 Task: Add a signature Madison Evans containing Best wishes for a happy National Adoption Month, Madison Evans to email address softage.9@softage.net and add a label Letters of intent
Action: Mouse moved to (1126, 270)
Screenshot: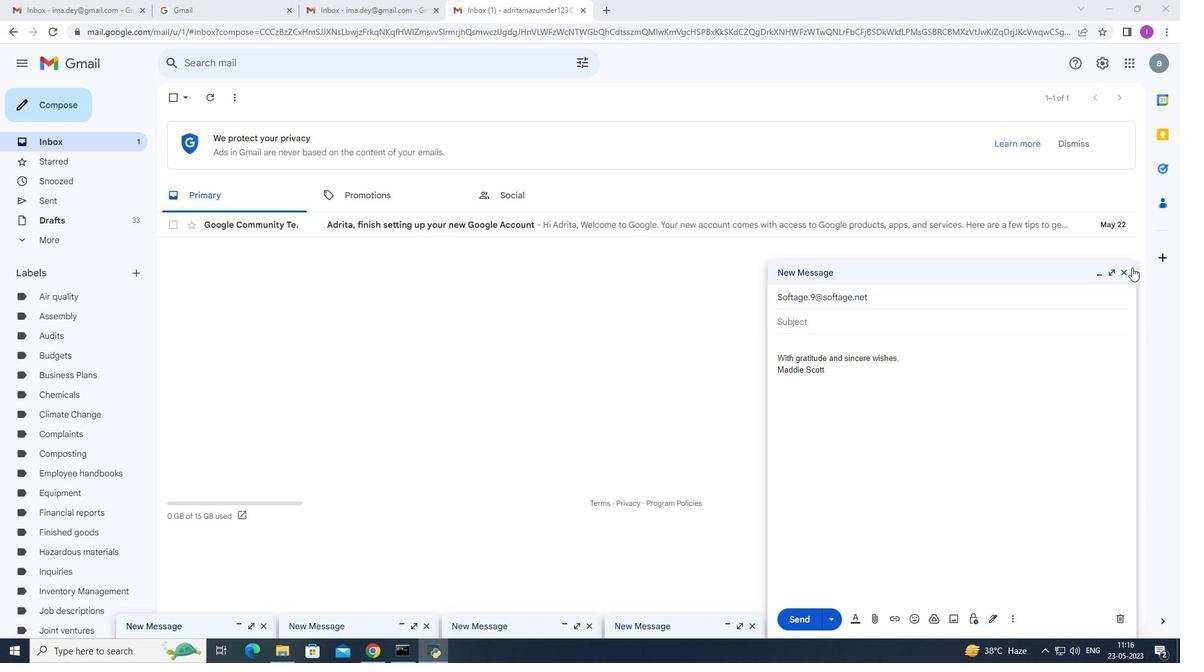 
Action: Mouse pressed left at (1126, 270)
Screenshot: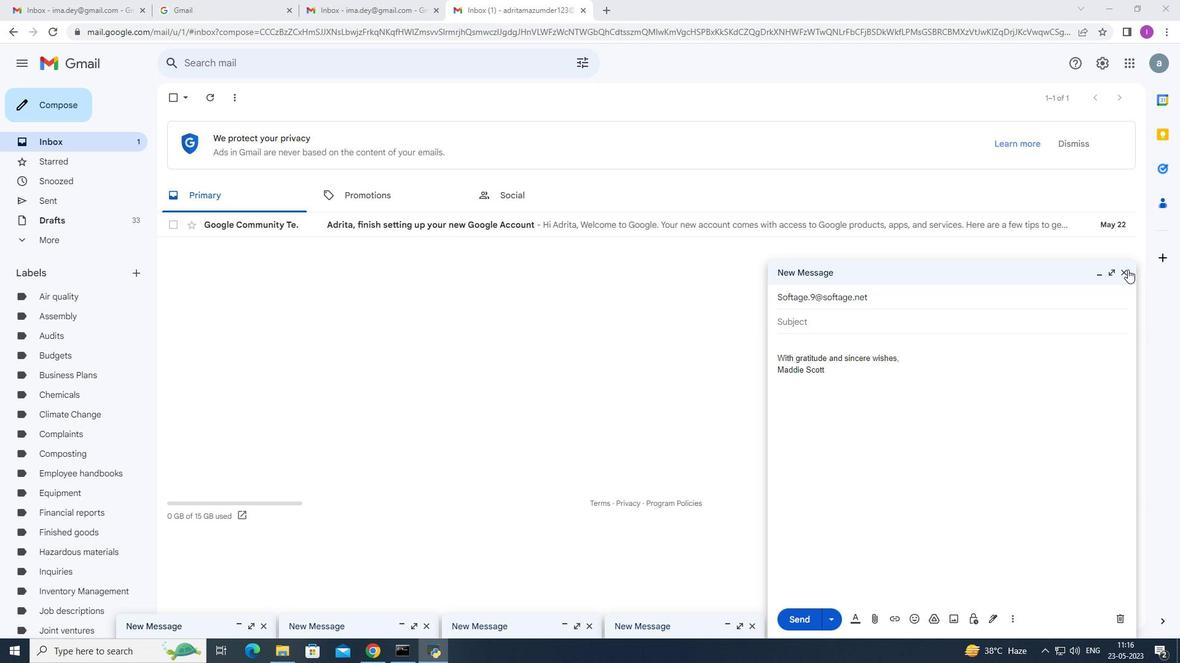 
Action: Mouse moved to (1107, 63)
Screenshot: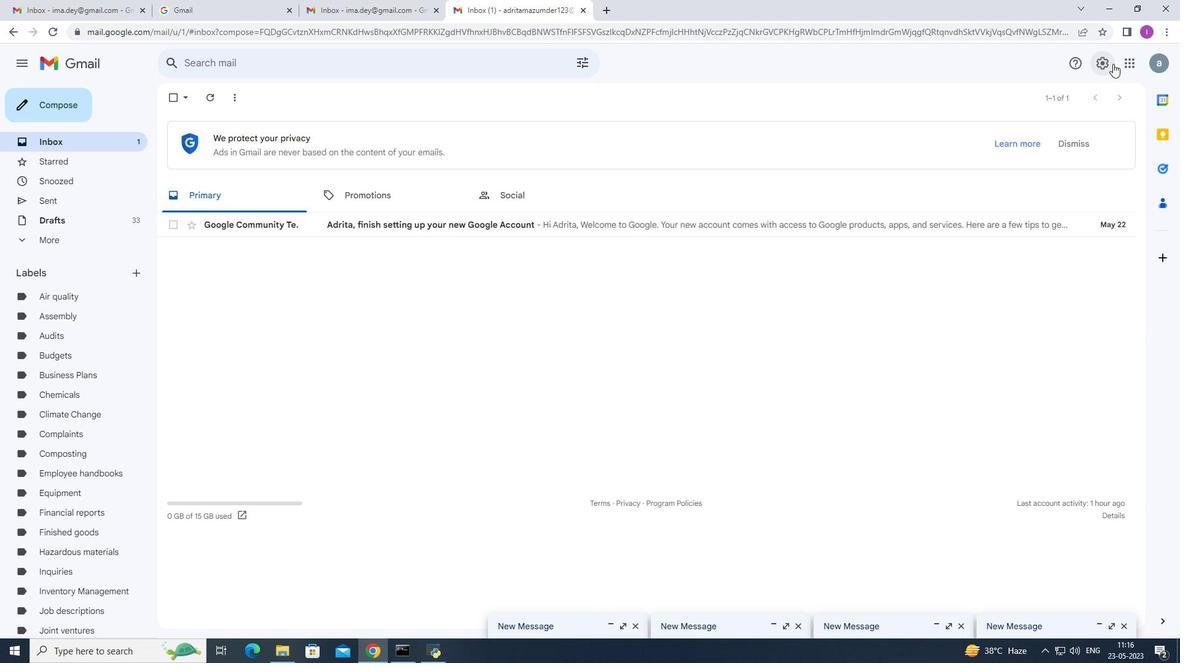 
Action: Mouse pressed left at (1107, 63)
Screenshot: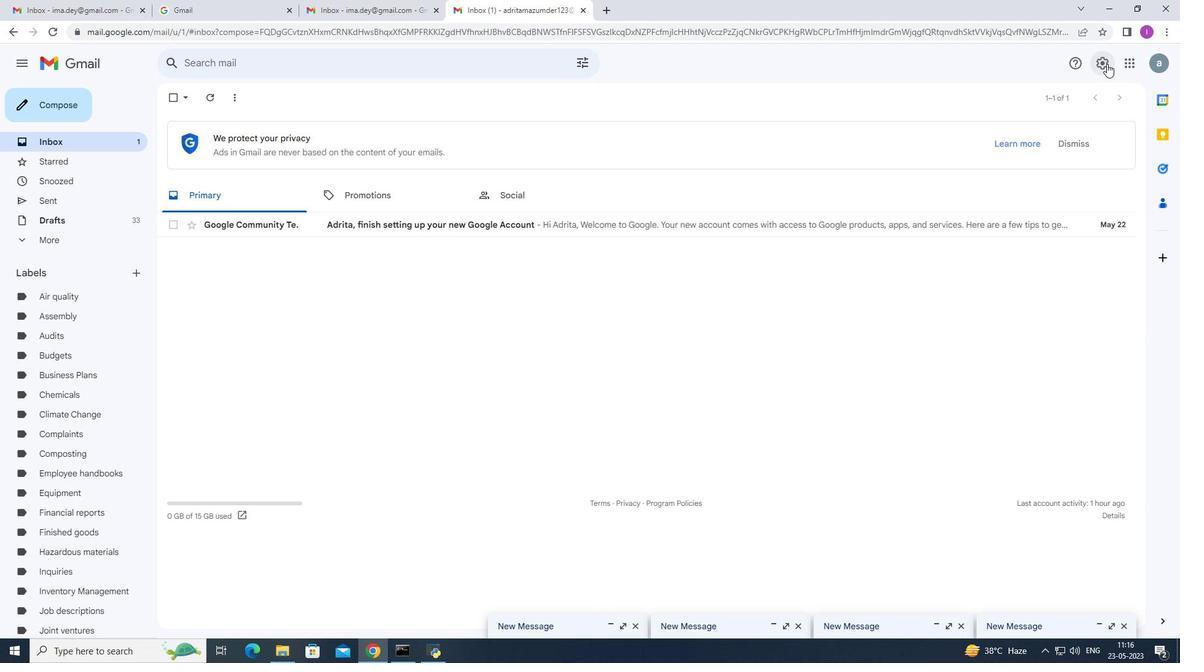 
Action: Mouse moved to (1045, 121)
Screenshot: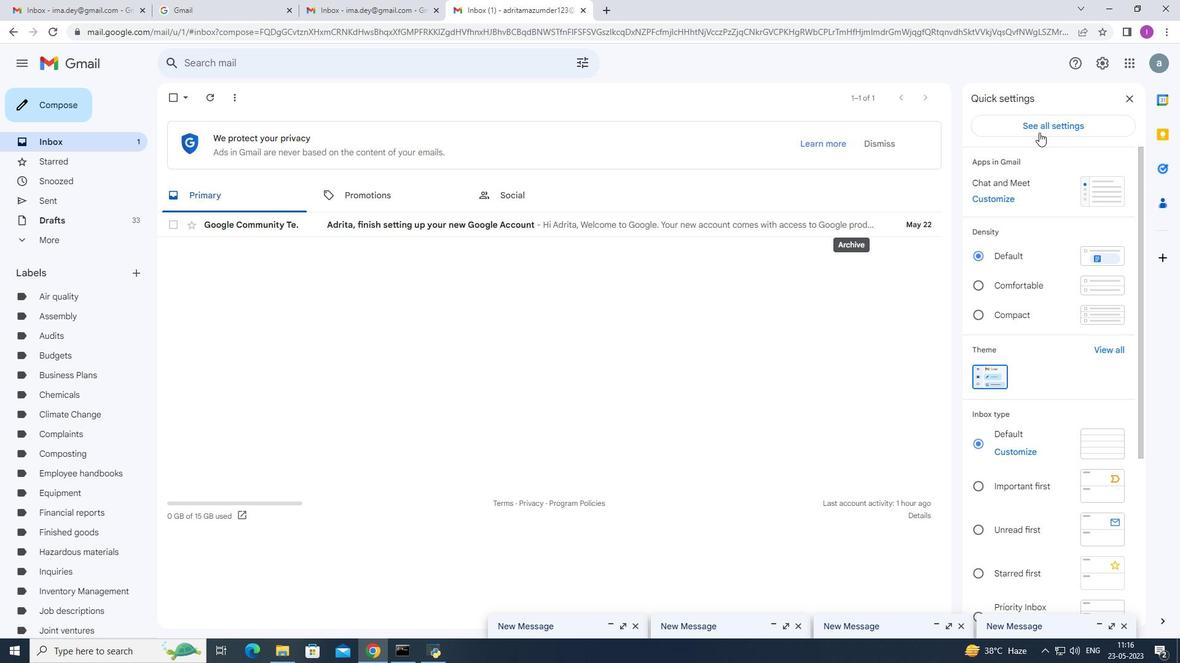 
Action: Mouse pressed left at (1045, 121)
Screenshot: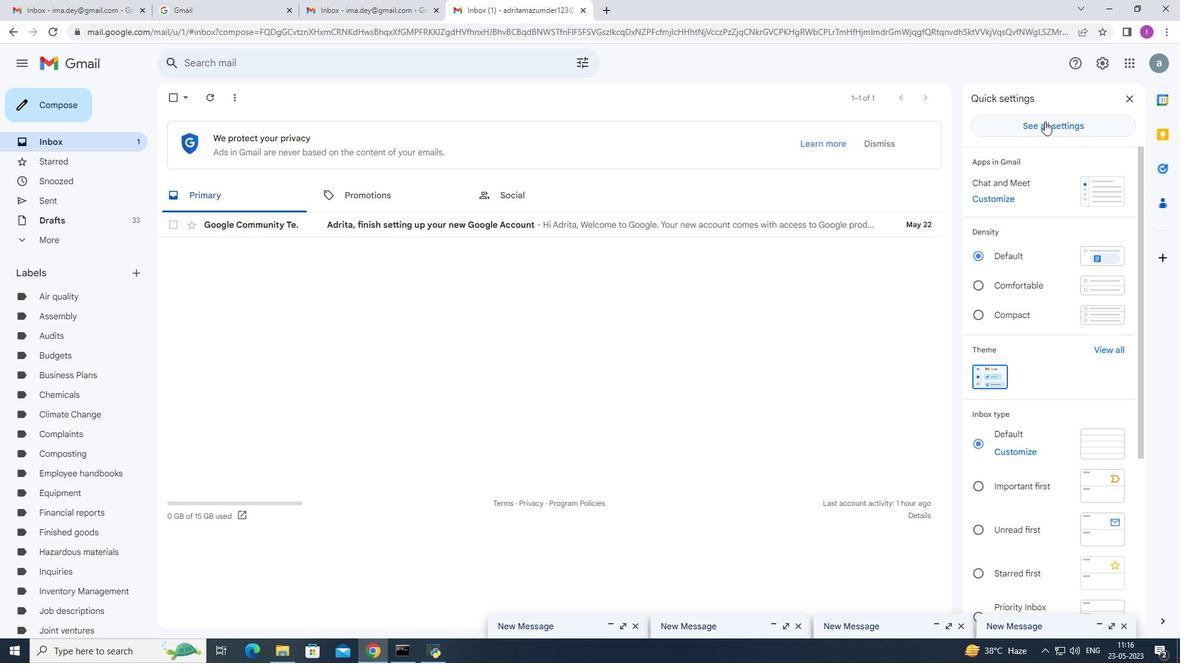 
Action: Mouse moved to (404, 351)
Screenshot: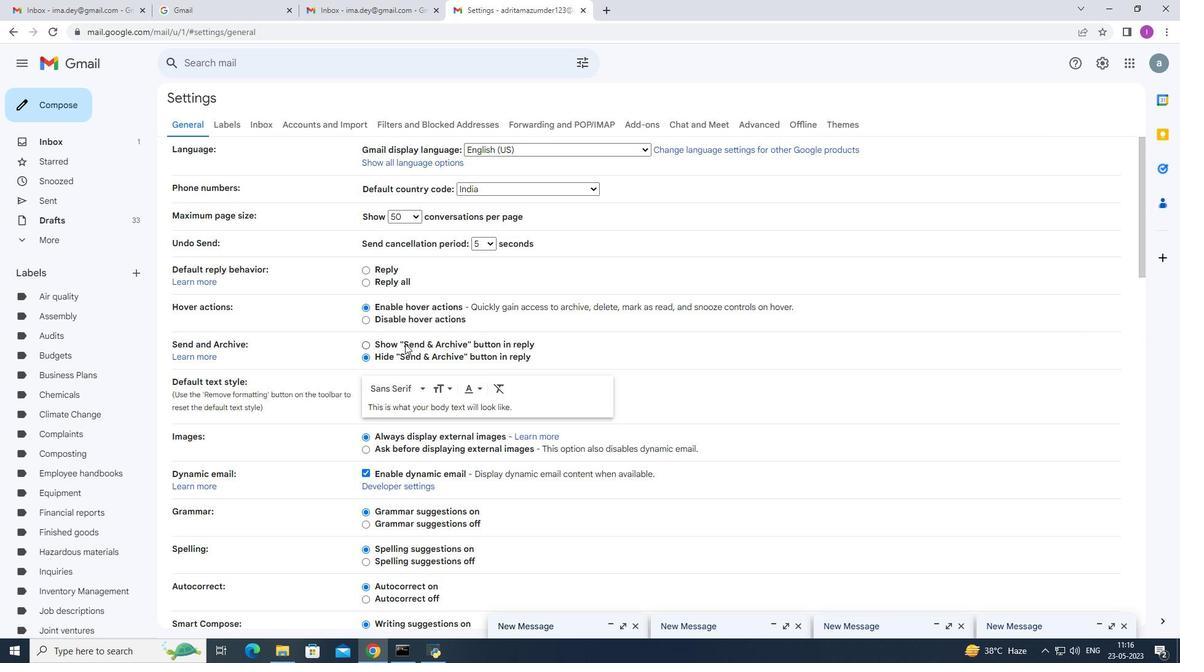 
Action: Mouse scrolled (404, 351) with delta (0, 0)
Screenshot: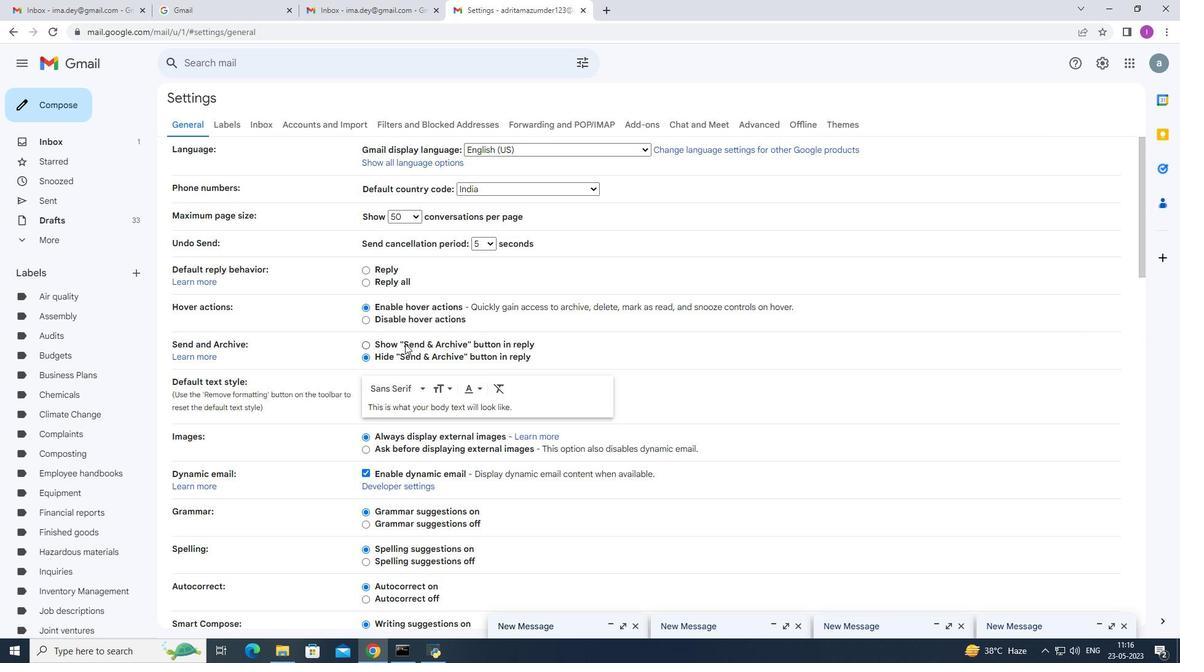 
Action: Mouse moved to (404, 353)
Screenshot: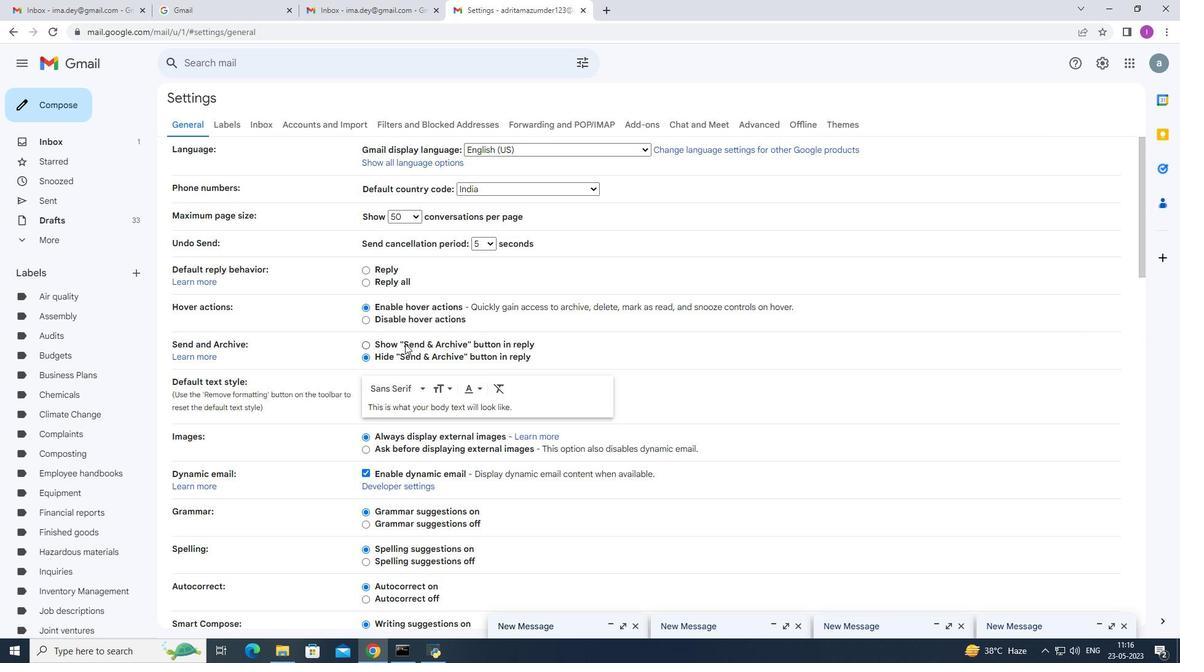 
Action: Mouse scrolled (404, 352) with delta (0, 0)
Screenshot: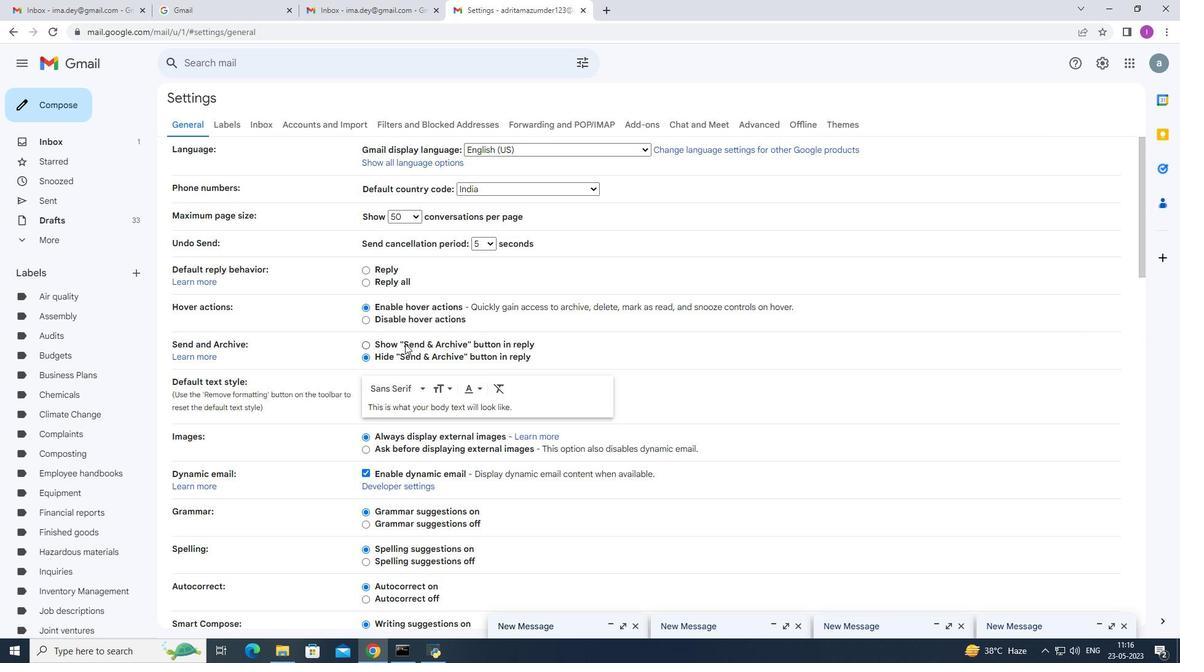 
Action: Mouse scrolled (404, 352) with delta (0, 0)
Screenshot: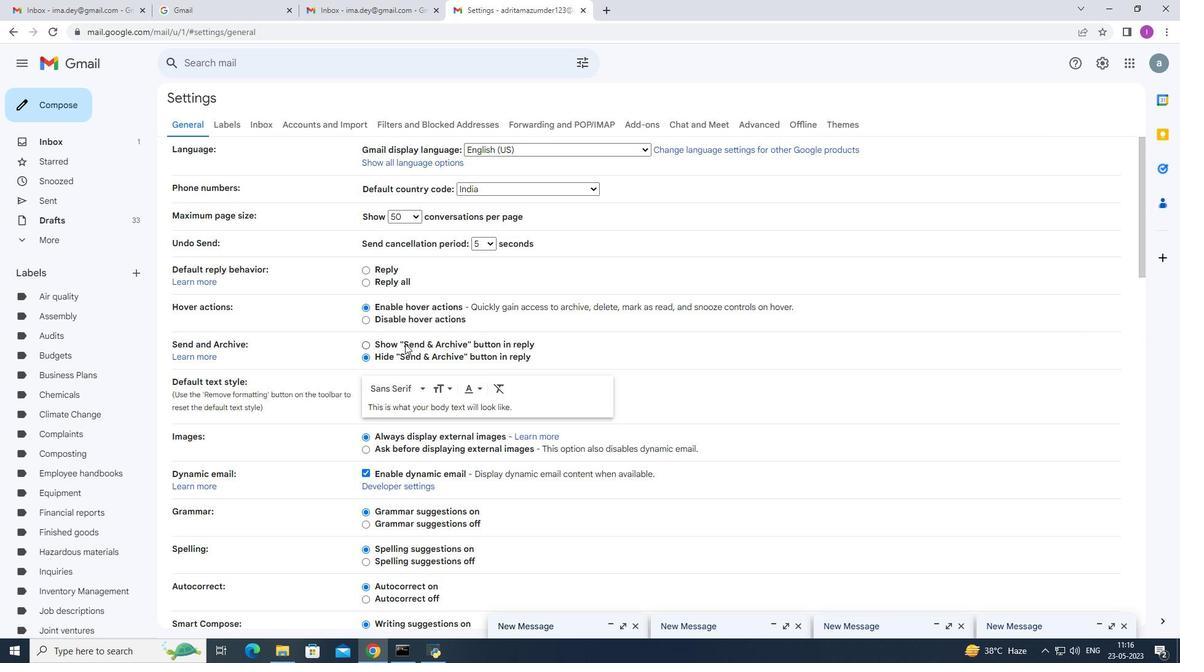 
Action: Mouse moved to (404, 354)
Screenshot: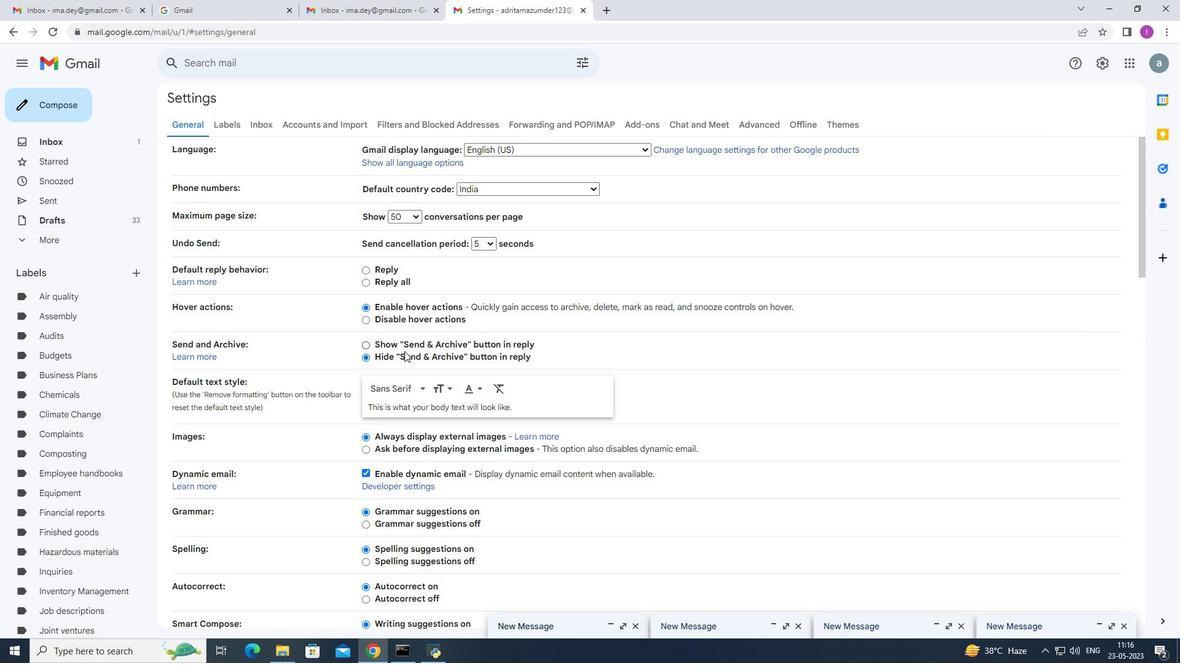 
Action: Mouse scrolled (404, 353) with delta (0, 0)
Screenshot: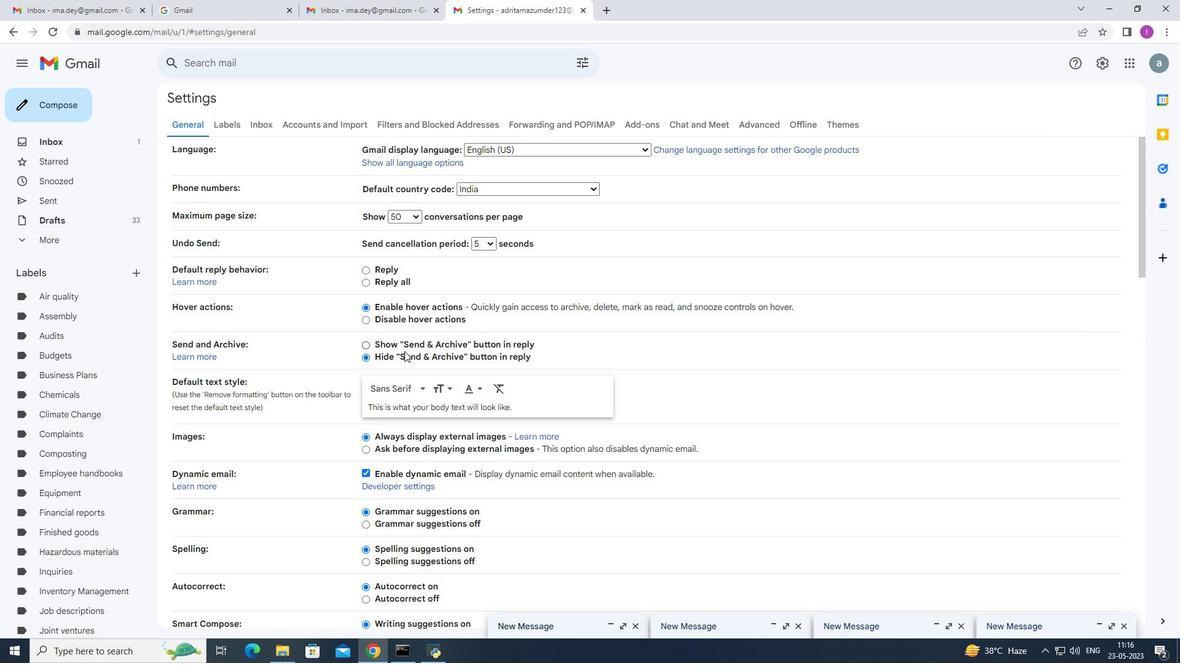 
Action: Mouse moved to (404, 354)
Screenshot: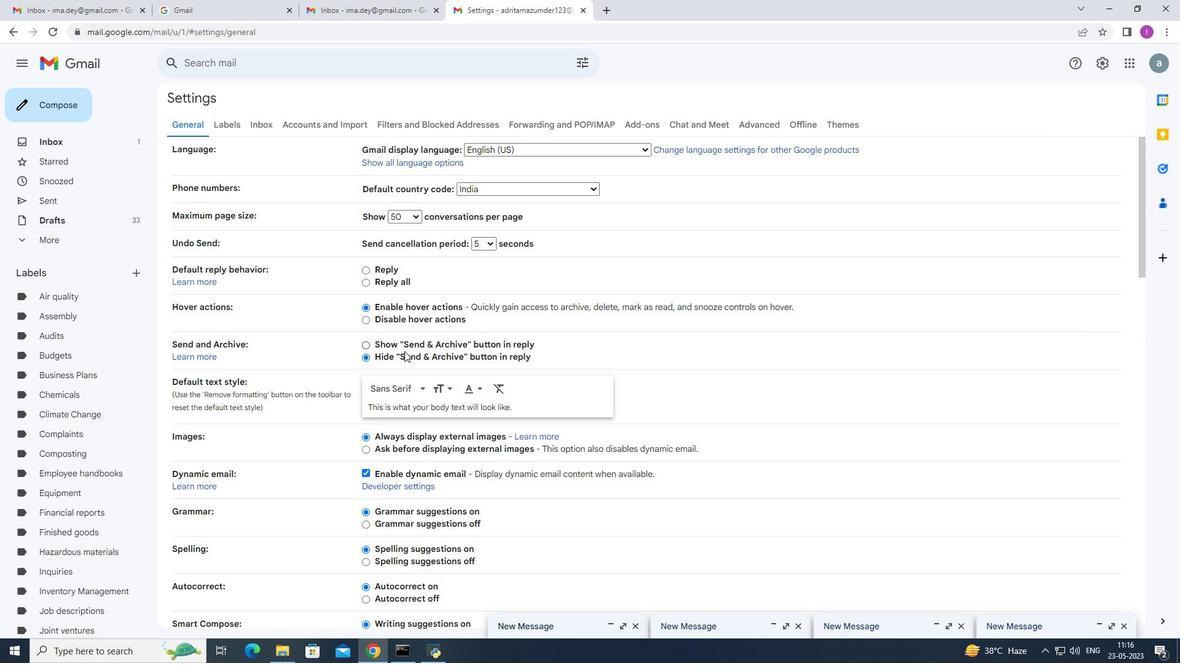 
Action: Mouse scrolled (404, 354) with delta (0, 0)
Screenshot: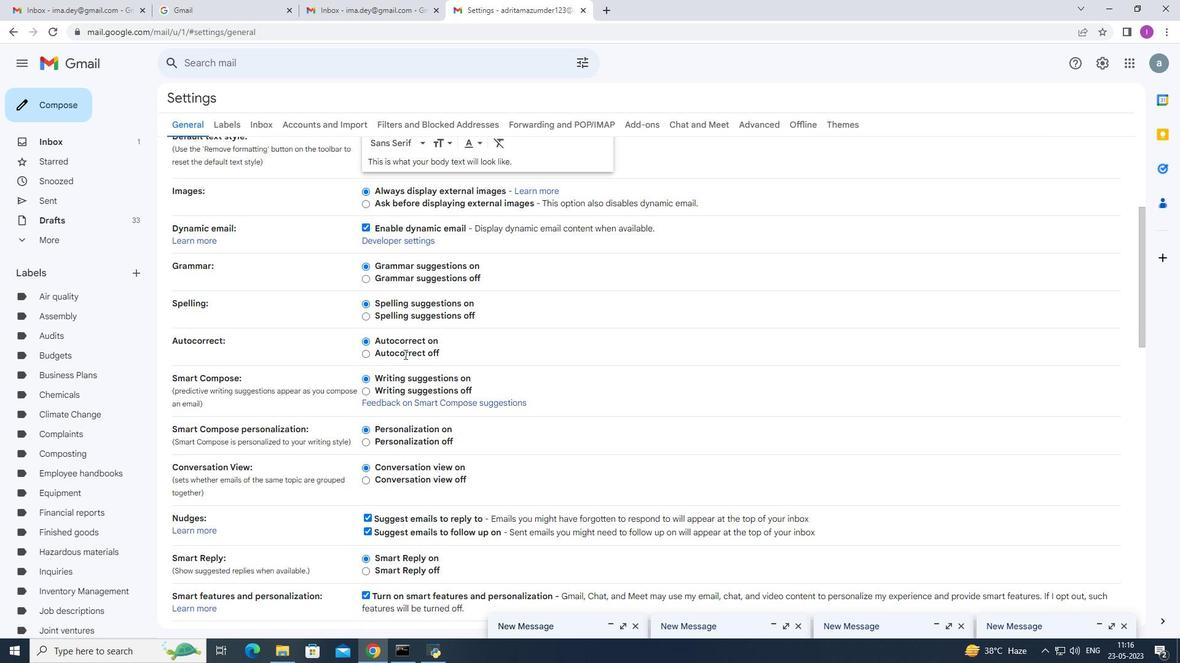 
Action: Mouse scrolled (404, 354) with delta (0, 0)
Screenshot: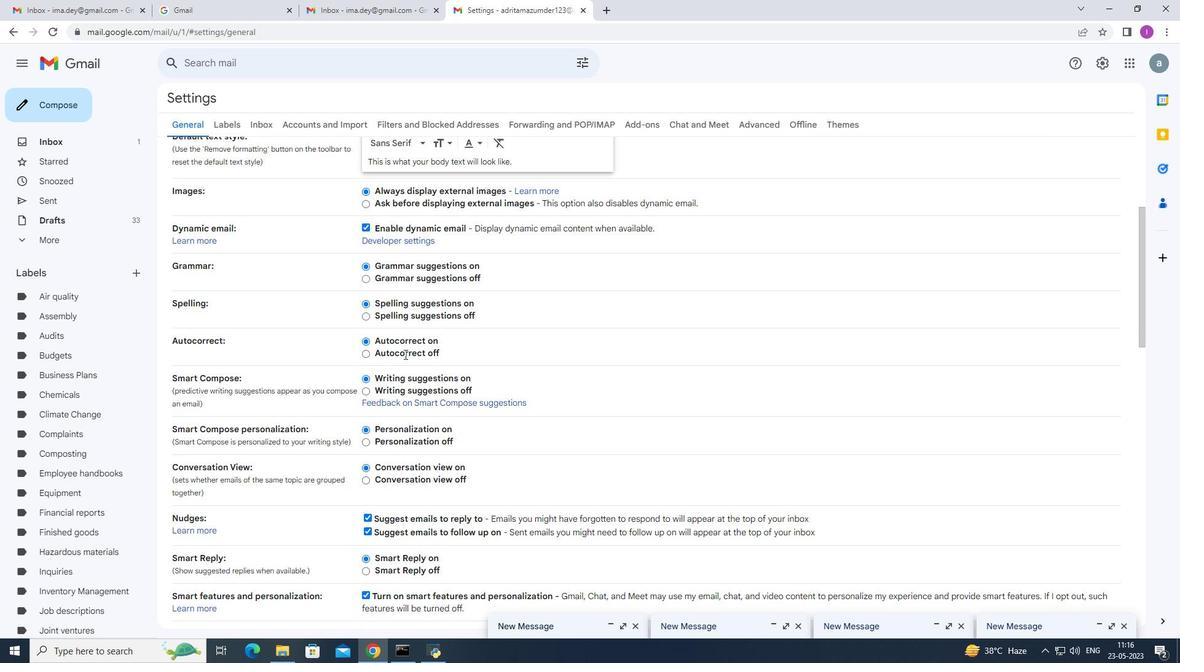 
Action: Mouse scrolled (404, 354) with delta (0, 0)
Screenshot: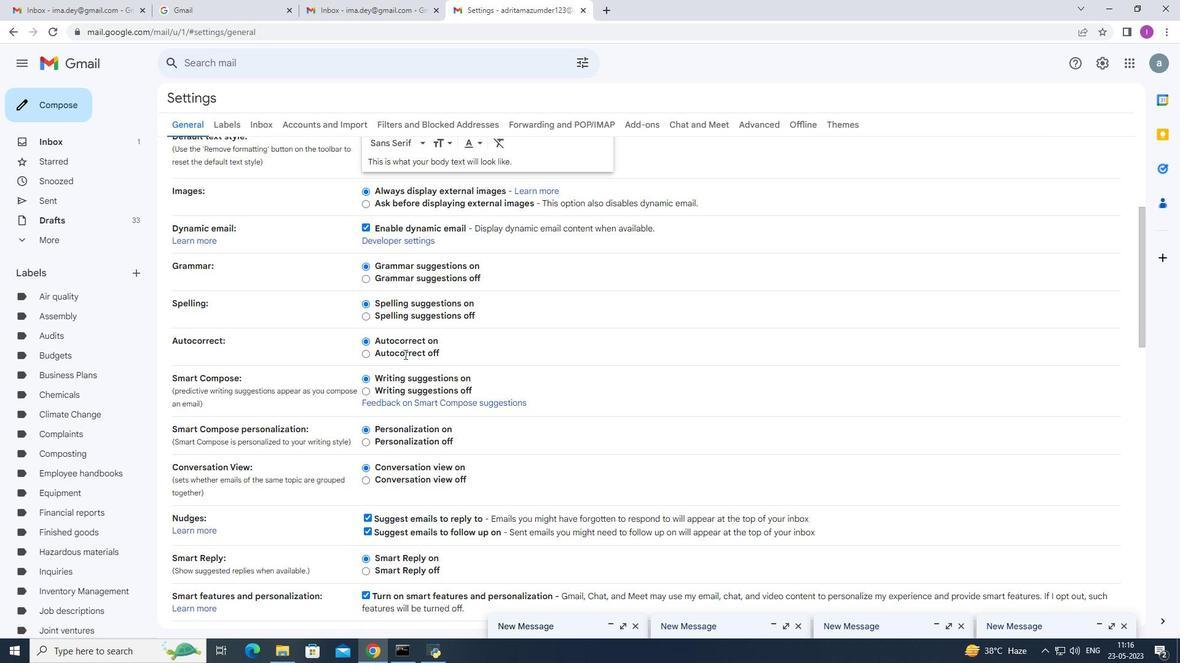 
Action: Mouse scrolled (404, 354) with delta (0, 0)
Screenshot: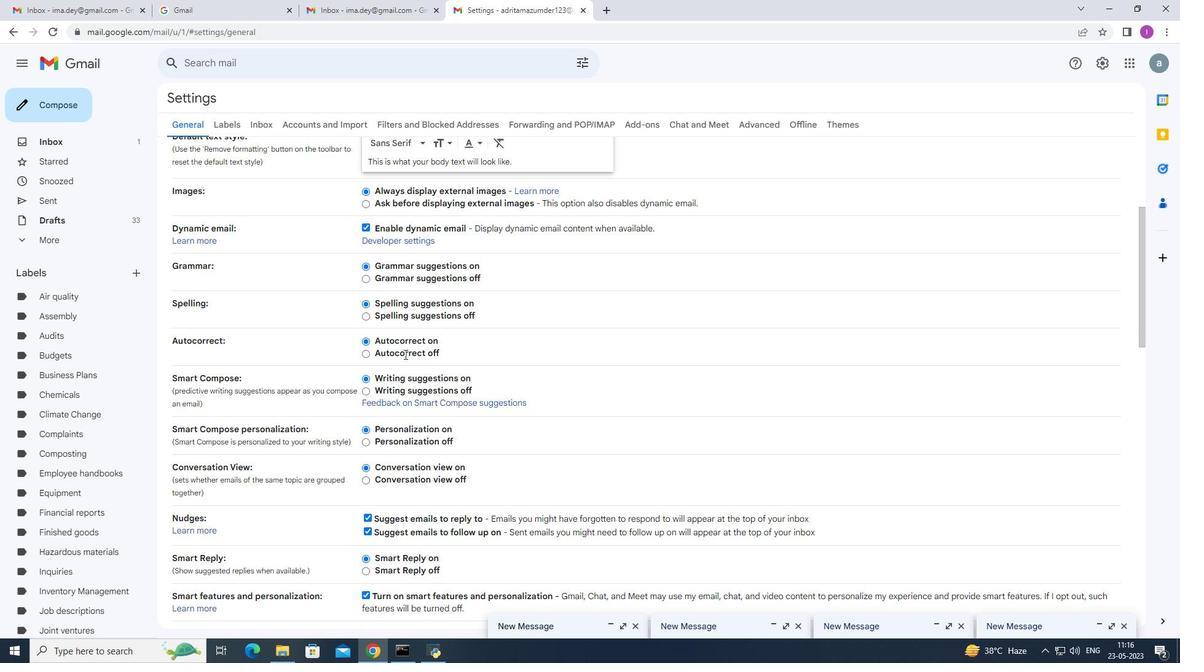 
Action: Mouse scrolled (404, 354) with delta (0, 0)
Screenshot: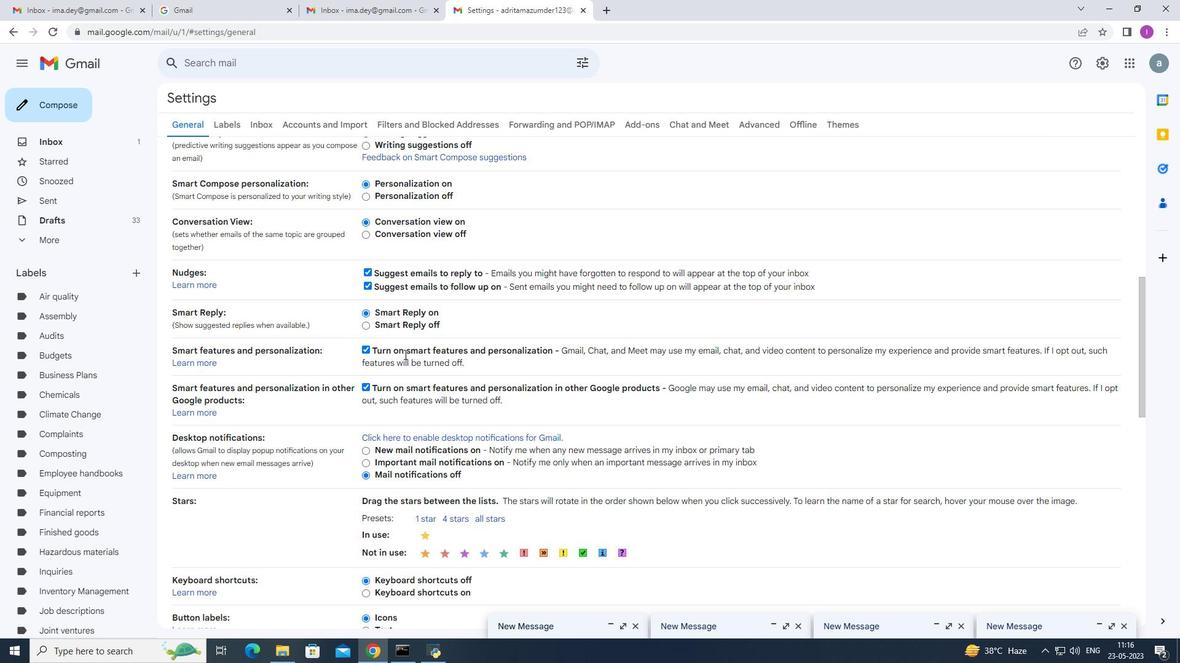 
Action: Mouse moved to (404, 355)
Screenshot: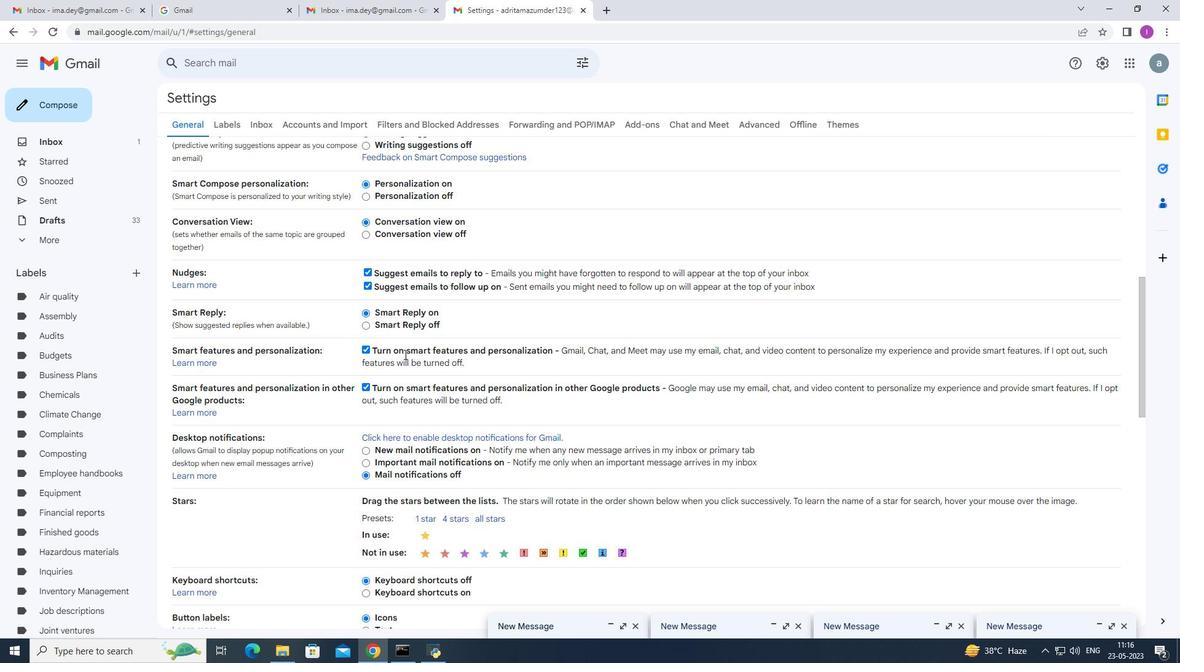 
Action: Mouse scrolled (404, 354) with delta (0, 0)
Screenshot: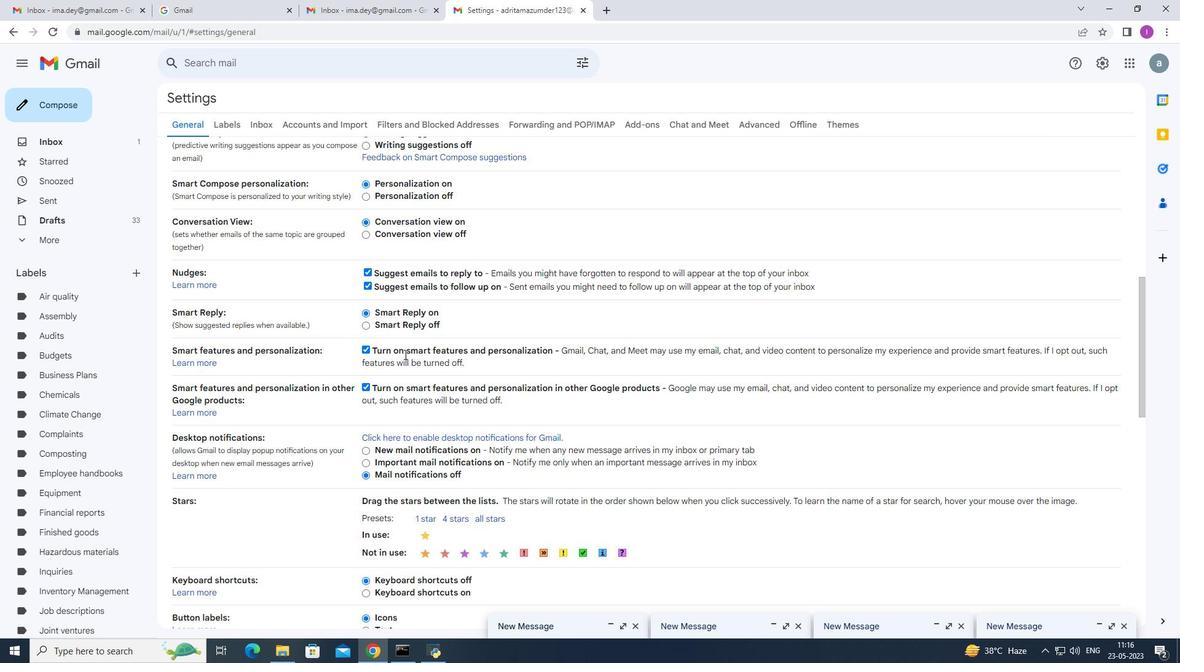 
Action: Mouse moved to (404, 355)
Screenshot: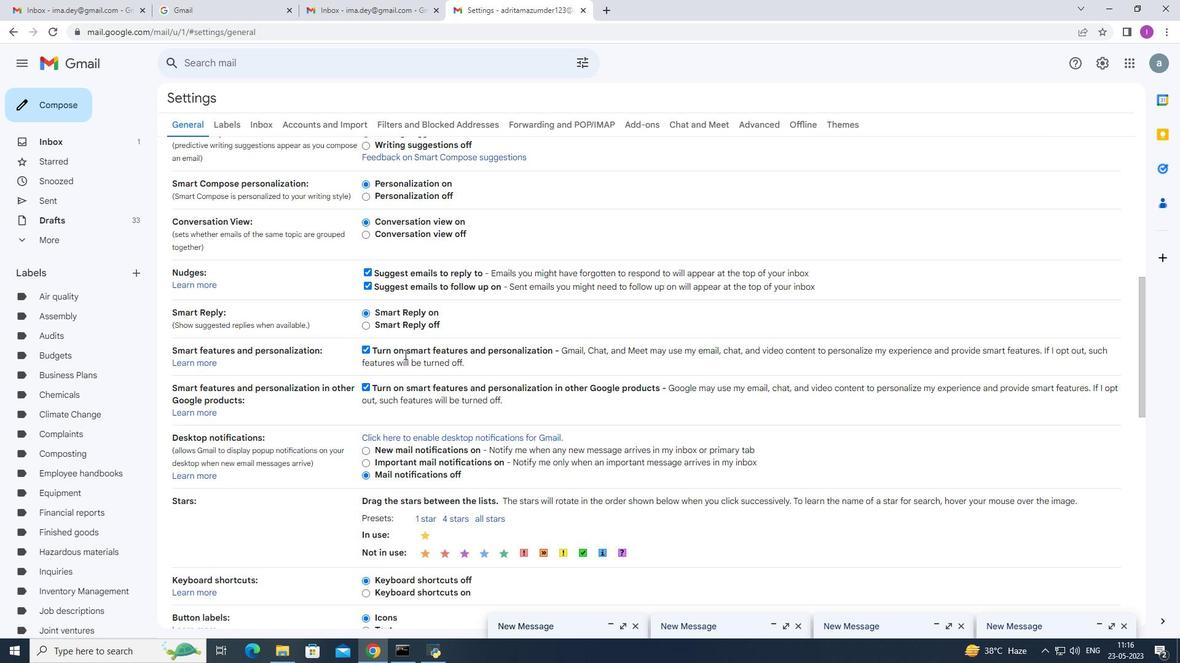 
Action: Mouse scrolled (404, 355) with delta (0, 0)
Screenshot: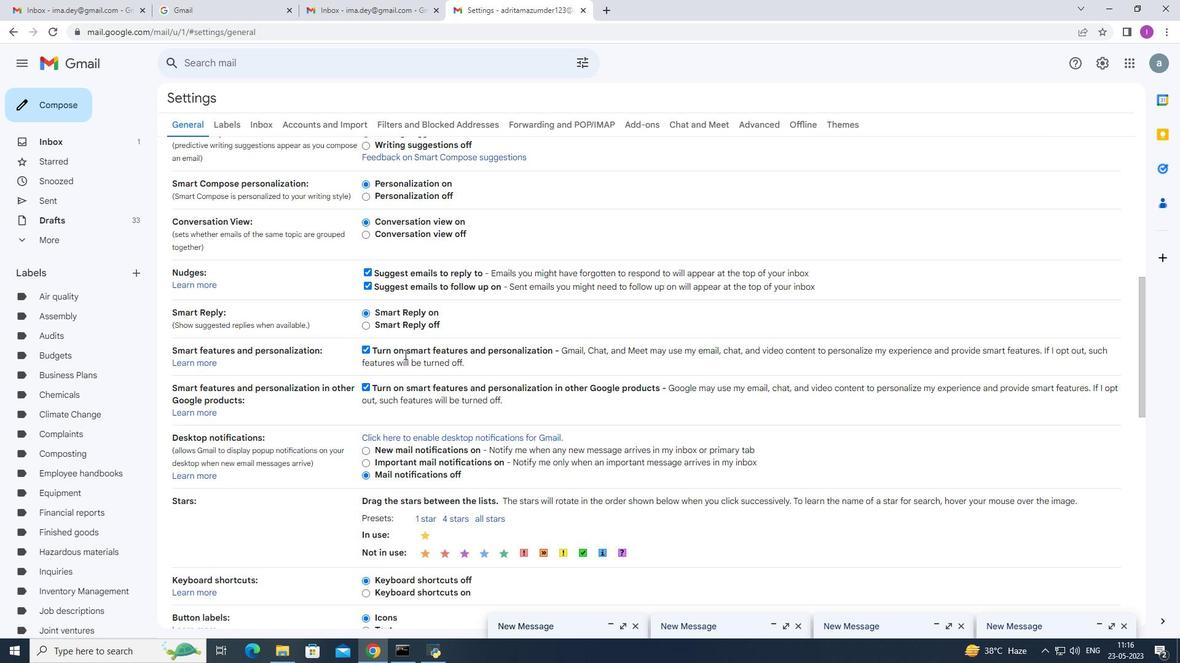 
Action: Mouse scrolled (404, 355) with delta (0, 0)
Screenshot: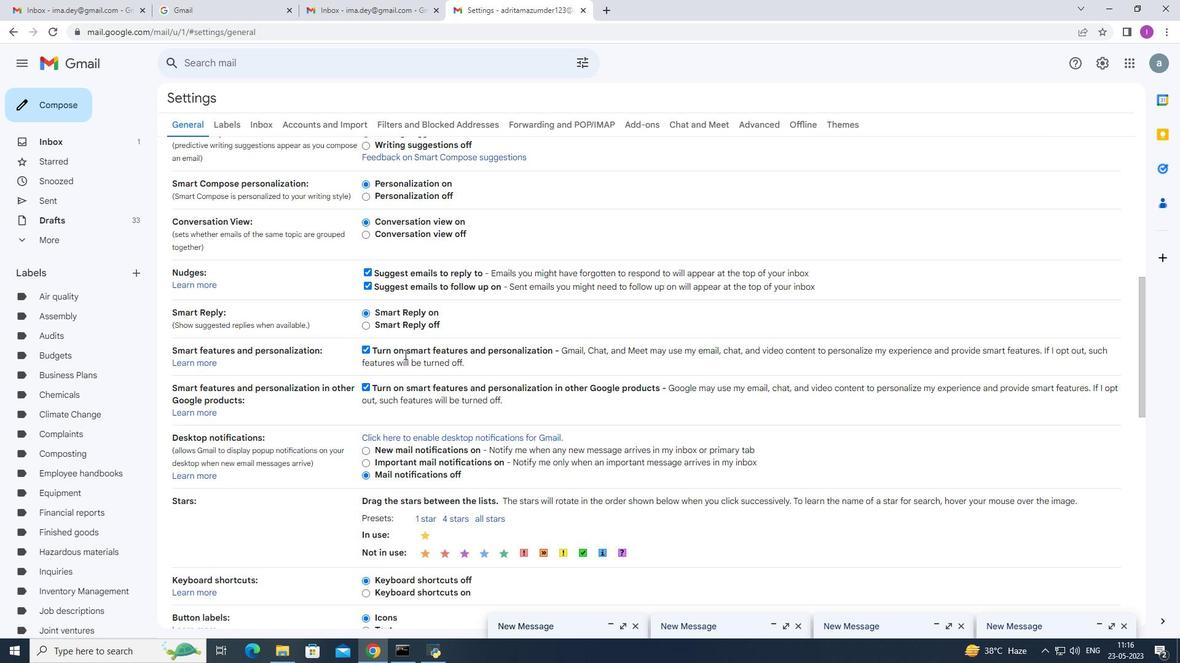 
Action: Mouse moved to (405, 362)
Screenshot: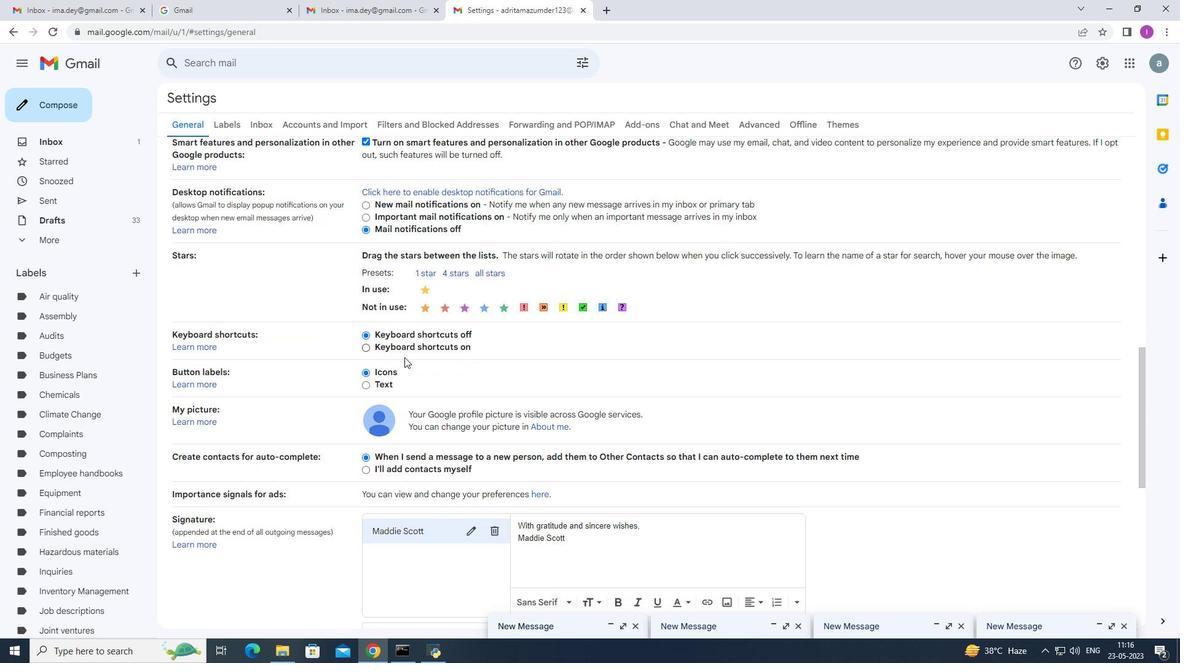 
Action: Mouse scrolled (405, 361) with delta (0, 0)
Screenshot: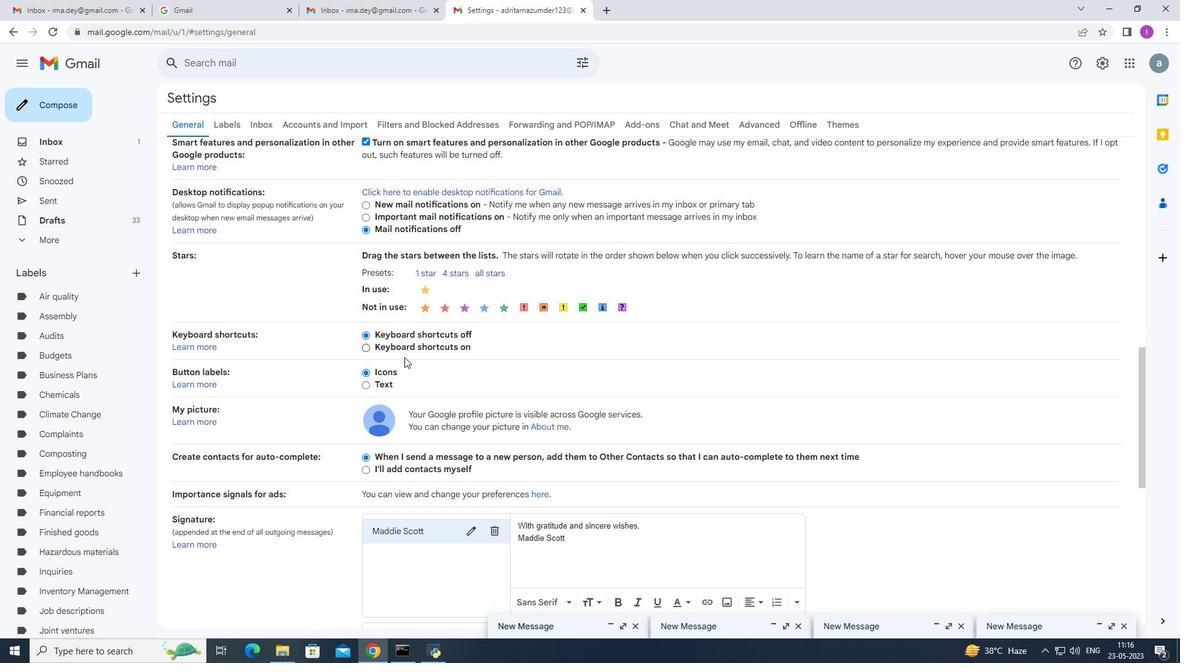 
Action: Mouse moved to (406, 365)
Screenshot: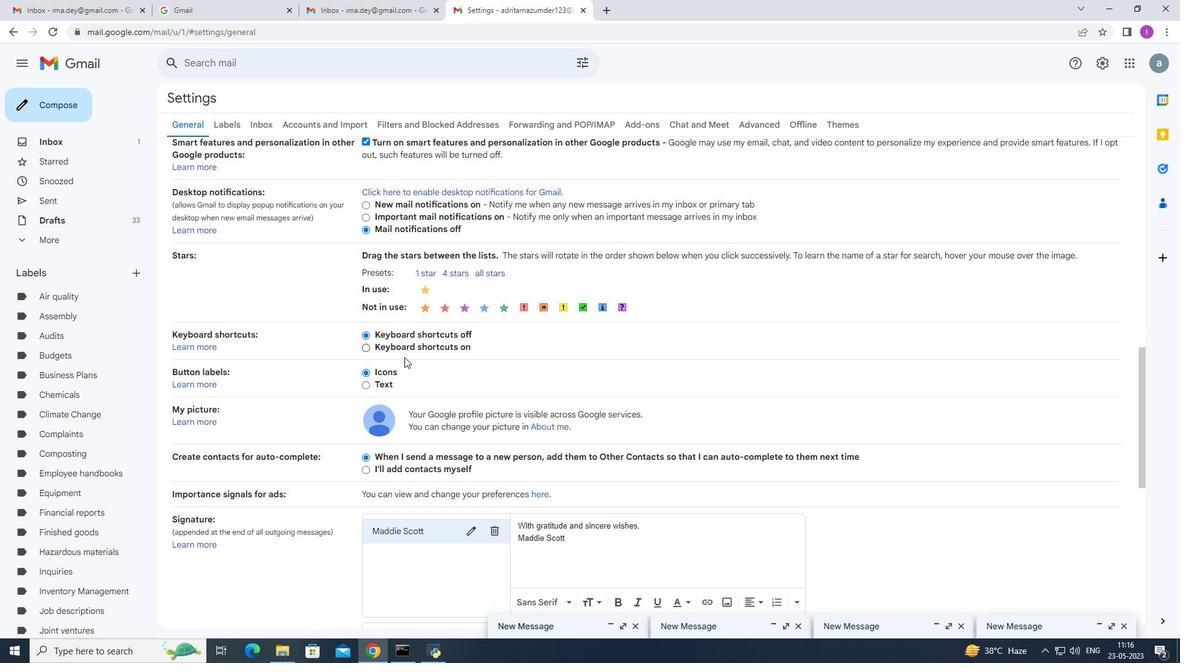 
Action: Mouse scrolled (406, 364) with delta (0, 0)
Screenshot: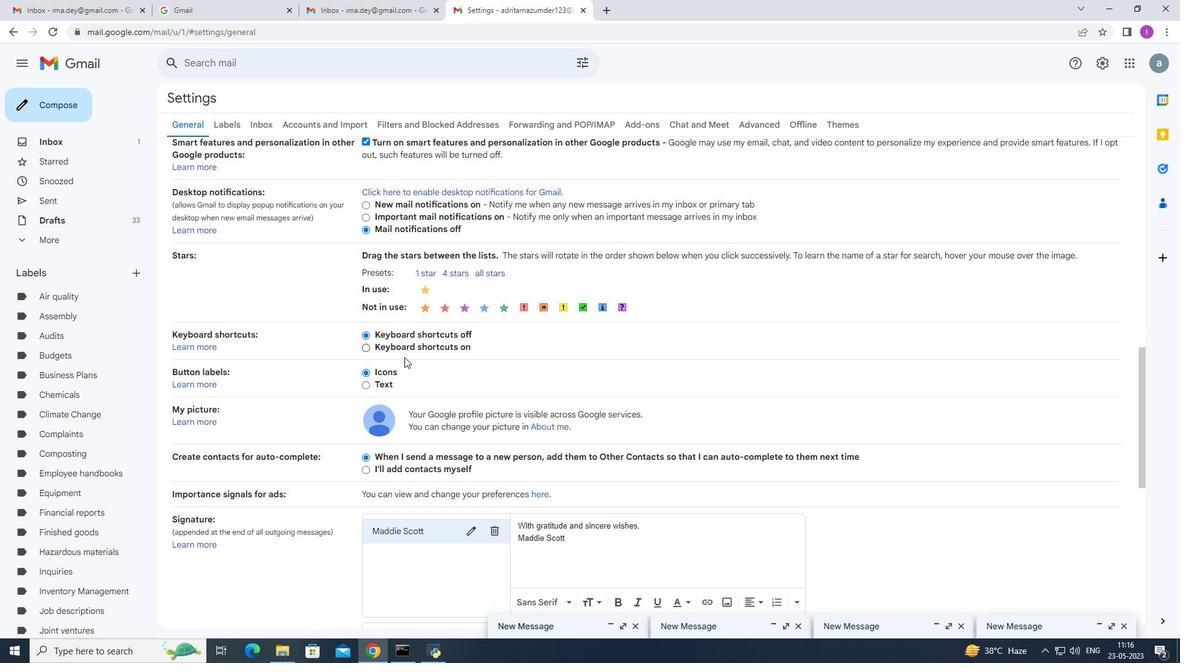 
Action: Mouse scrolled (406, 364) with delta (0, 0)
Screenshot: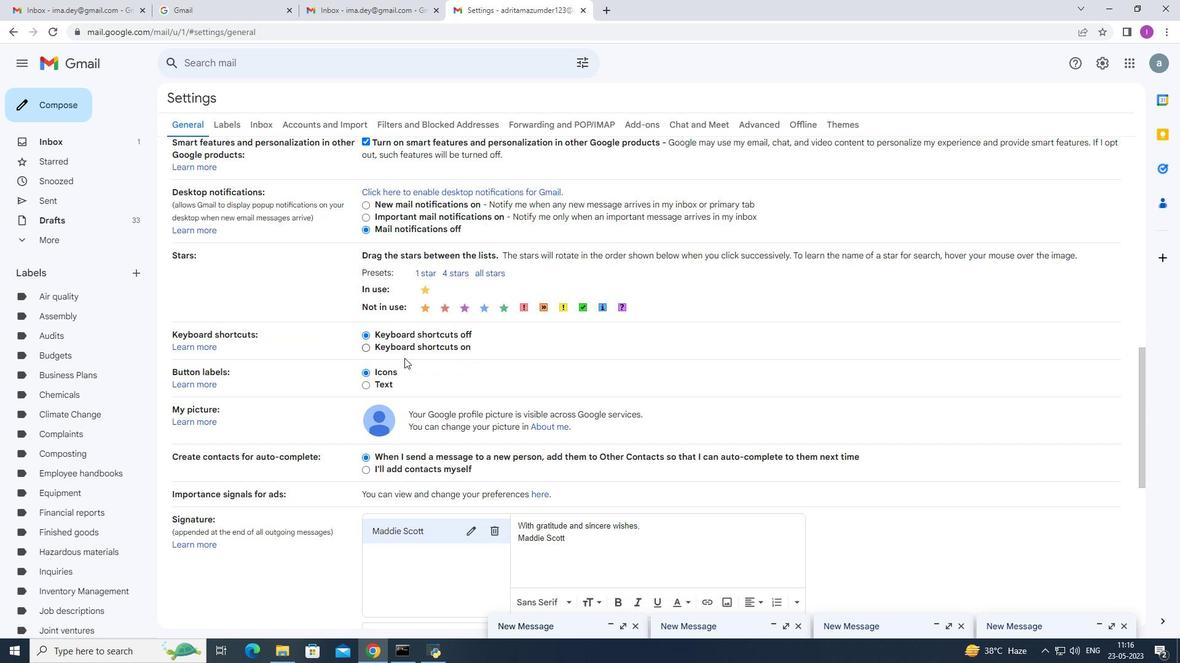 
Action: Mouse moved to (491, 345)
Screenshot: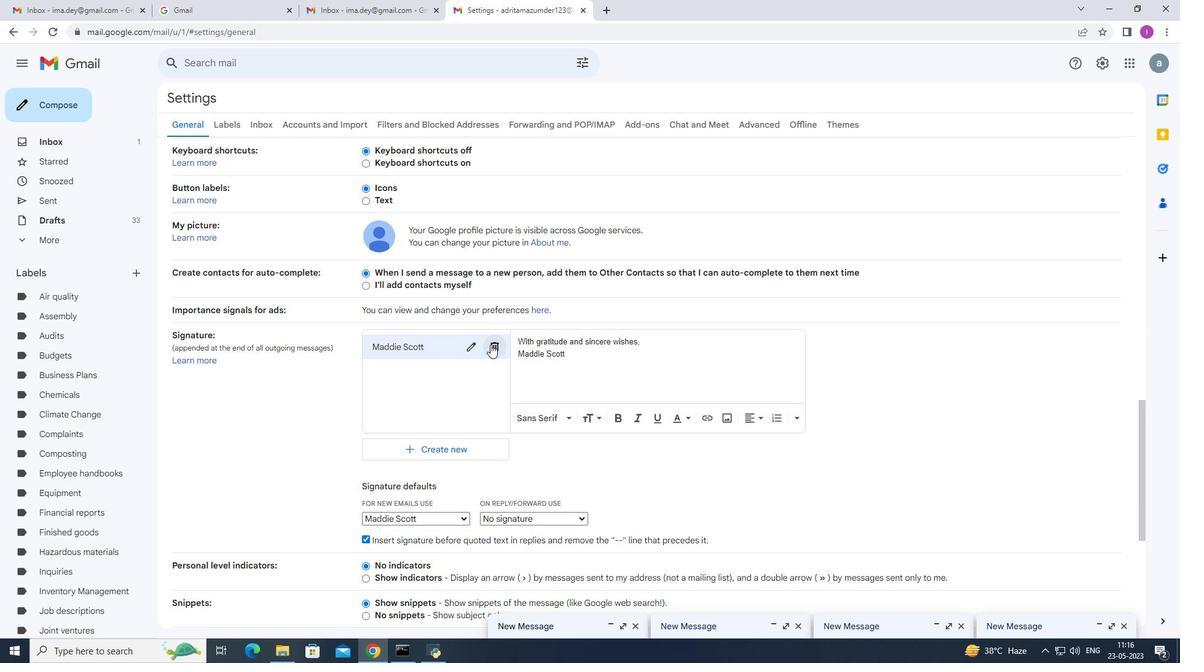 
Action: Mouse pressed left at (491, 345)
Screenshot: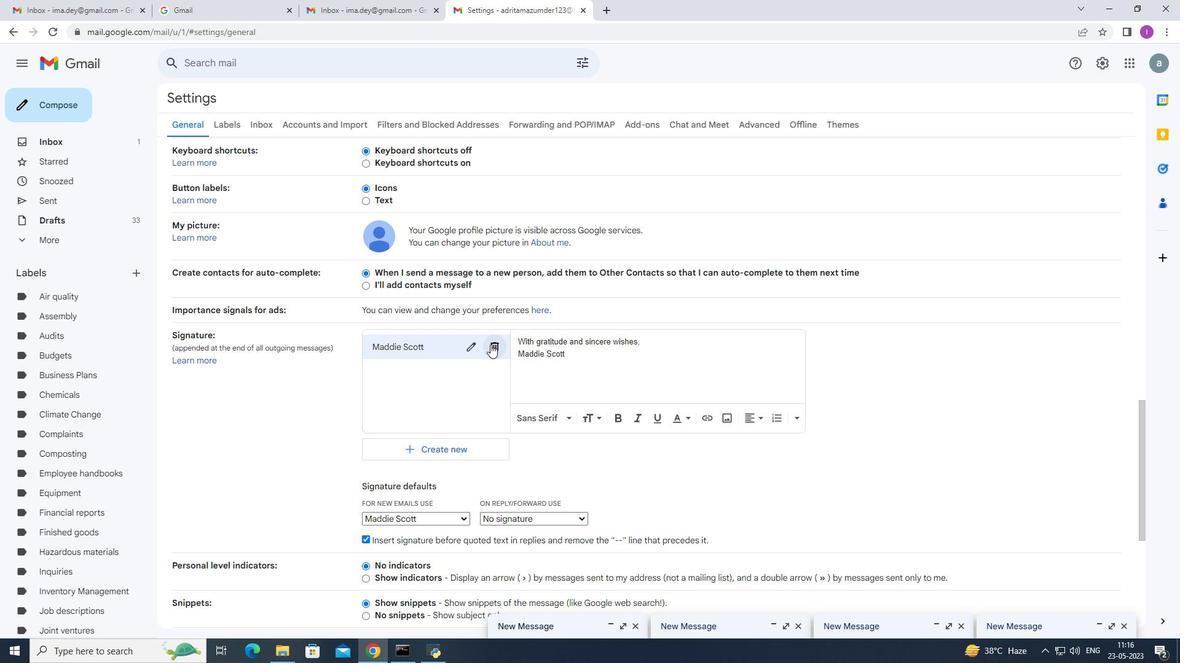 
Action: Mouse moved to (681, 364)
Screenshot: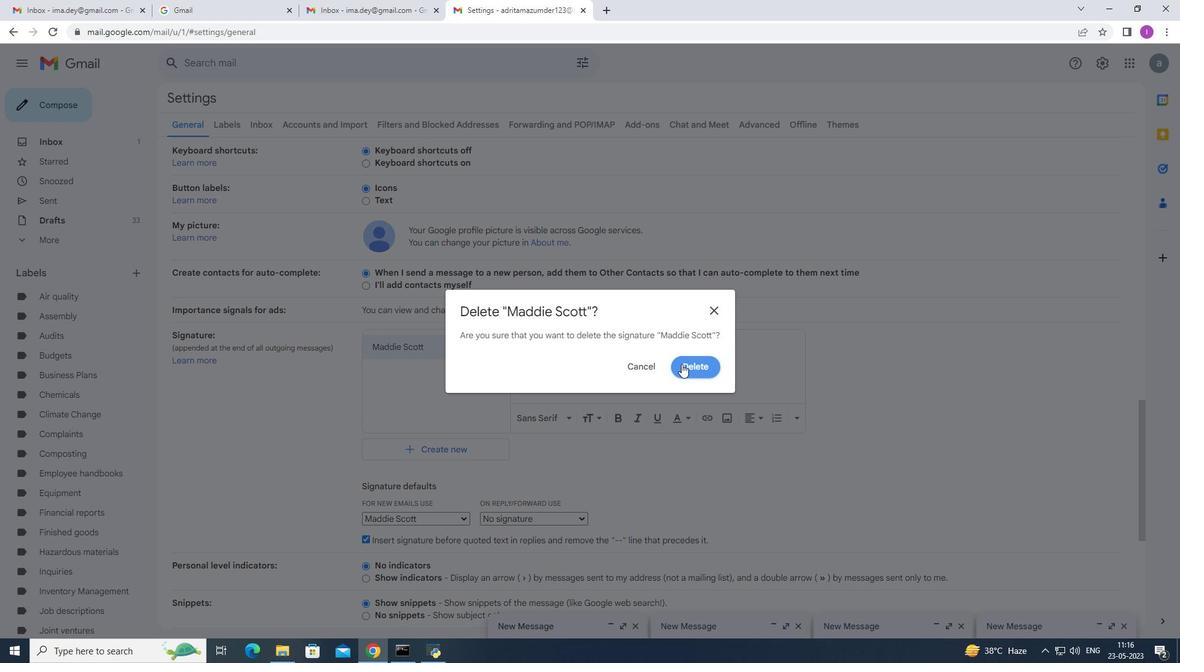 
Action: Mouse pressed left at (681, 364)
Screenshot: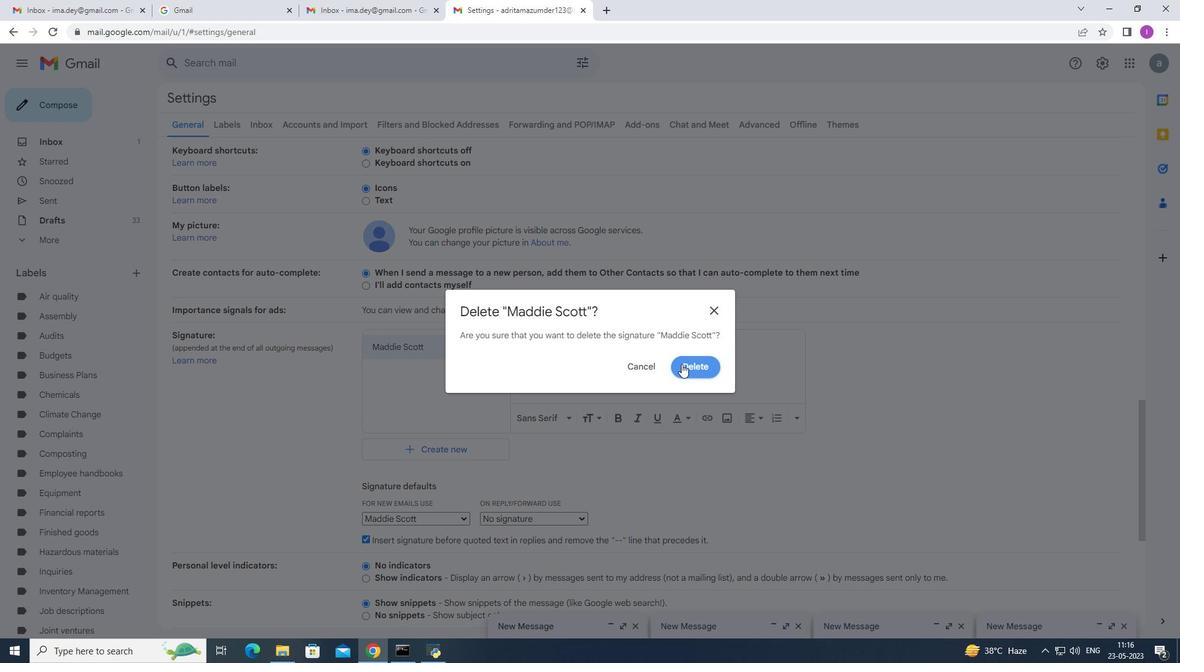 
Action: Mouse moved to (411, 354)
Screenshot: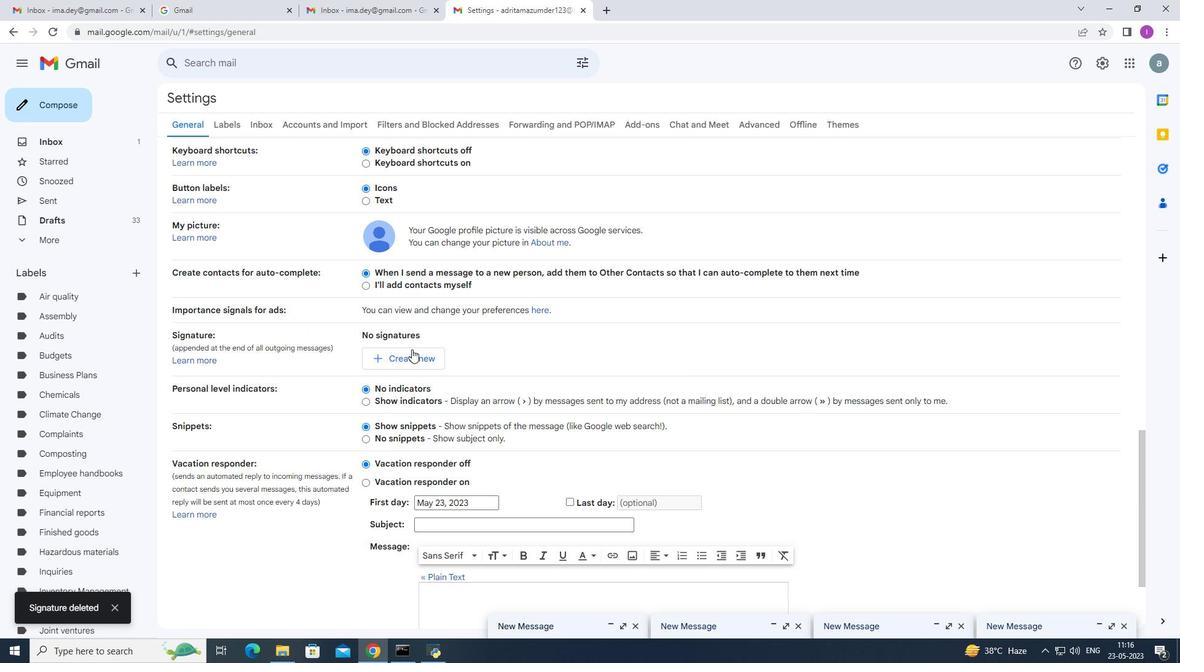 
Action: Mouse pressed left at (411, 354)
Screenshot: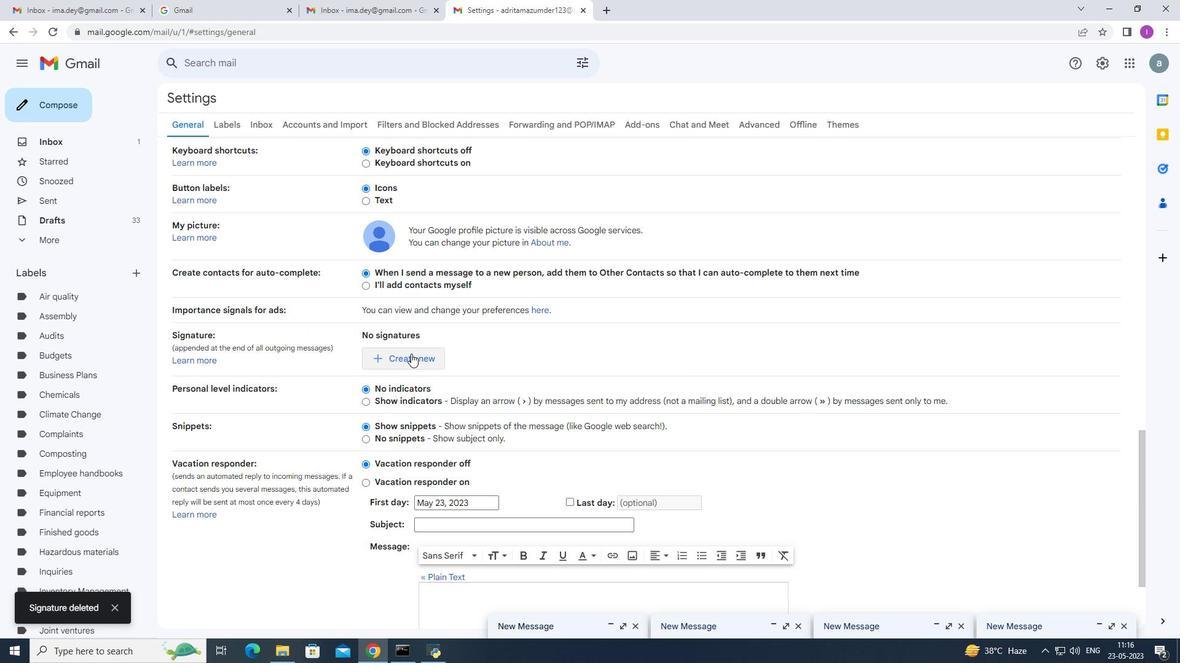 
Action: Mouse moved to (473, 338)
Screenshot: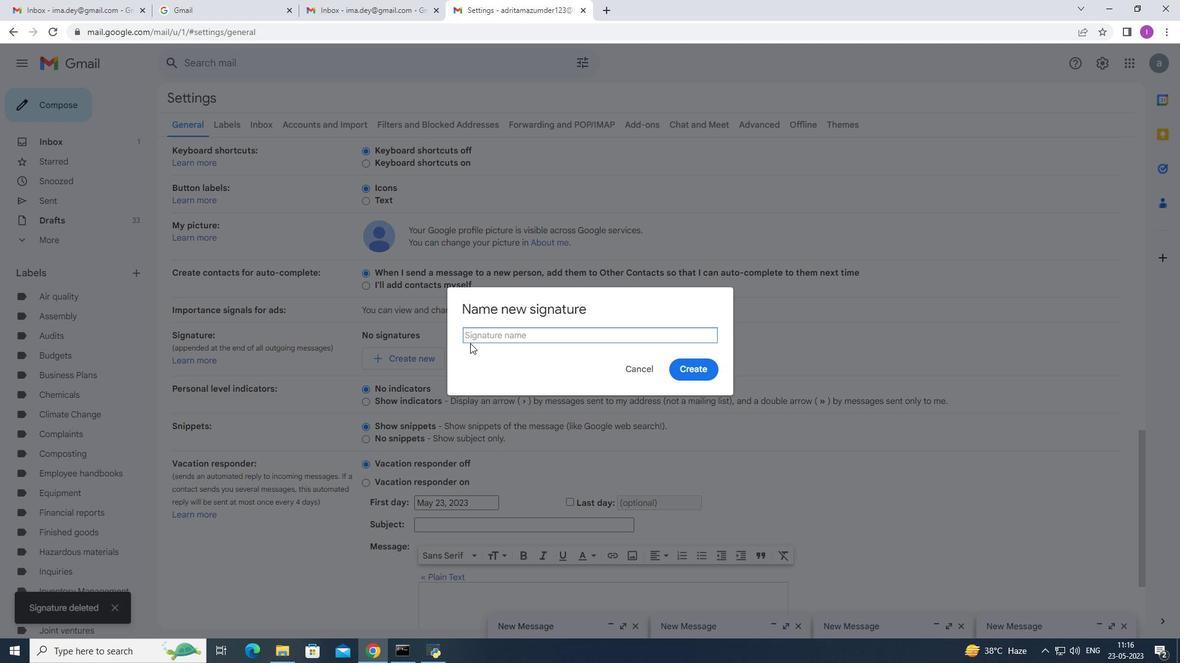 
Action: Mouse pressed left at (473, 338)
Screenshot: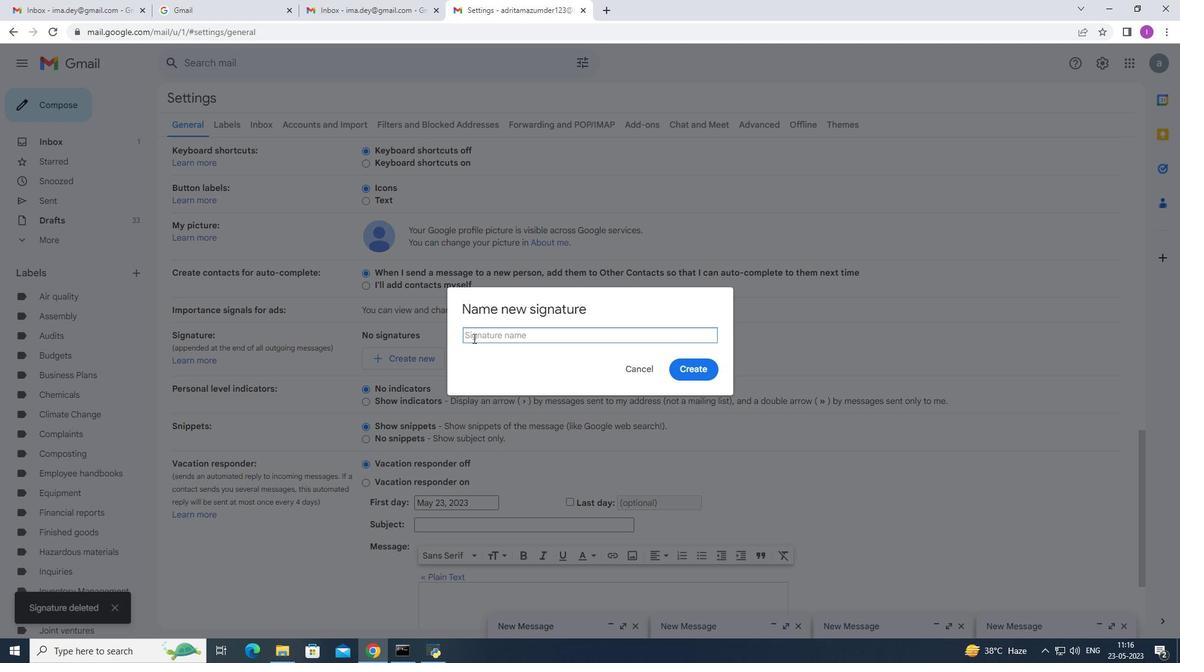 
Action: Mouse moved to (508, 338)
Screenshot: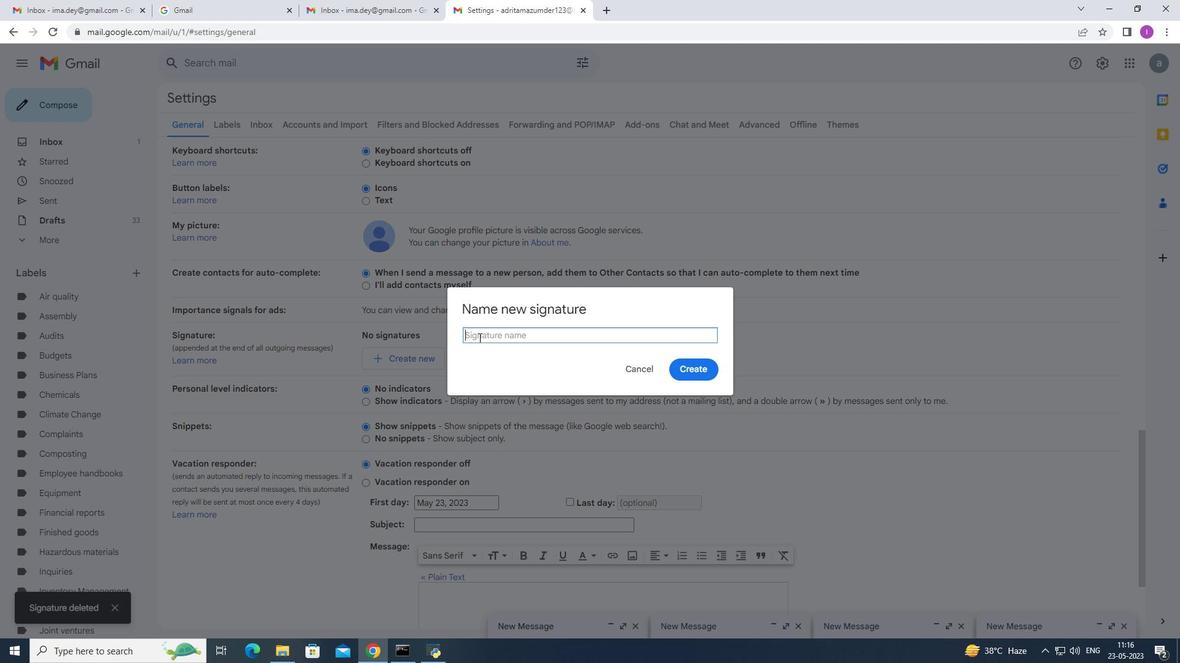 
Action: Key pressed <Key.shift><Key.shift><Key.shift>Me
Screenshot: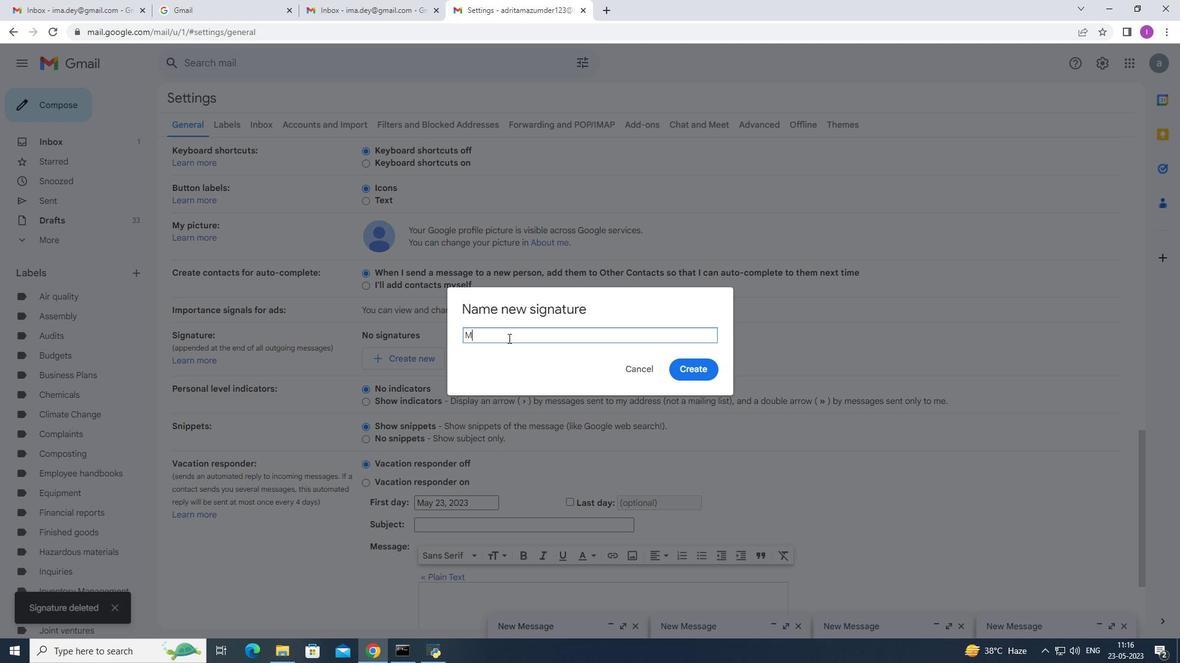 
Action: Mouse moved to (518, 340)
Screenshot: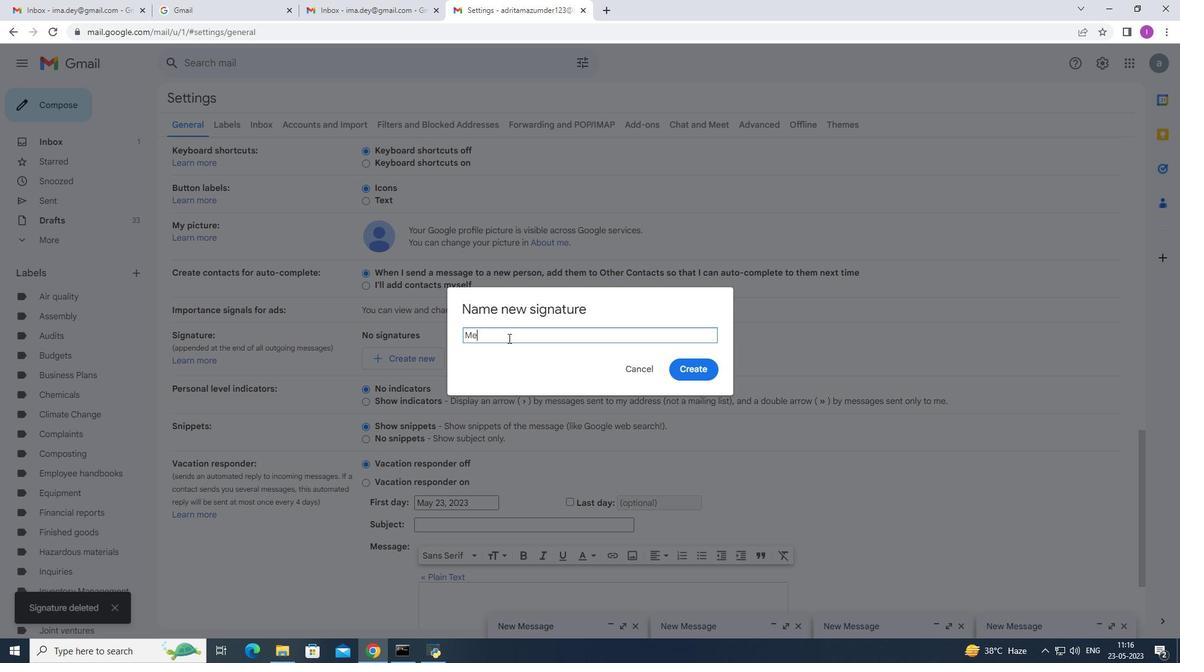 
Action: Key pressed disi<Key.backspace>on<Key.space><Key.shift>Evans
Screenshot: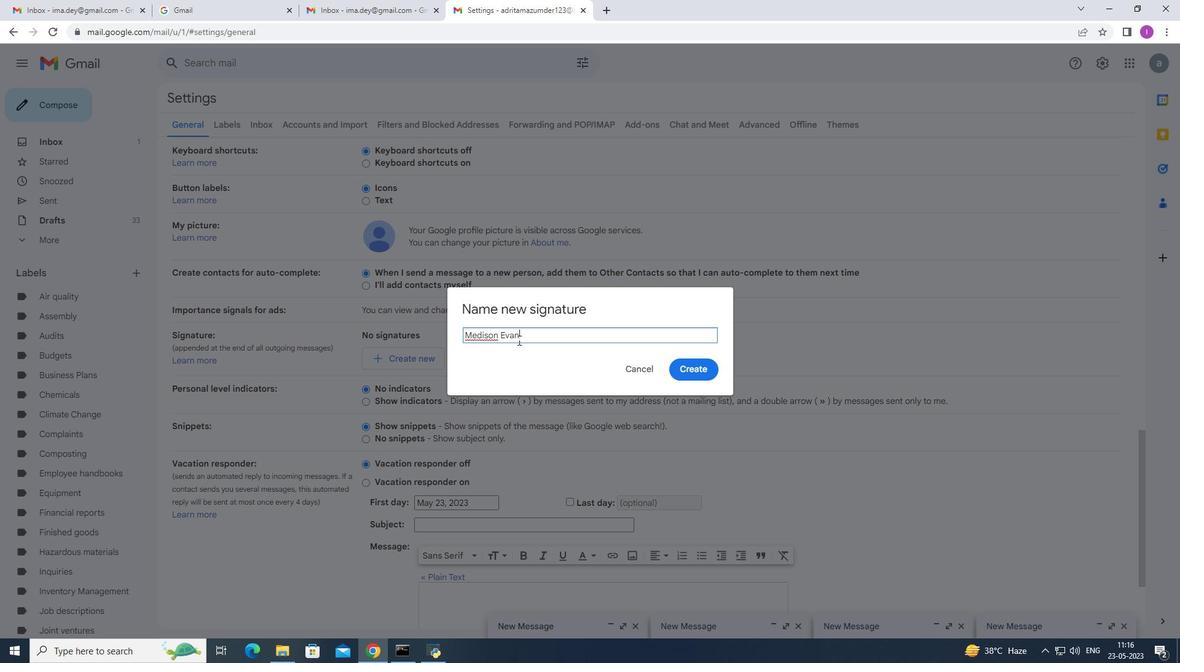 
Action: Mouse moved to (689, 371)
Screenshot: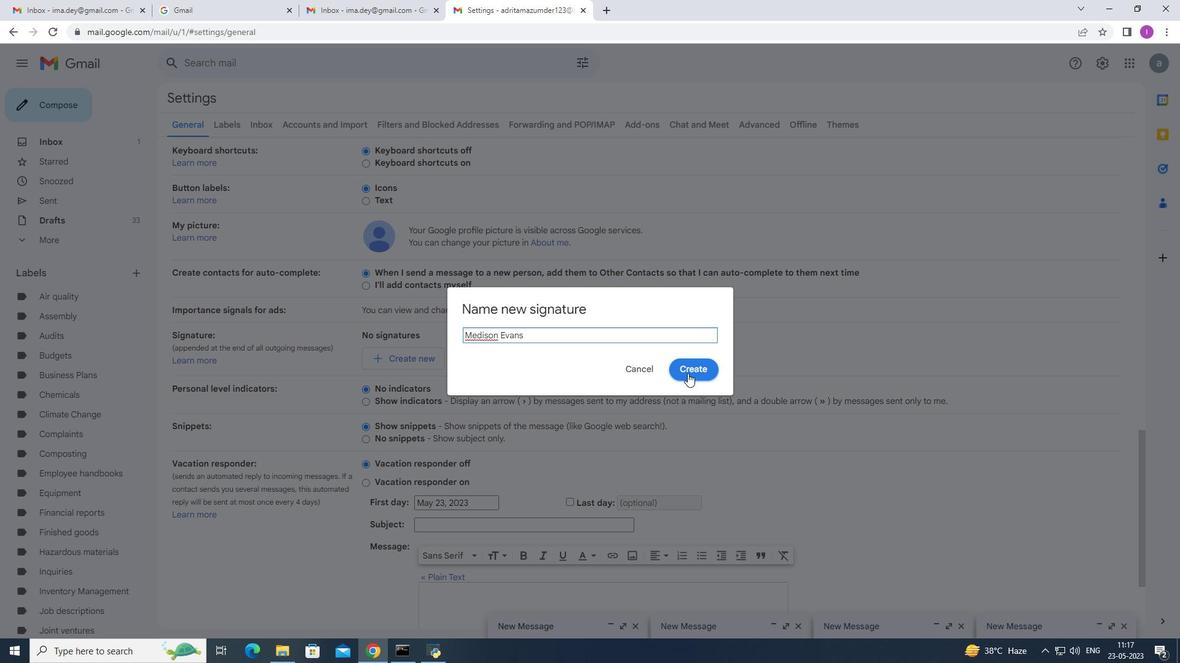 
Action: Mouse pressed left at (689, 371)
Screenshot: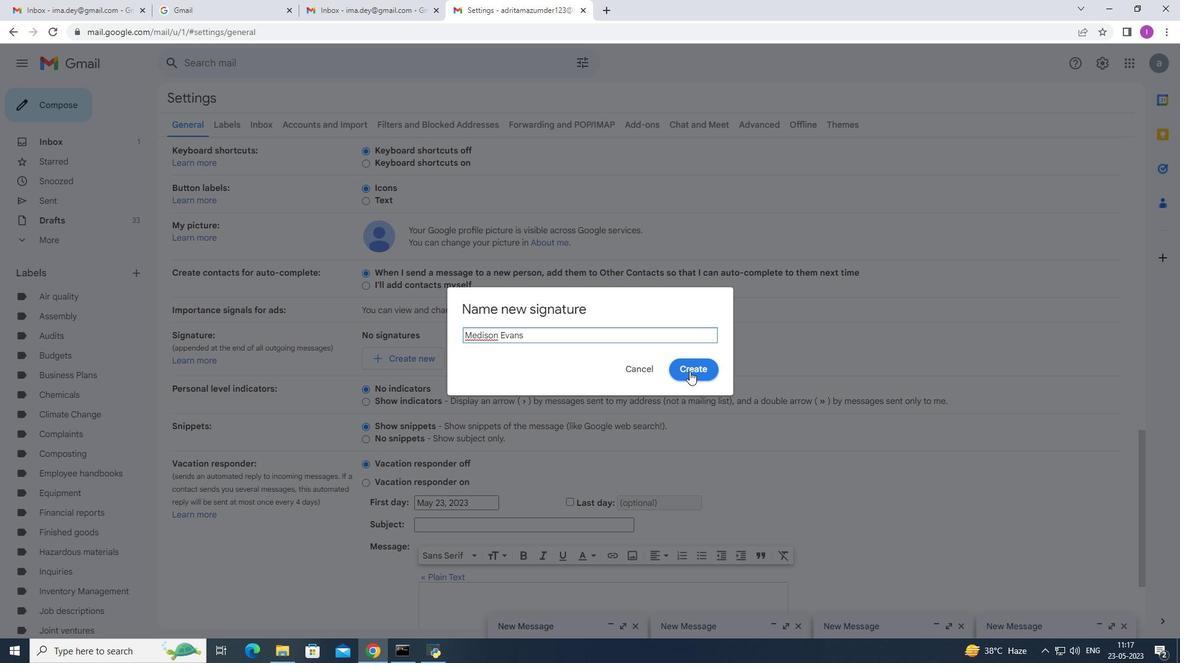
Action: Mouse moved to (464, 521)
Screenshot: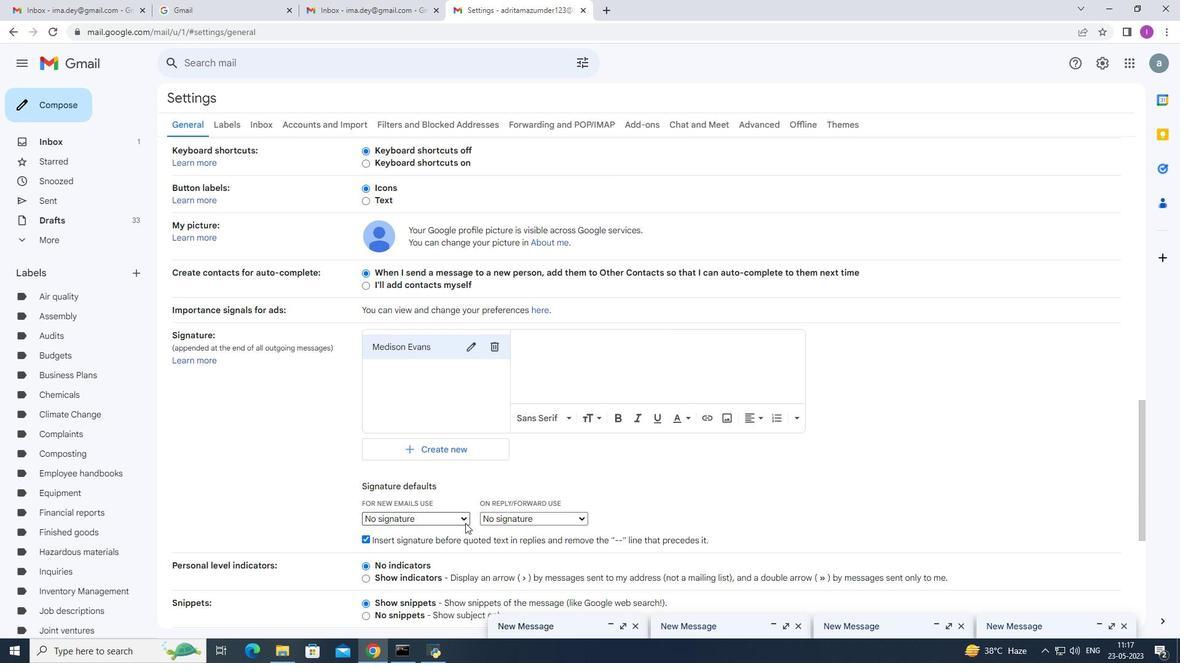 
Action: Mouse pressed left at (464, 521)
Screenshot: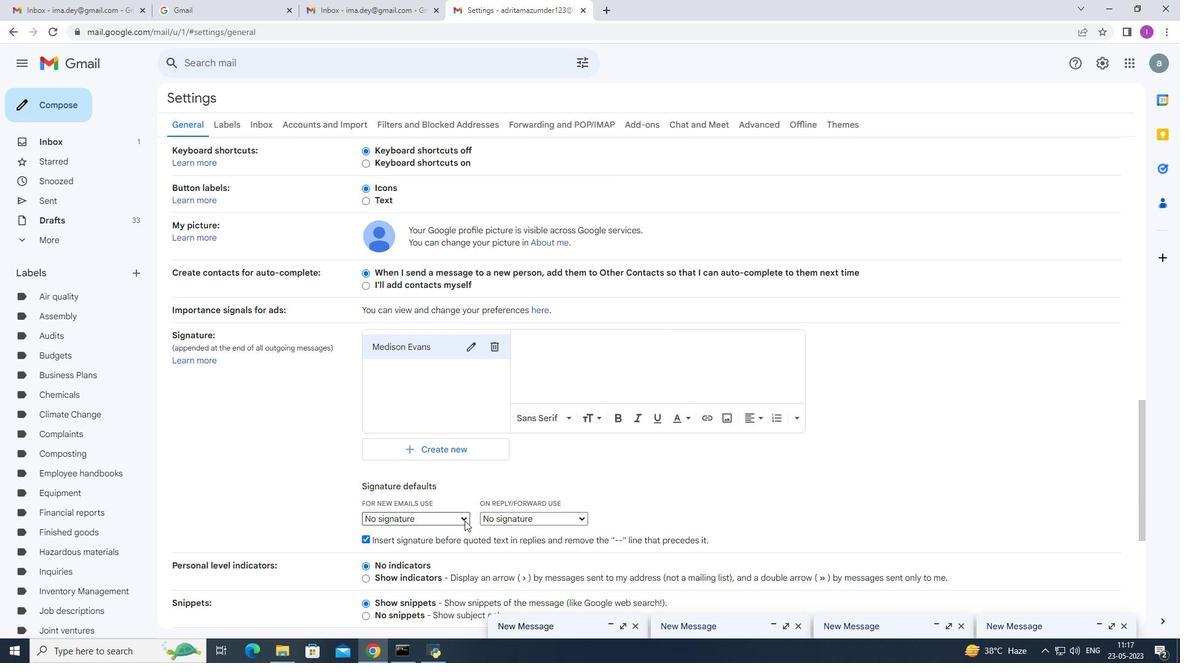 
Action: Mouse moved to (459, 541)
Screenshot: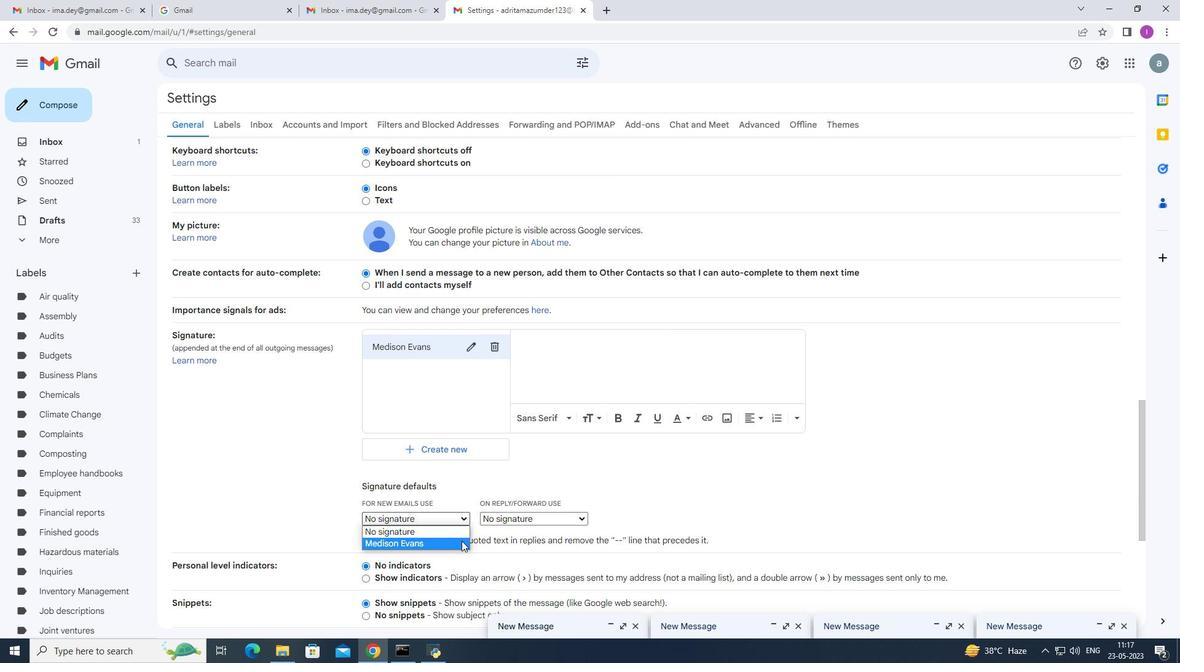 
Action: Mouse pressed left at (459, 541)
Screenshot: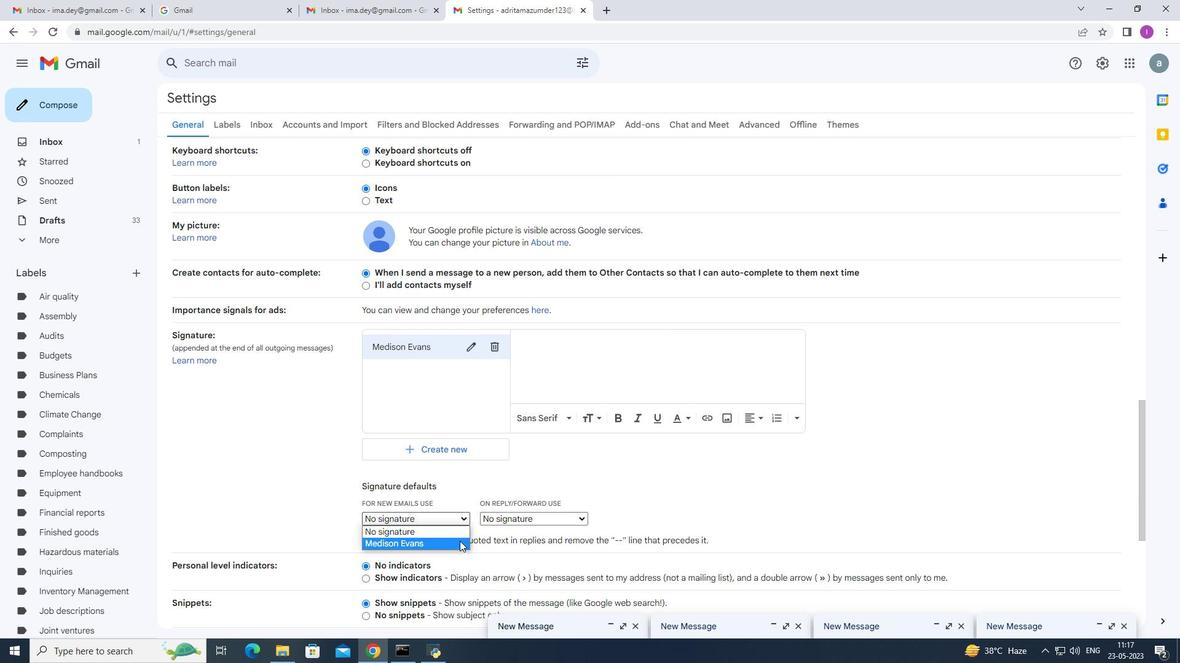 
Action: Mouse moved to (525, 345)
Screenshot: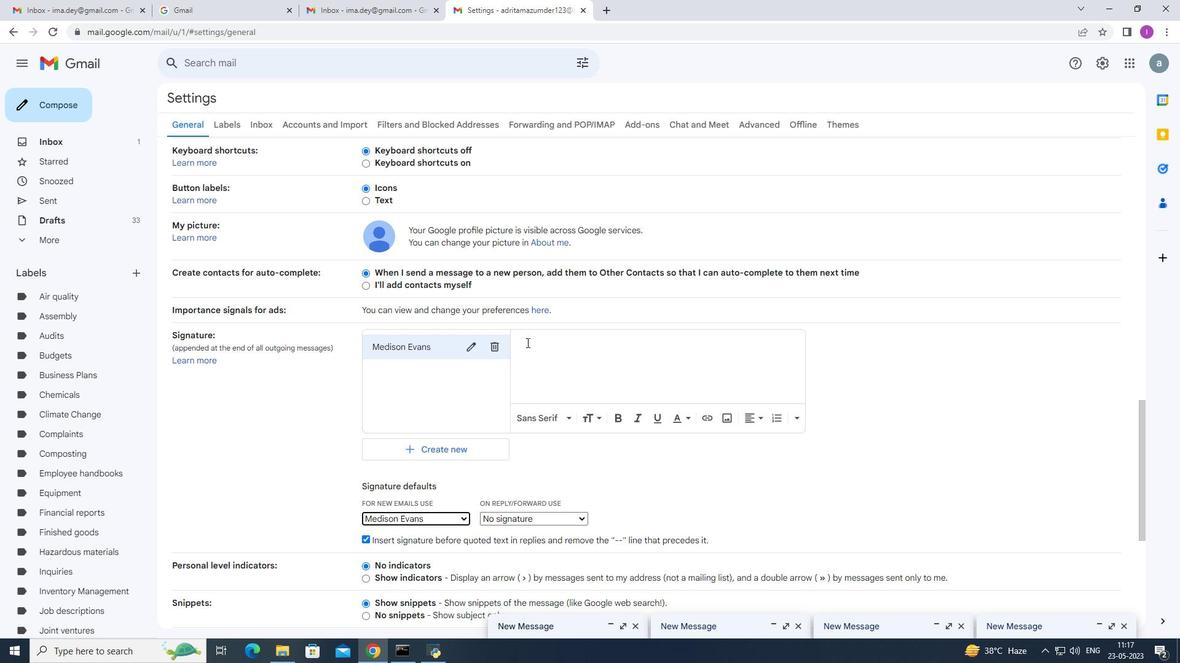 
Action: Mouse pressed left at (525, 345)
Screenshot: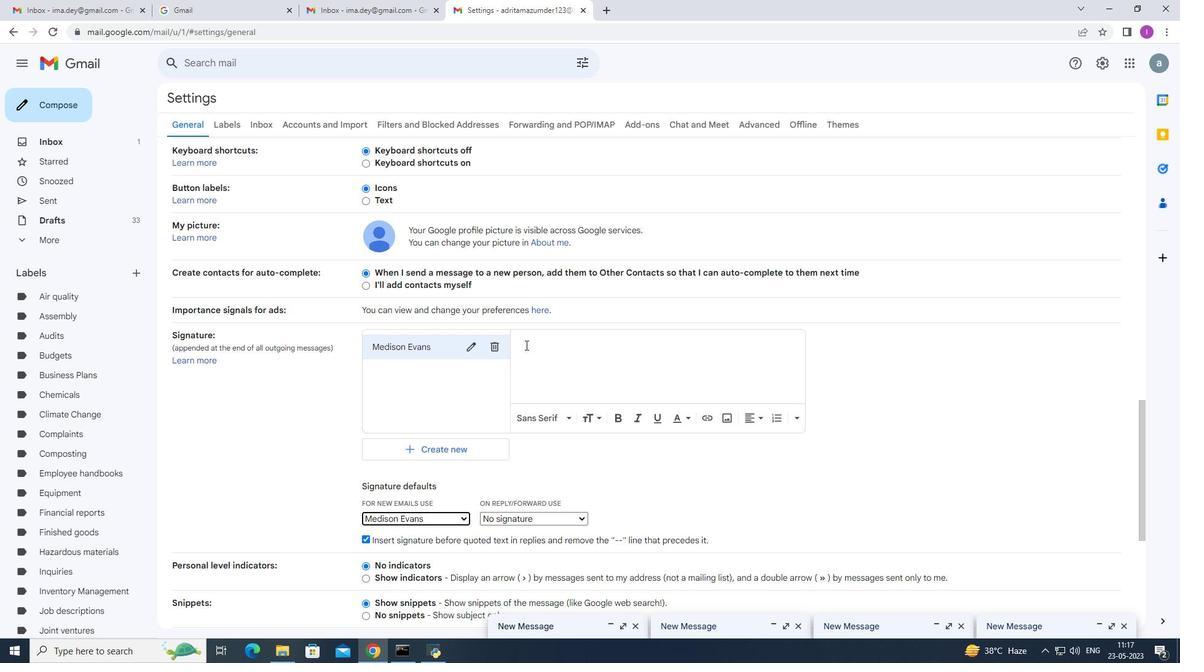 
Action: Mouse moved to (528, 351)
Screenshot: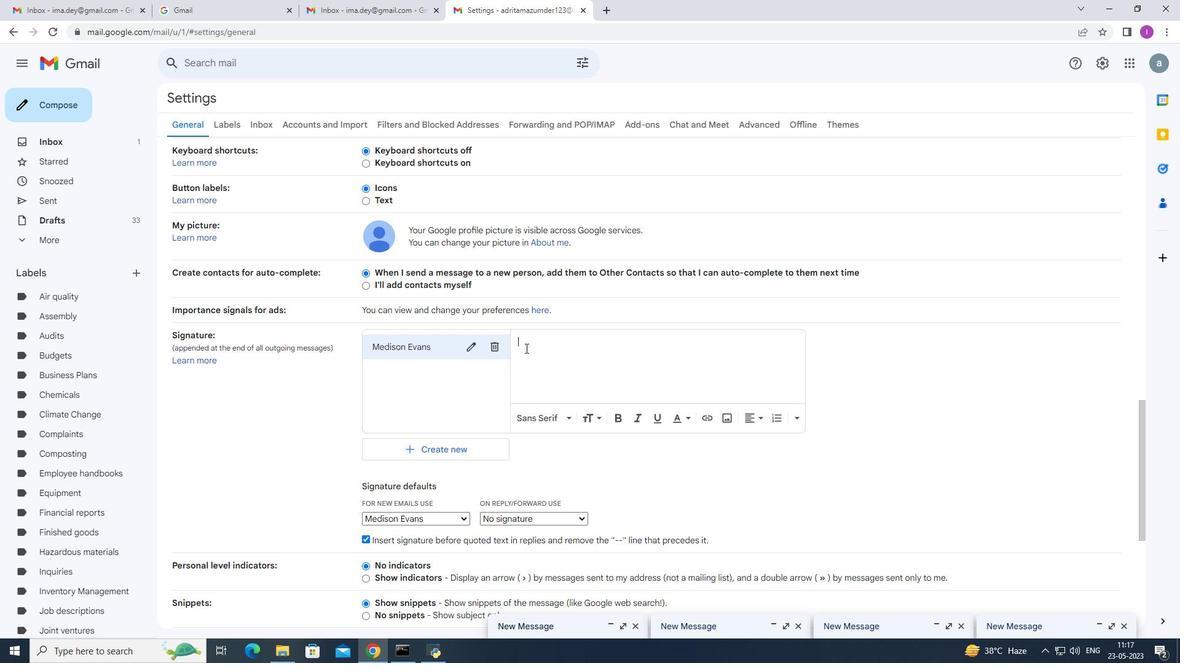 
Action: Key pressed <Key.shift>Ba<Key.backspace>est<Key.space><Key.shift>wishes<Key.space>for<Key.space>a<Key.space>happy<Key.space><Key.shift>National<Key.space><Key.shift>Adoption<Key.space><Key.shift>Month
Screenshot: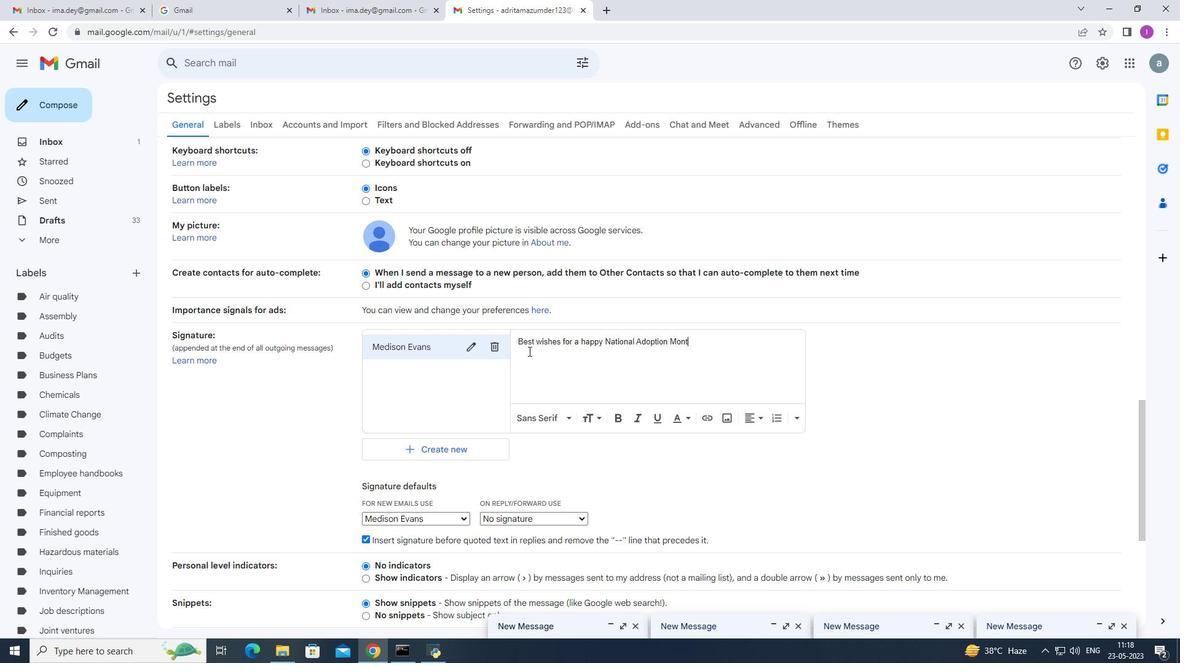 
Action: Mouse moved to (777, 256)
Screenshot: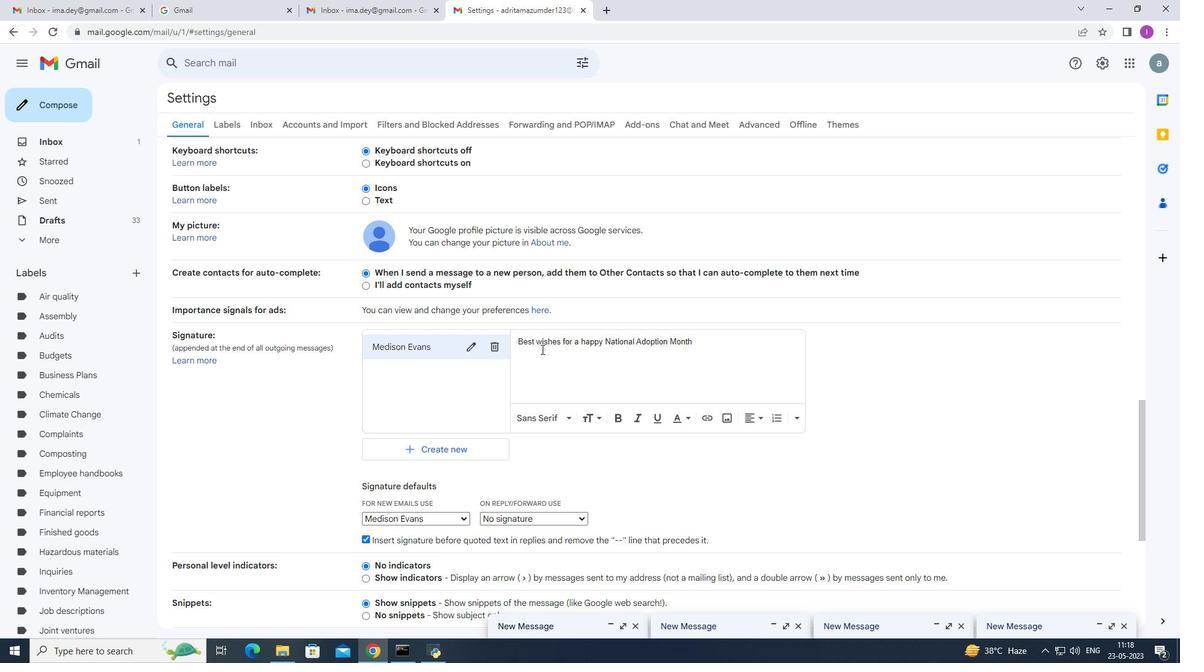 
Action: Key pressed ,
Screenshot: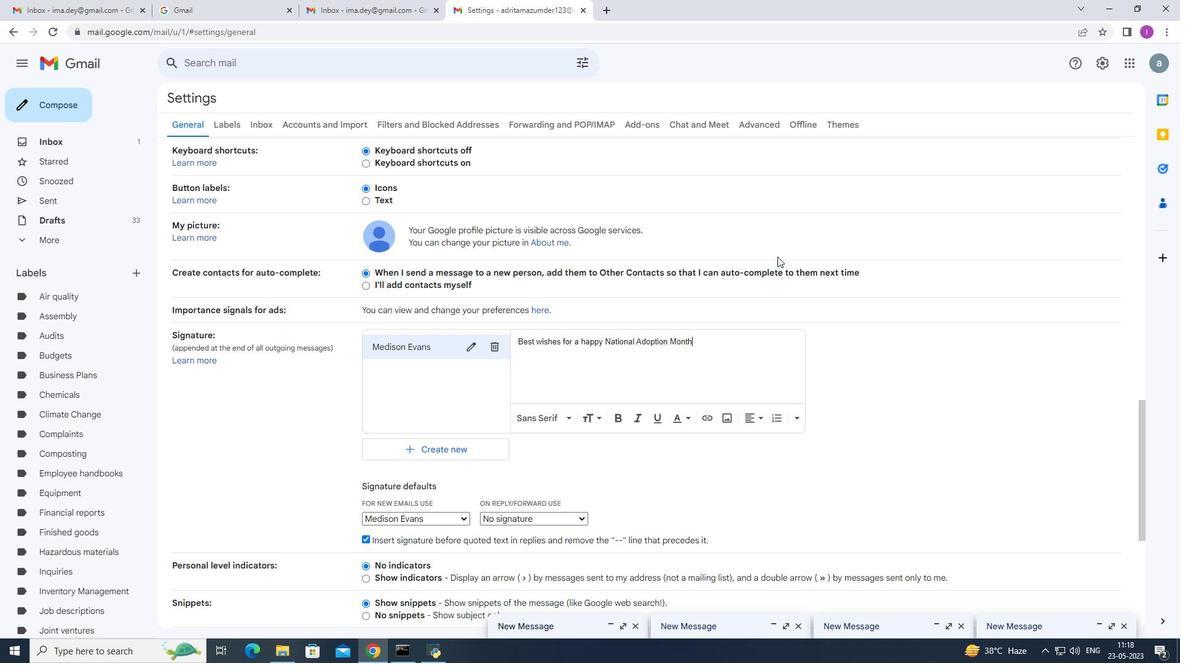 
Action: Mouse moved to (778, 256)
Screenshot: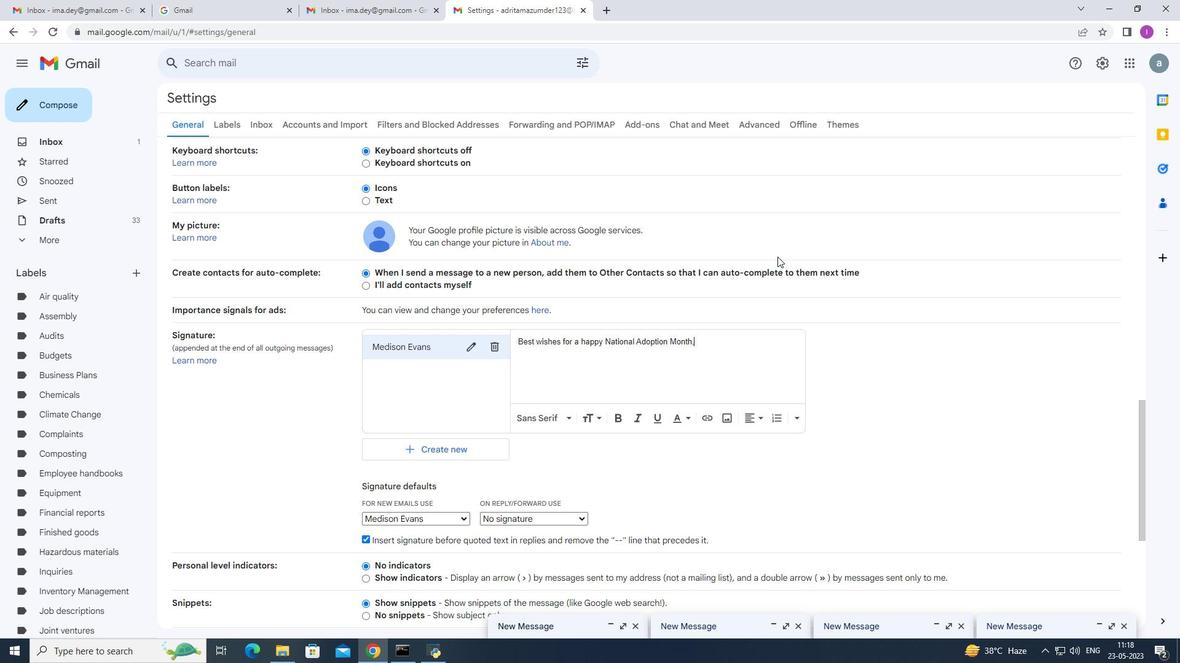 
Action: Key pressed <Key.enter><Key.shift>Medison<Key.space><Key.shift>Evans
Screenshot: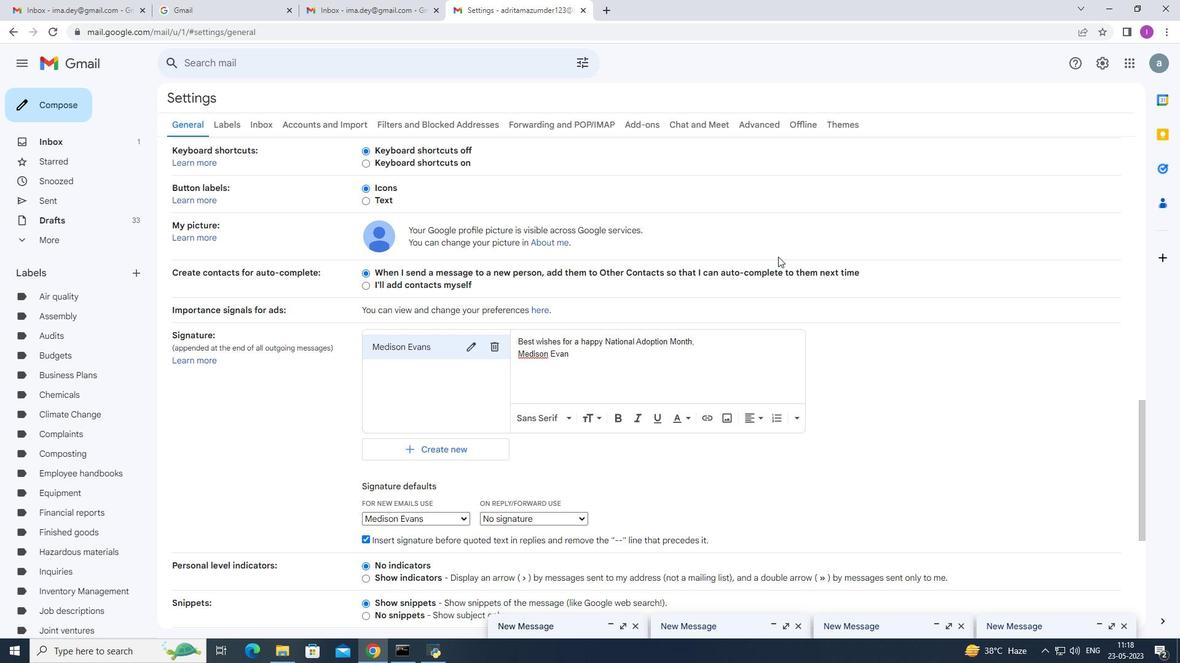 
Action: Mouse moved to (548, 339)
Screenshot: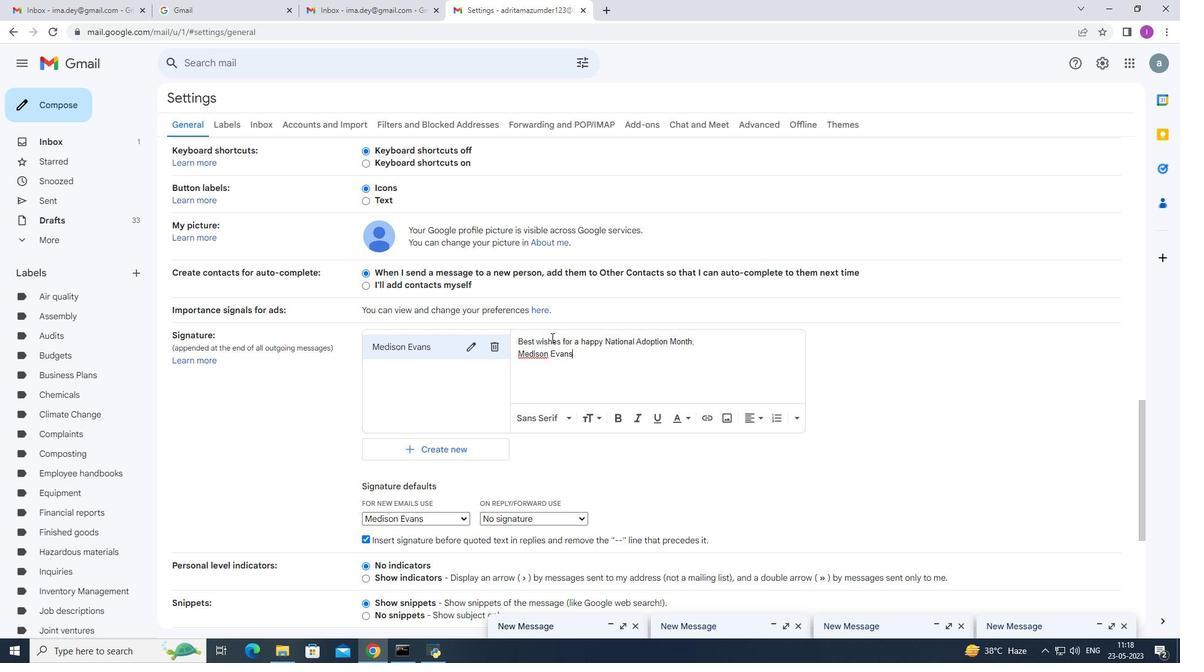 
Action: Mouse scrolled (548, 339) with delta (0, 0)
Screenshot: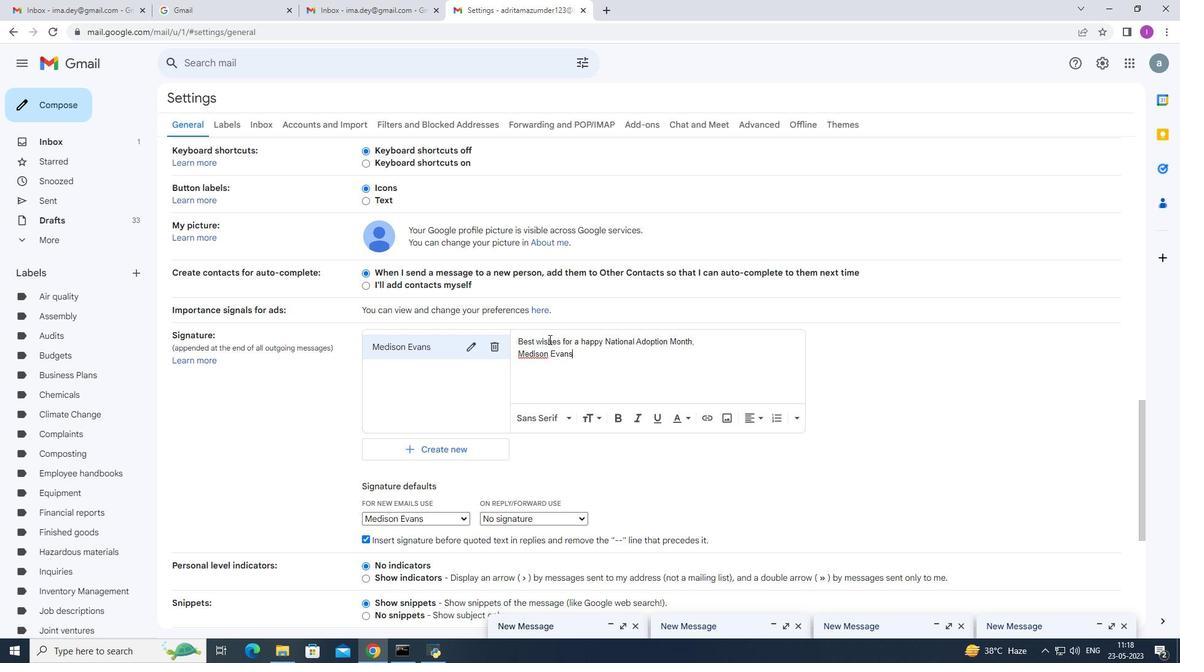 
Action: Mouse moved to (548, 339)
Screenshot: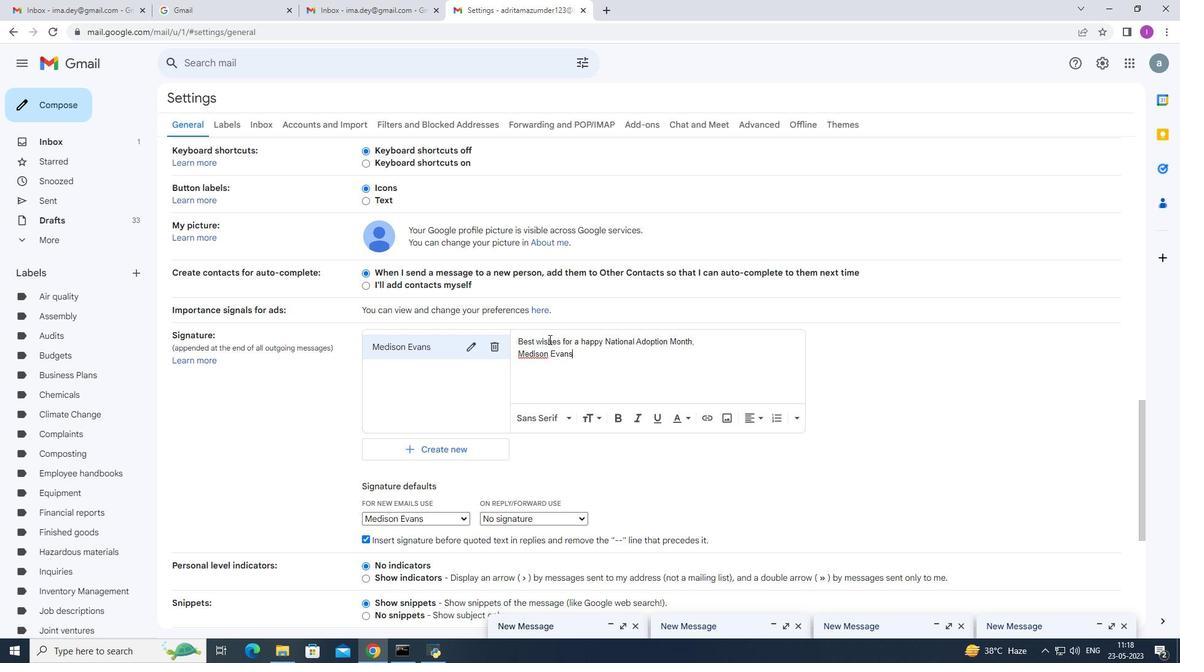 
Action: Mouse scrolled (548, 339) with delta (0, 0)
Screenshot: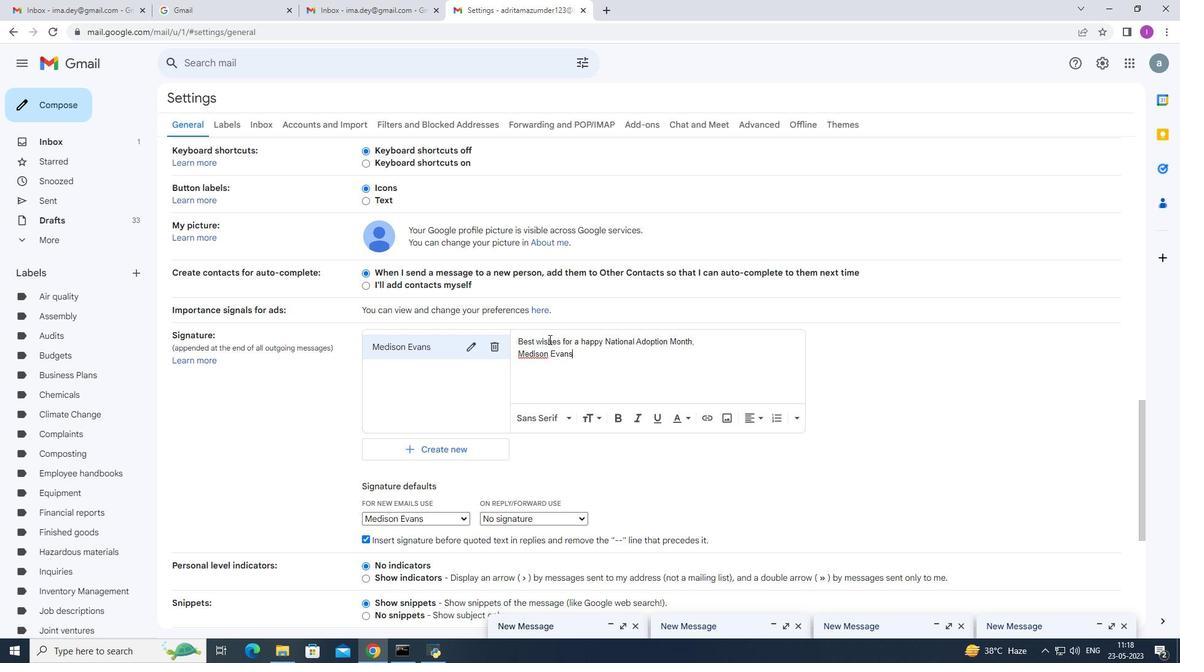 
Action: Mouse scrolled (548, 339) with delta (0, 0)
Screenshot: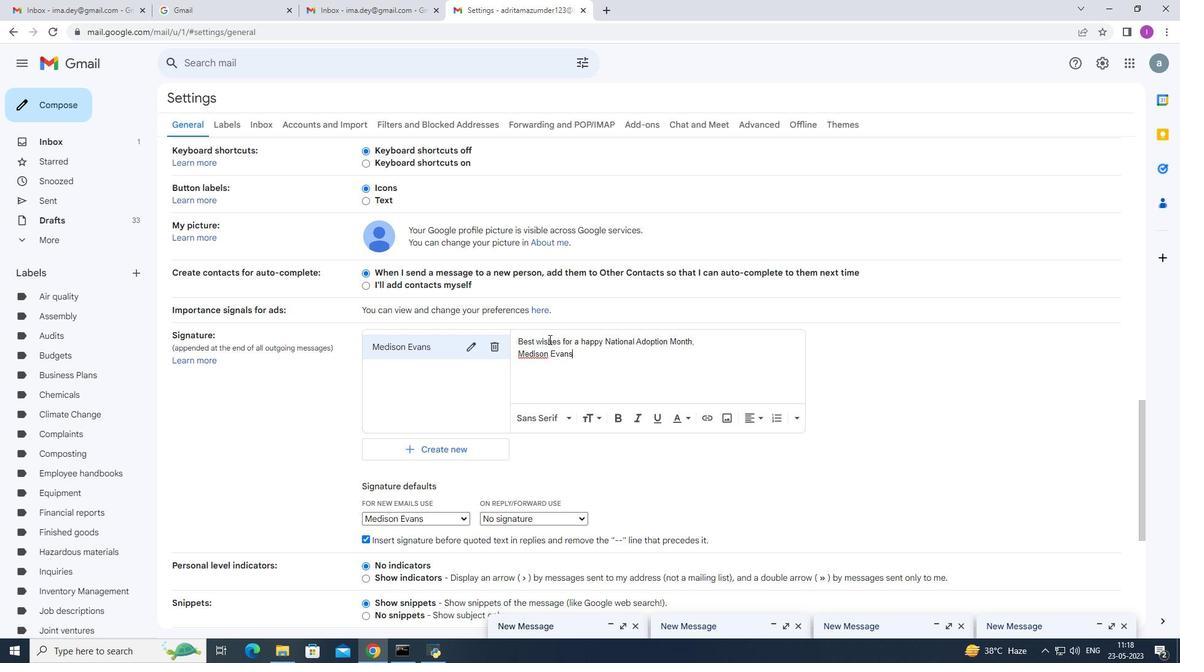 
Action: Mouse moved to (548, 339)
Screenshot: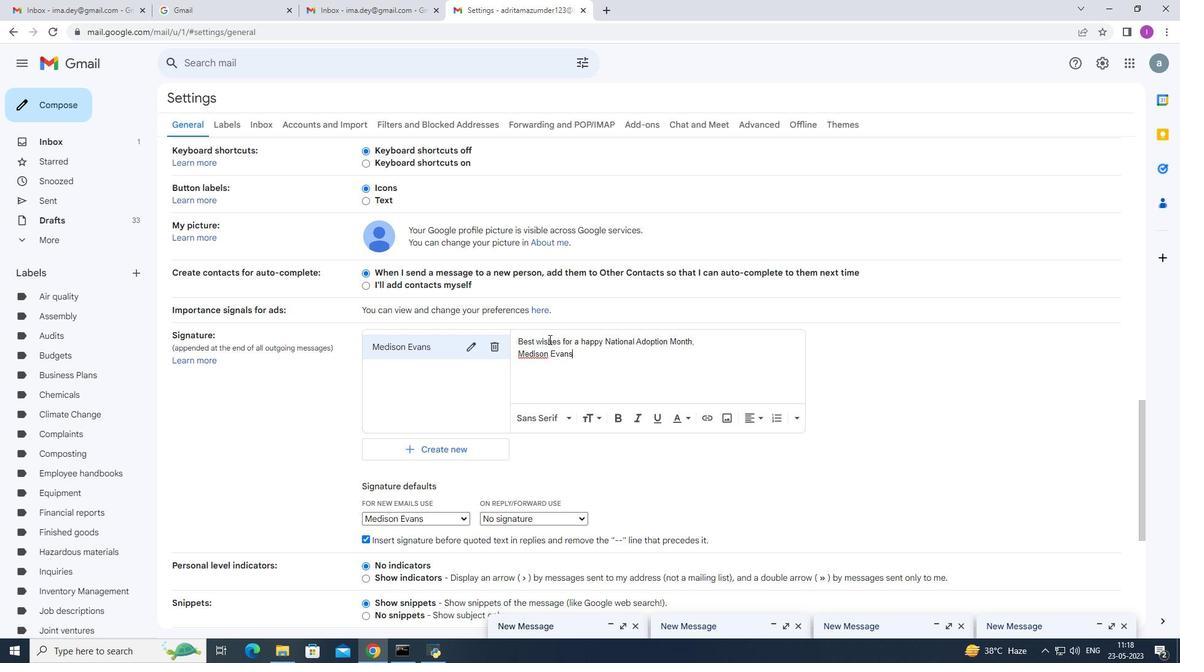 
Action: Mouse scrolled (548, 340) with delta (0, 0)
Screenshot: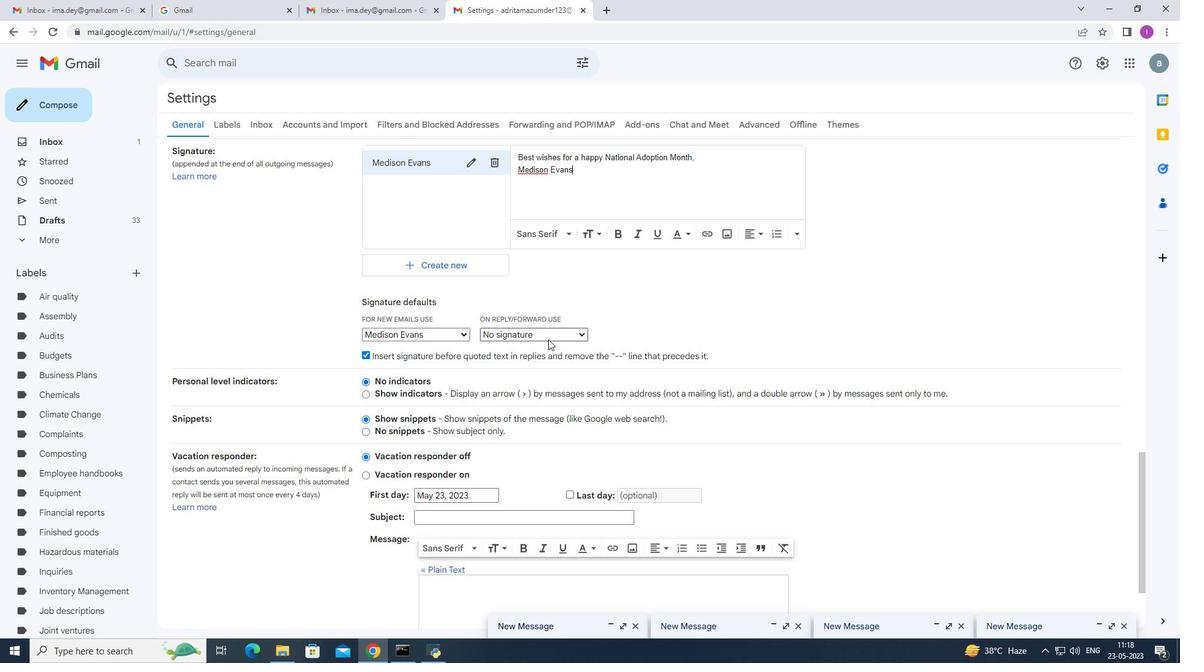 
Action: Mouse moved to (651, 443)
Screenshot: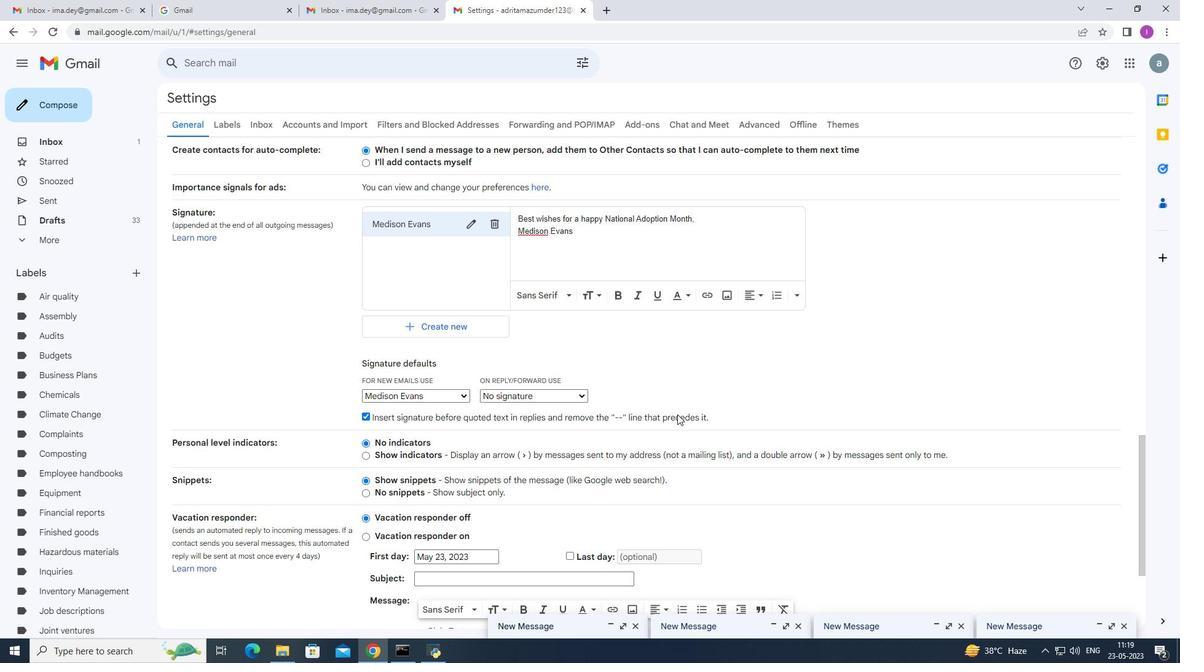
Action: Mouse scrolled (651, 440) with delta (0, 0)
Screenshot: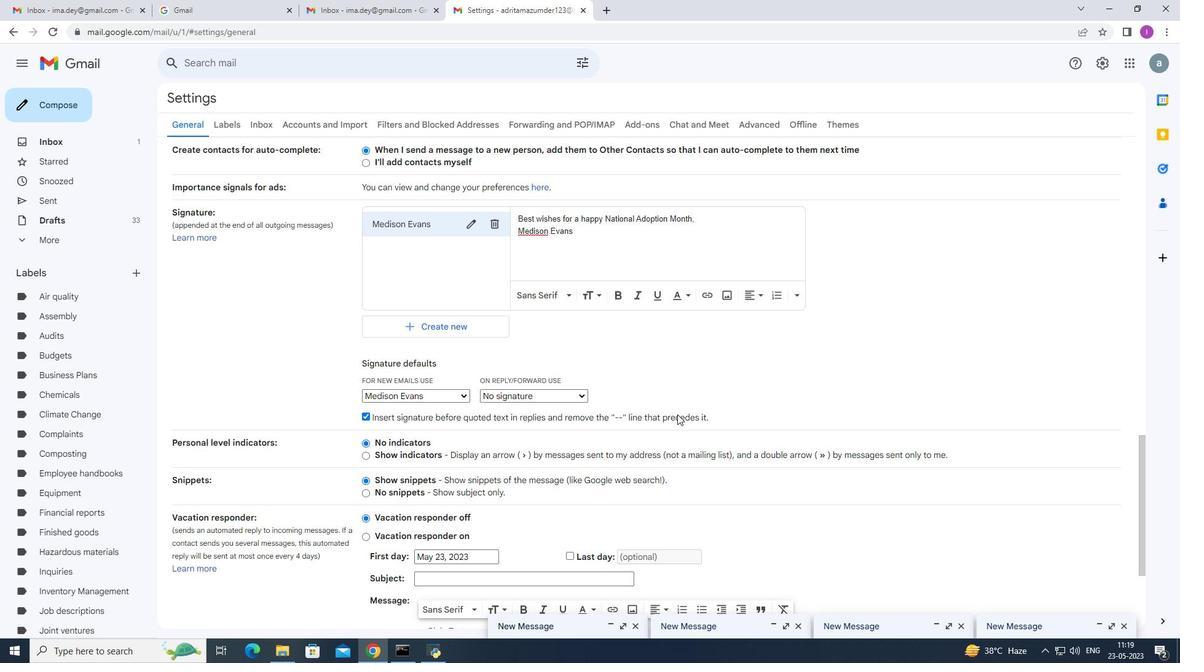 
Action: Mouse moved to (651, 445)
Screenshot: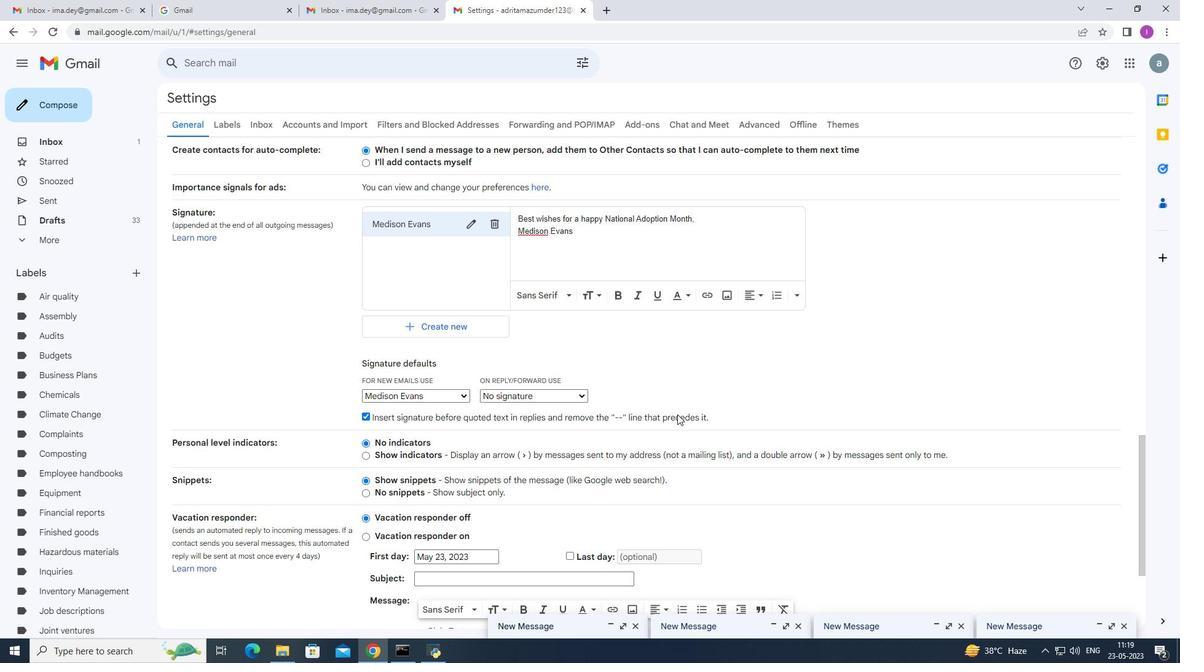 
Action: Mouse scrolled (651, 443) with delta (0, 0)
Screenshot: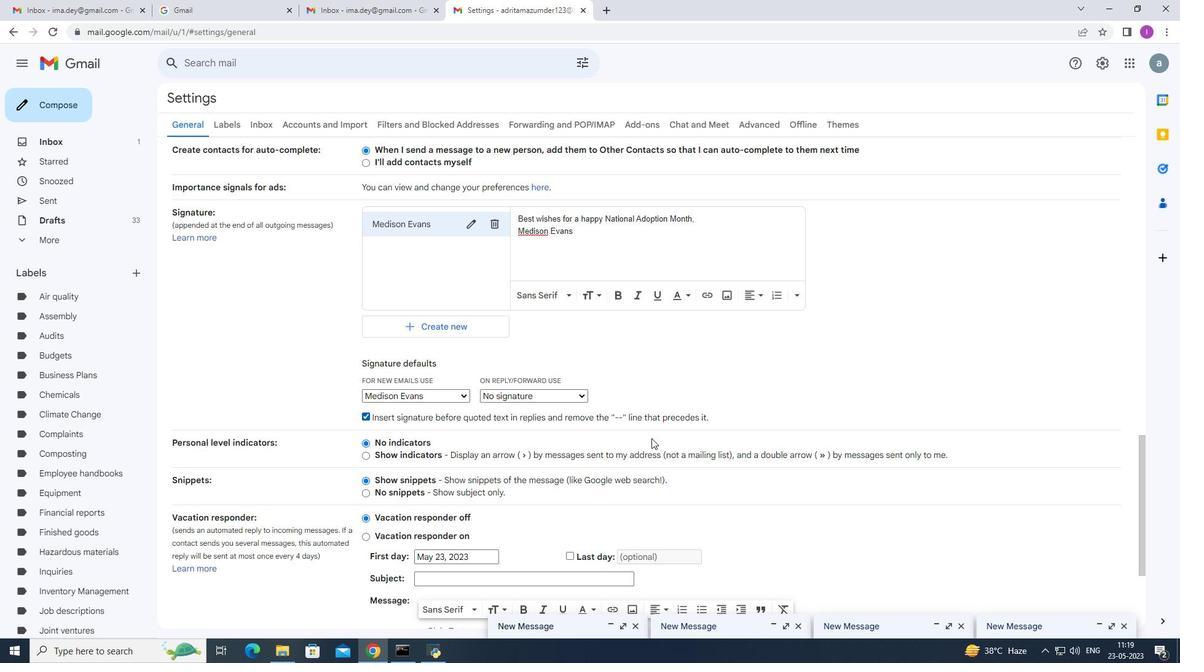 
Action: Mouse moved to (652, 450)
Screenshot: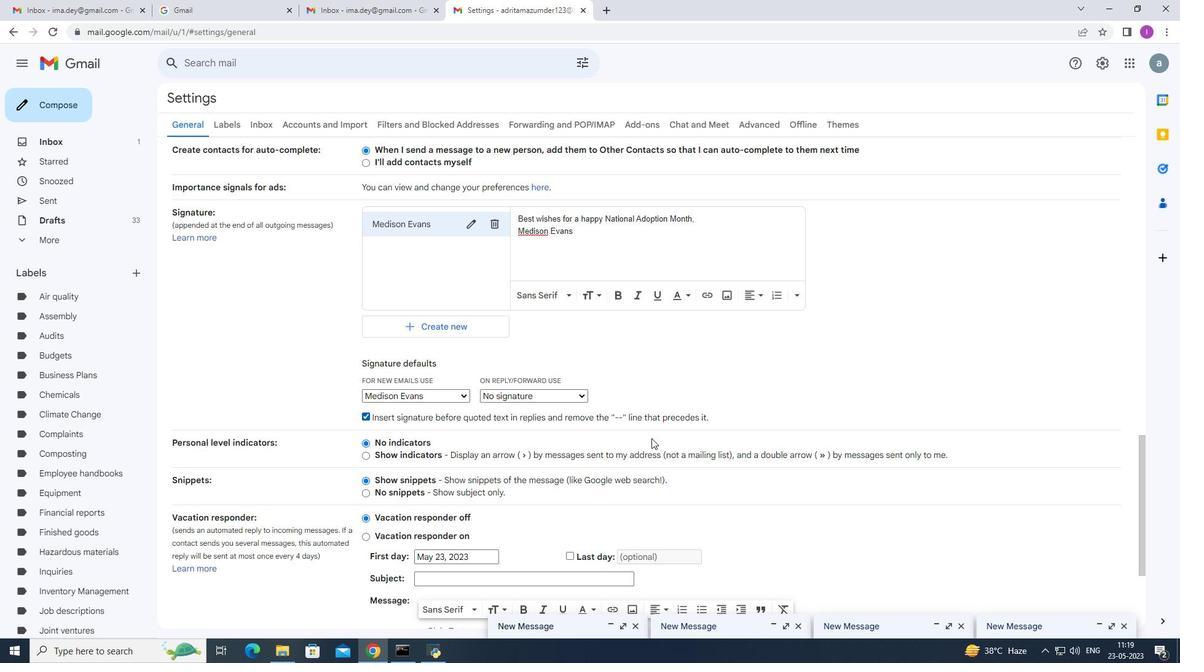 
Action: Mouse scrolled (651, 444) with delta (0, 0)
Screenshot: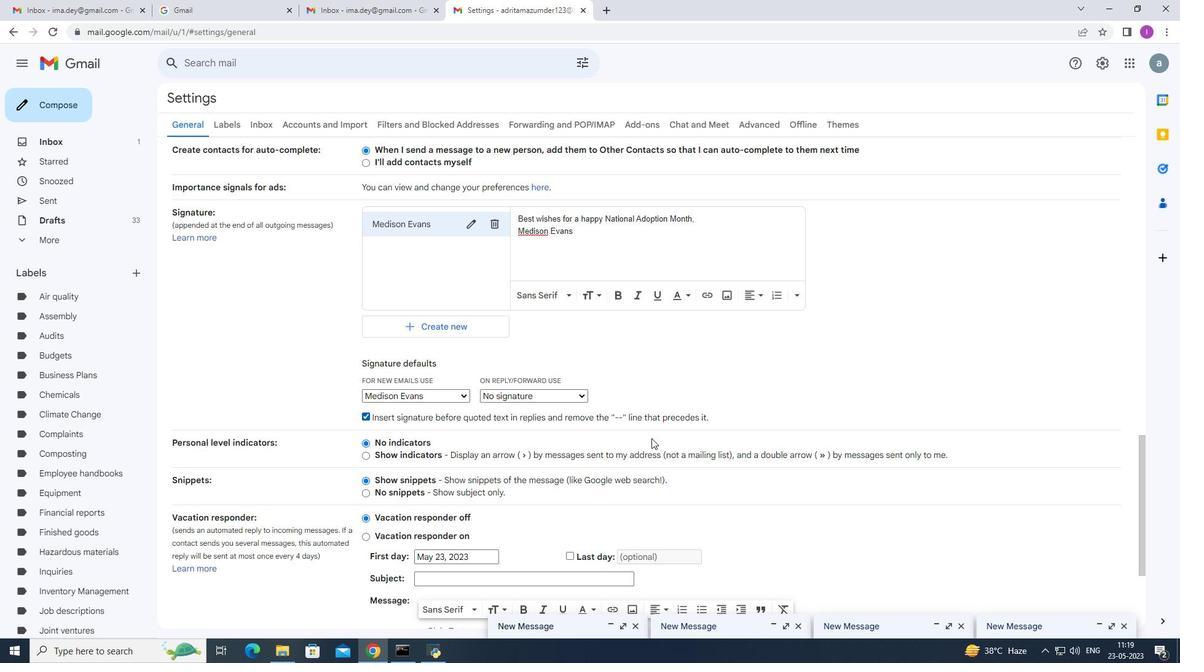 
Action: Mouse moved to (652, 460)
Screenshot: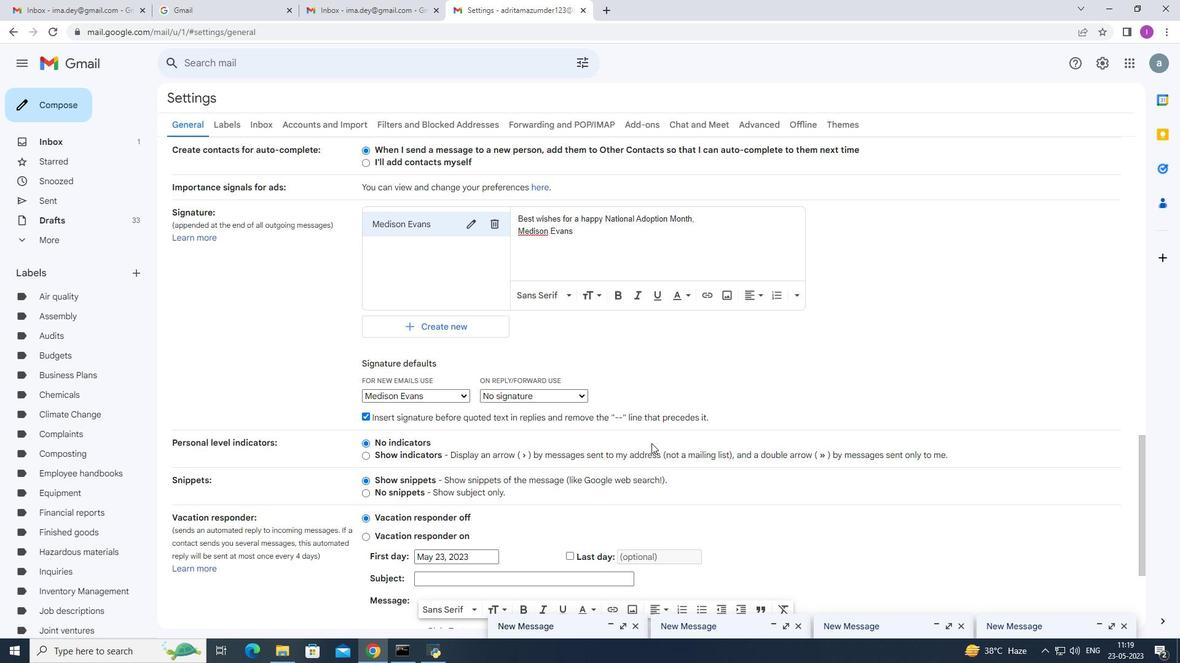 
Action: Mouse scrolled (652, 456) with delta (0, 0)
Screenshot: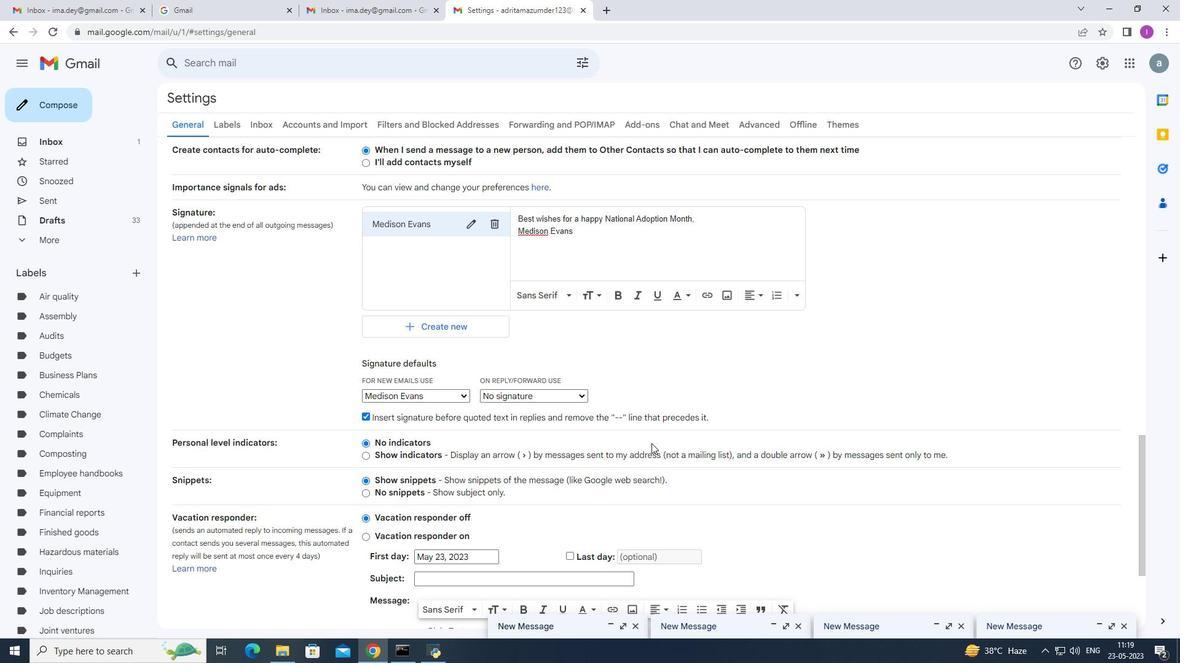 
Action: Mouse moved to (655, 459)
Screenshot: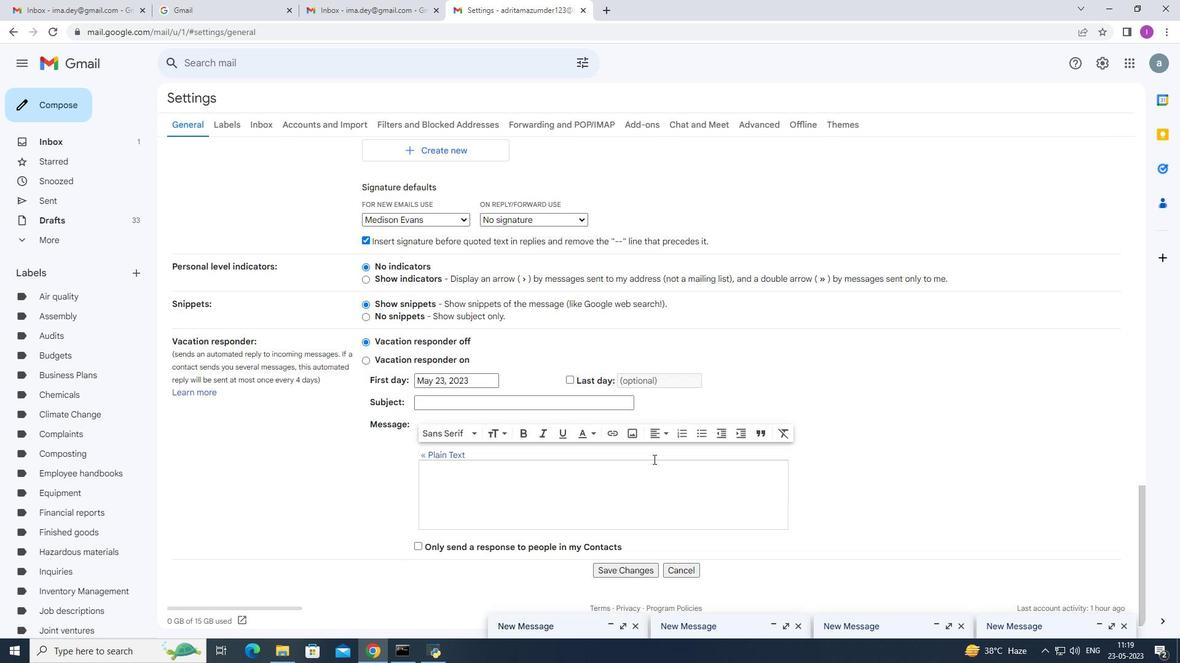 
Action: Mouse scrolled (654, 458) with delta (0, 0)
Screenshot: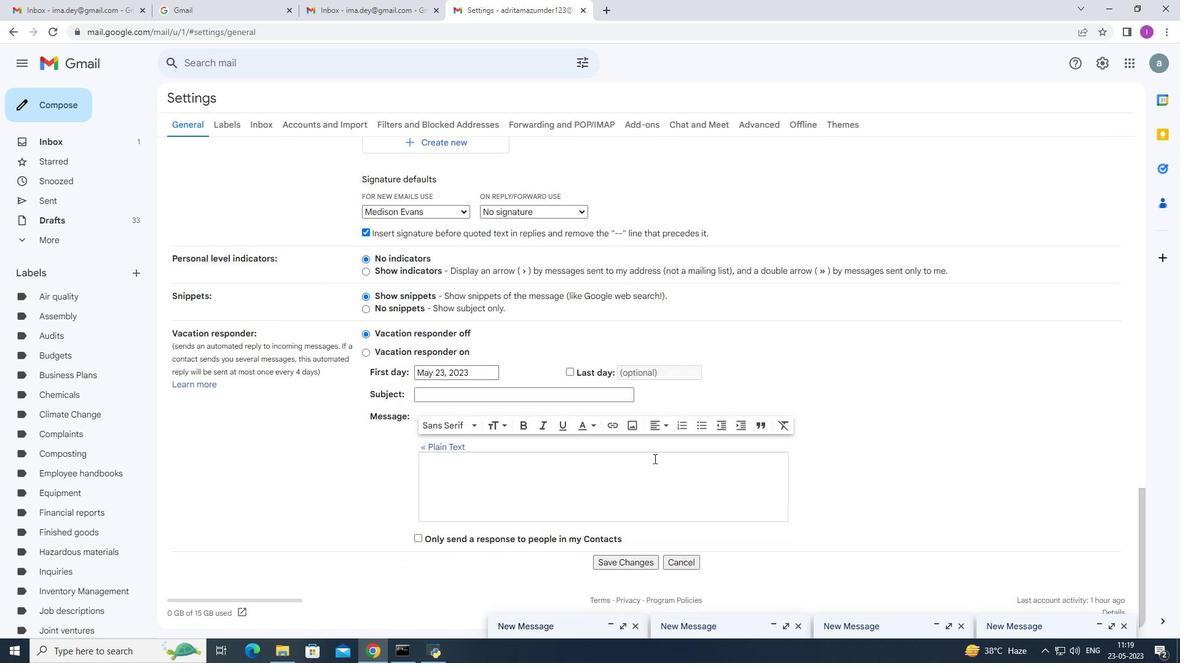 
Action: Mouse moved to (658, 459)
Screenshot: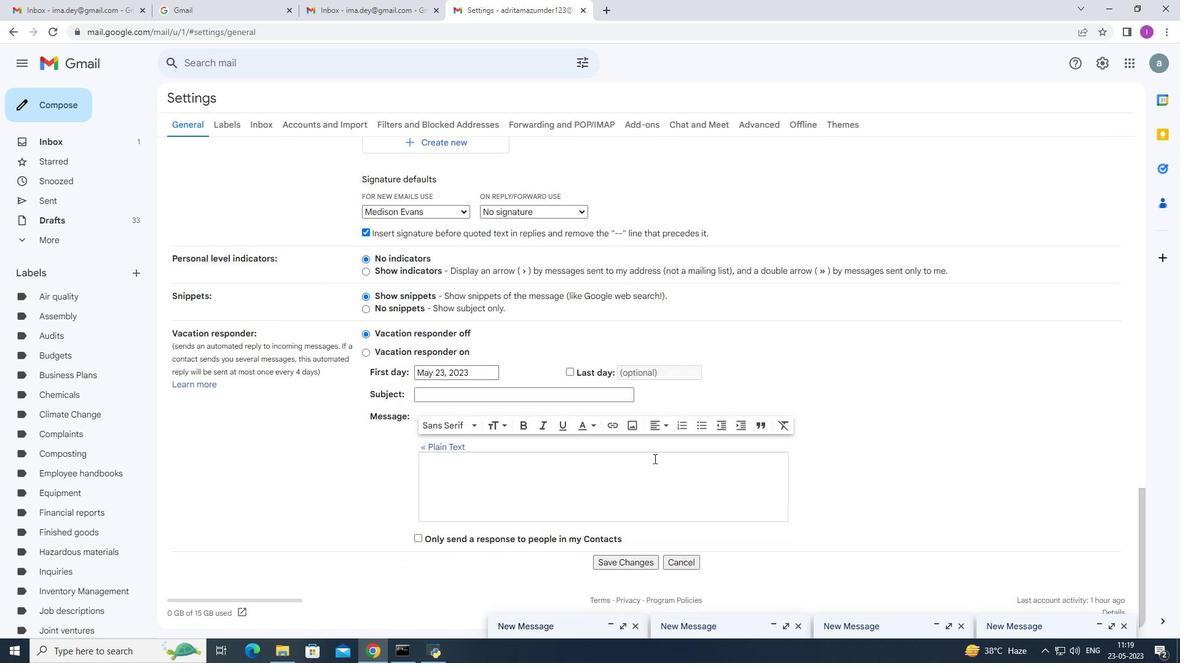 
Action: Mouse scrolled (655, 458) with delta (0, 0)
Screenshot: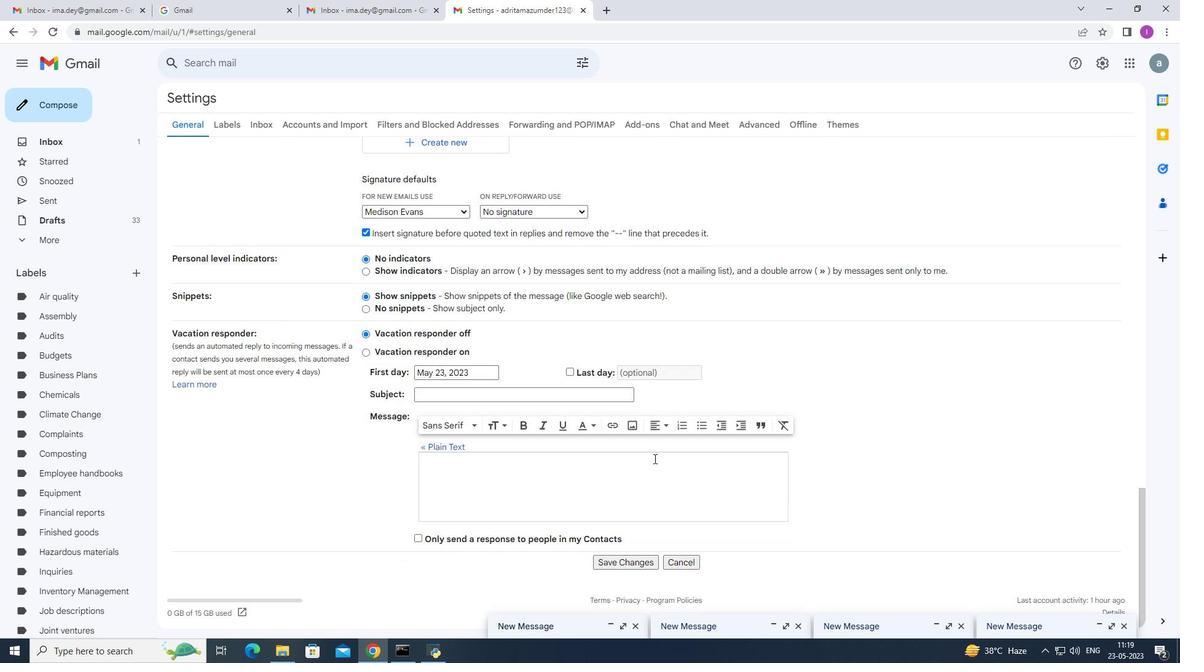 
Action: Mouse moved to (658, 460)
Screenshot: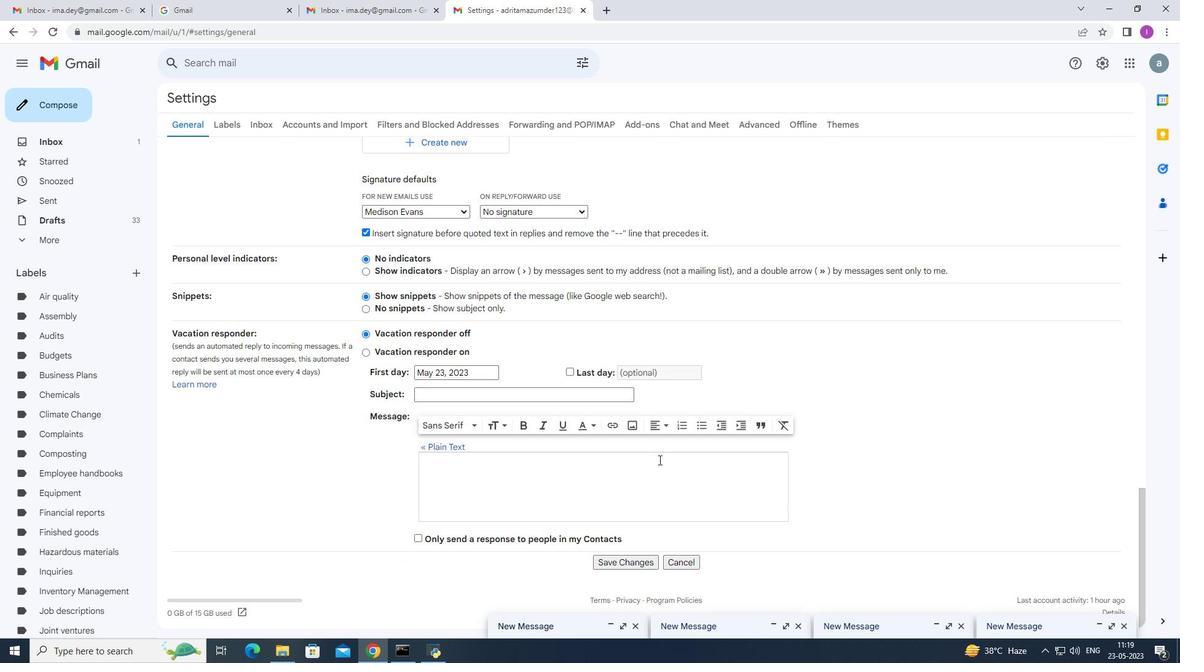 
Action: Mouse scrolled (658, 459) with delta (0, 0)
Screenshot: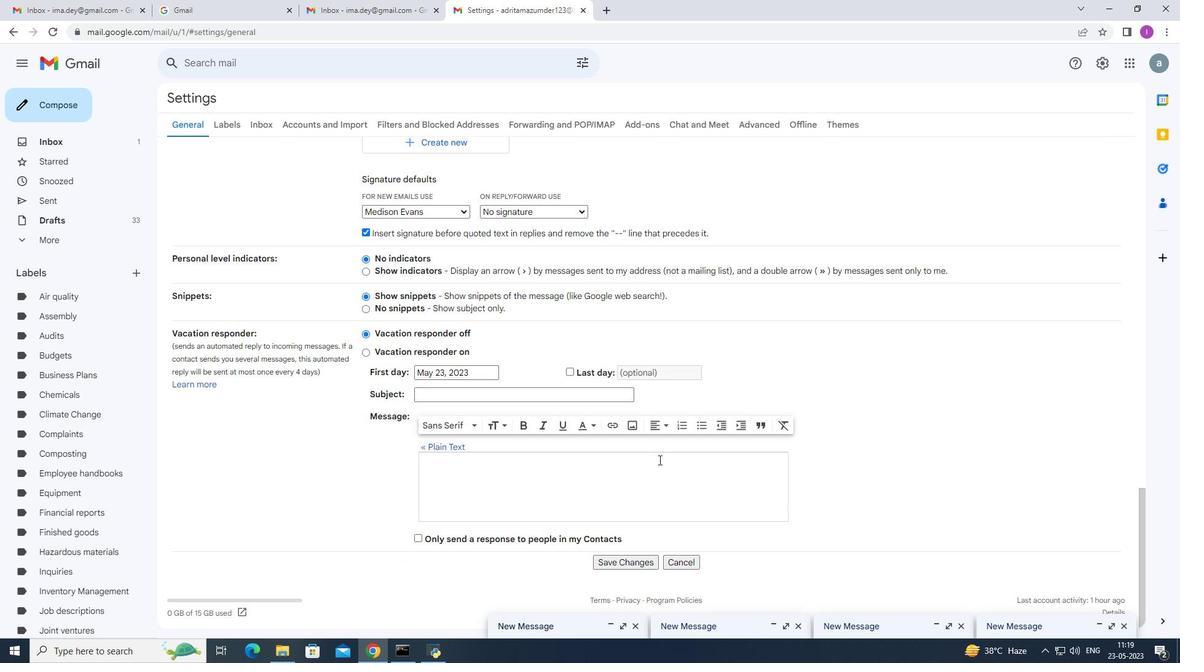 
Action: Mouse moved to (619, 563)
Screenshot: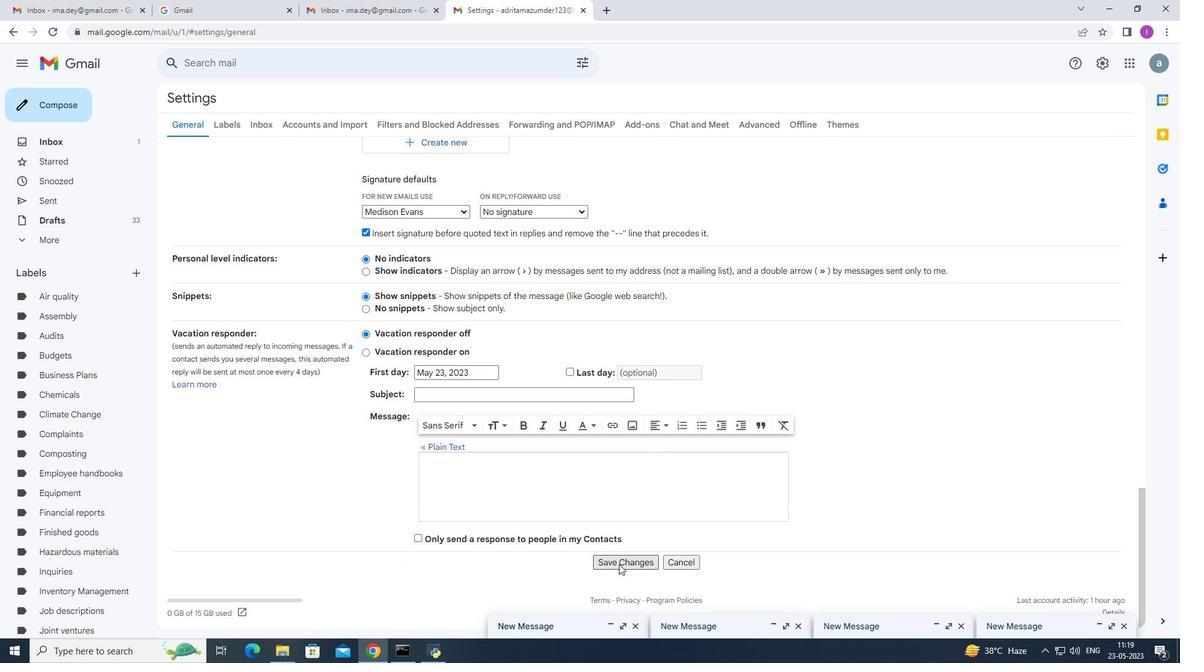 
Action: Mouse pressed left at (619, 563)
Screenshot: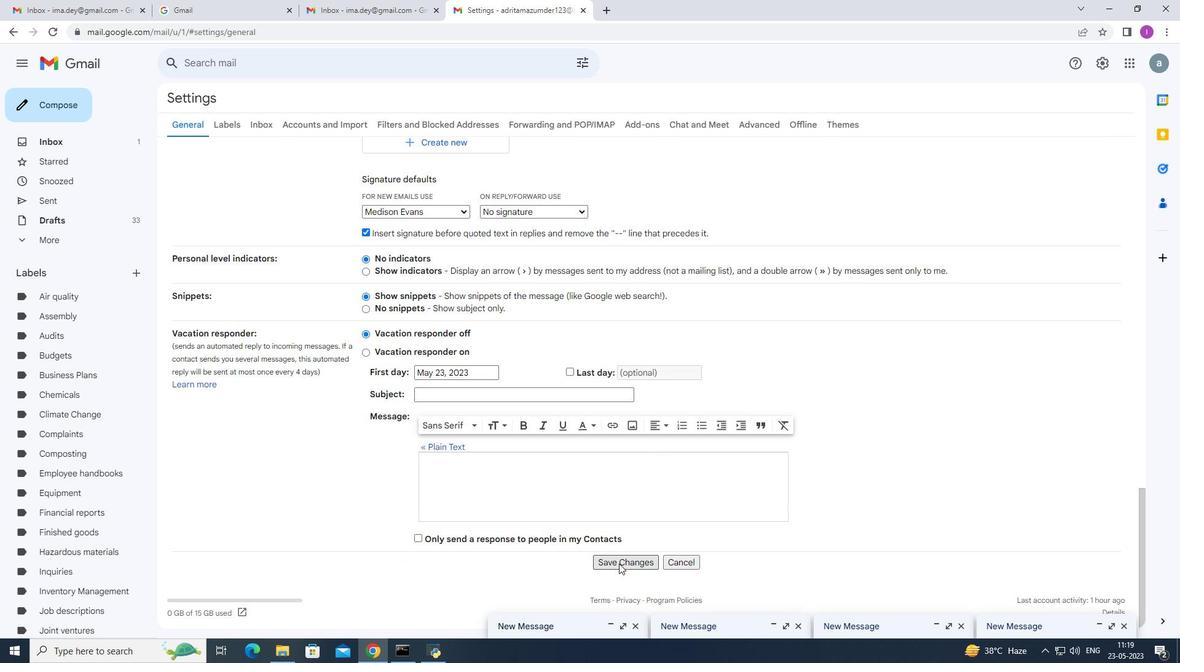
Action: Mouse moved to (66, 114)
Screenshot: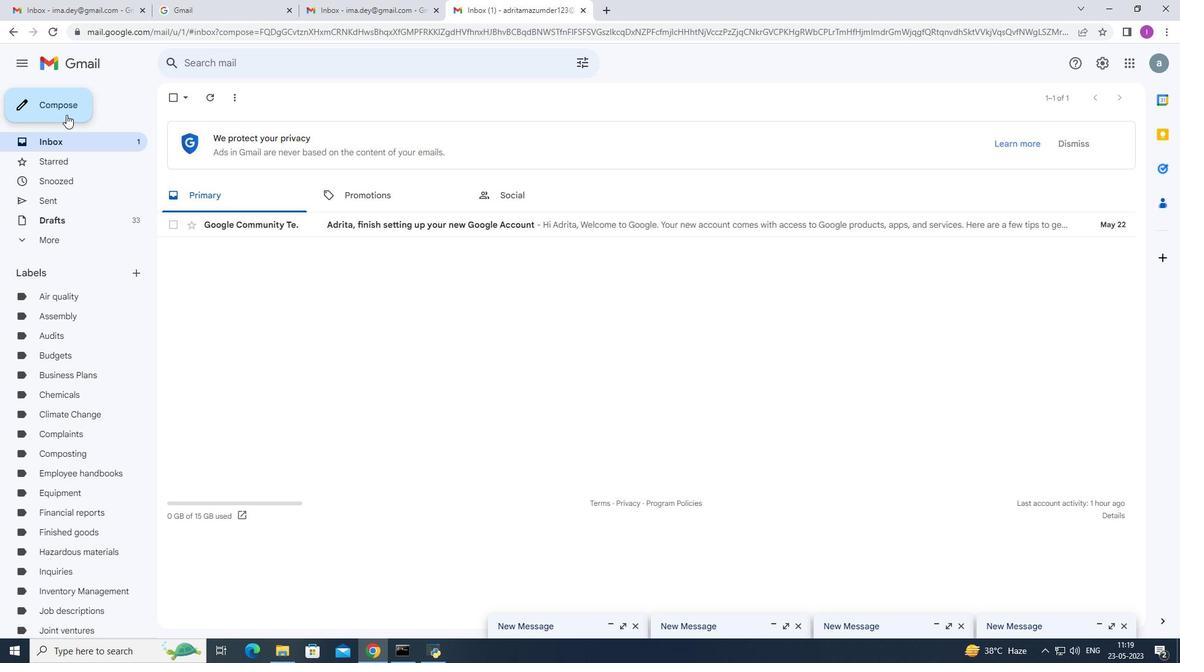 
Action: Mouse pressed left at (66, 114)
Screenshot: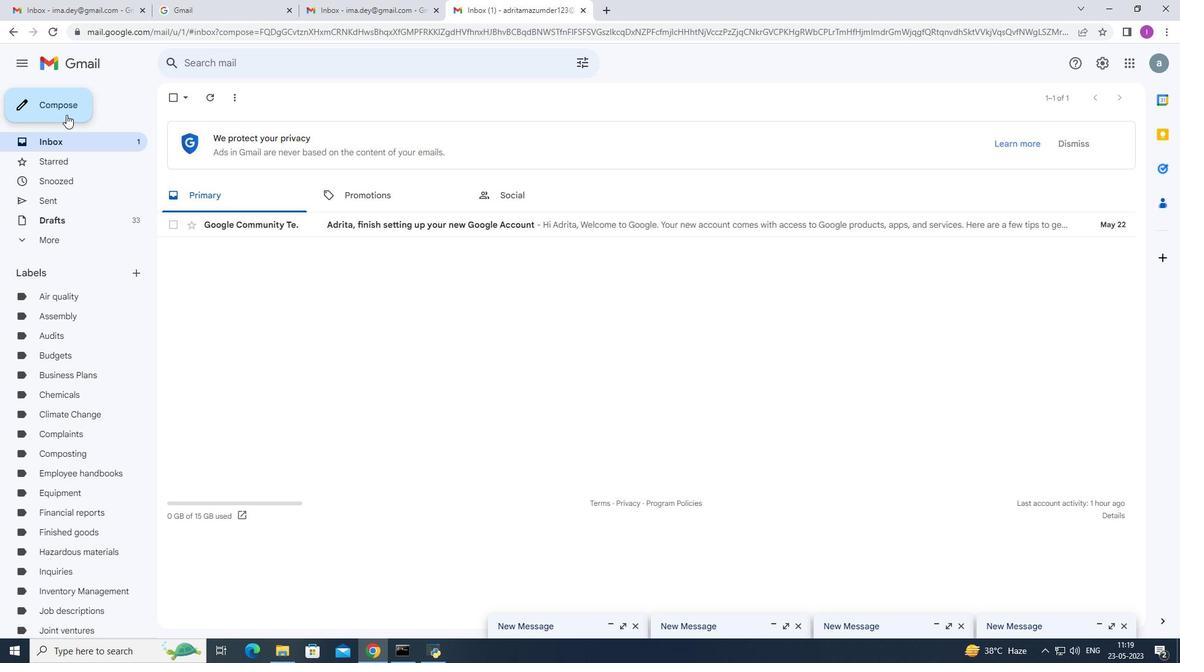 
Action: Mouse moved to (792, 294)
Screenshot: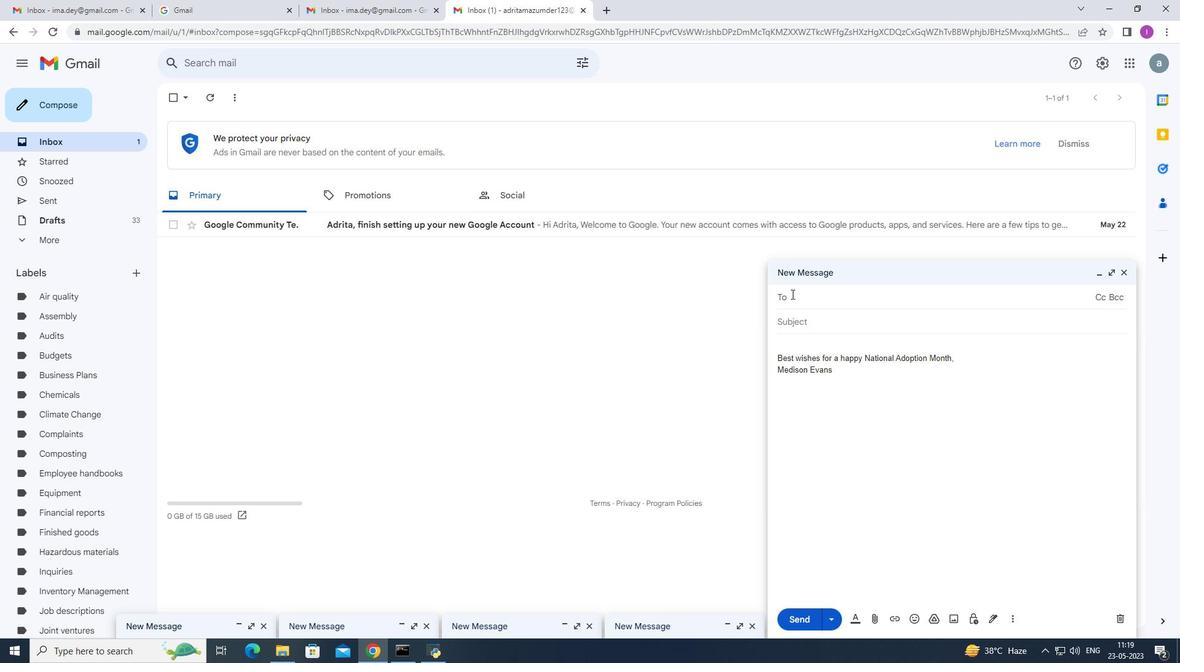 
Action: Mouse pressed left at (792, 294)
Screenshot: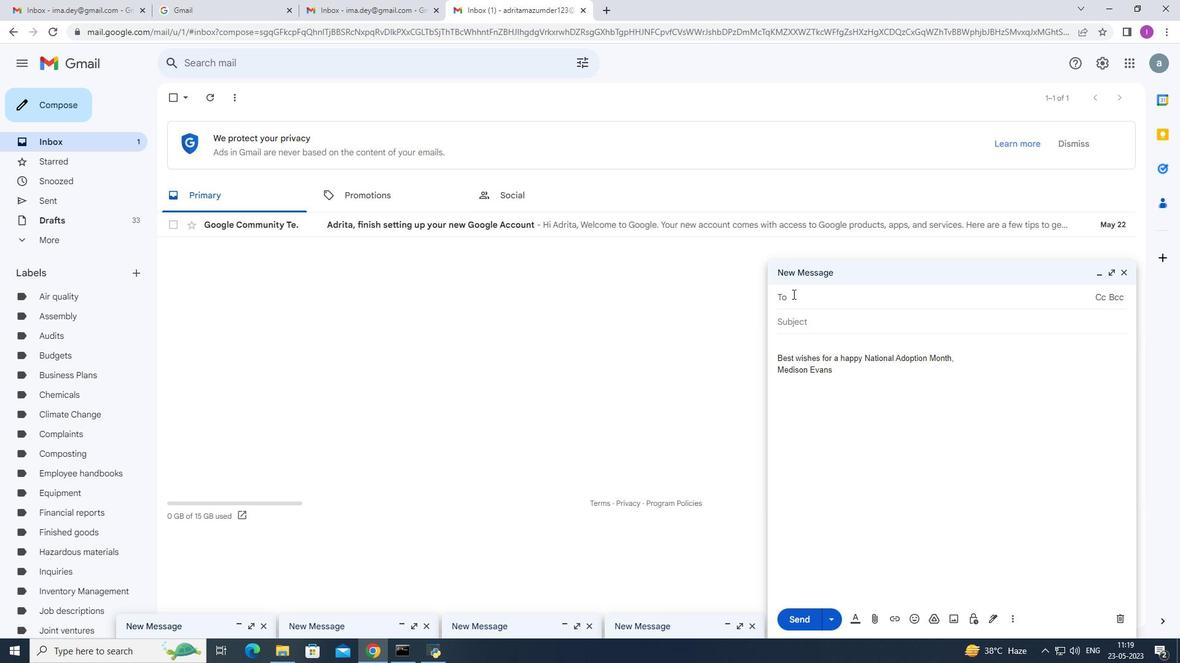 
Action: Mouse moved to (836, 297)
Screenshot: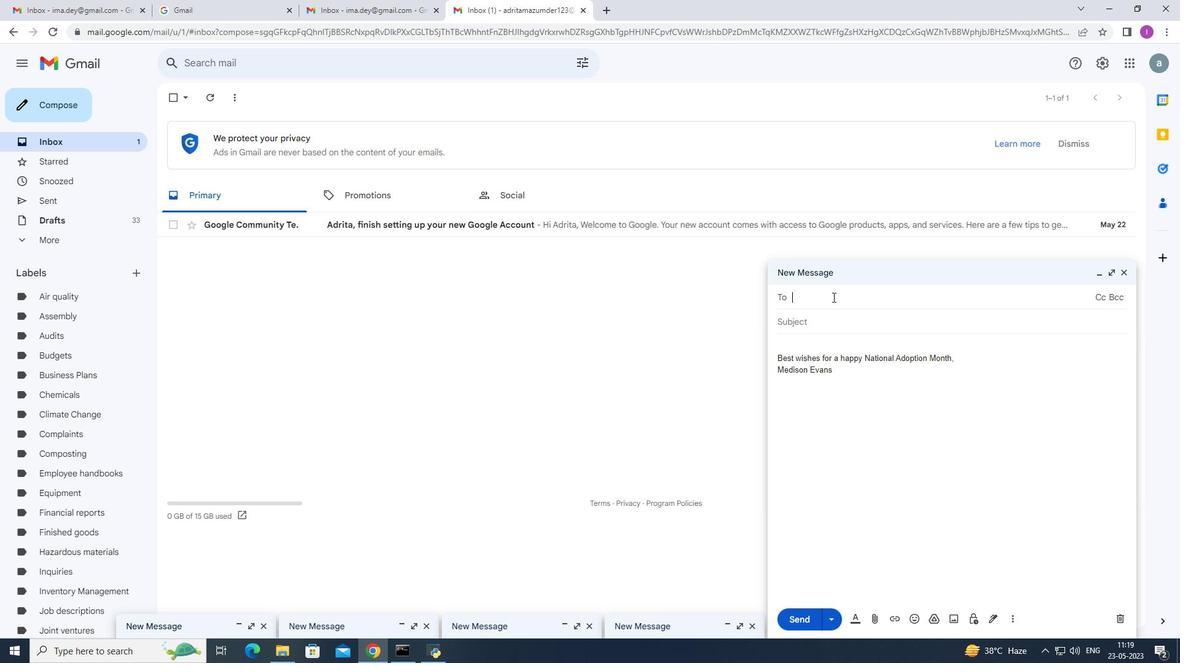 
Action: Key pressed so
Screenshot: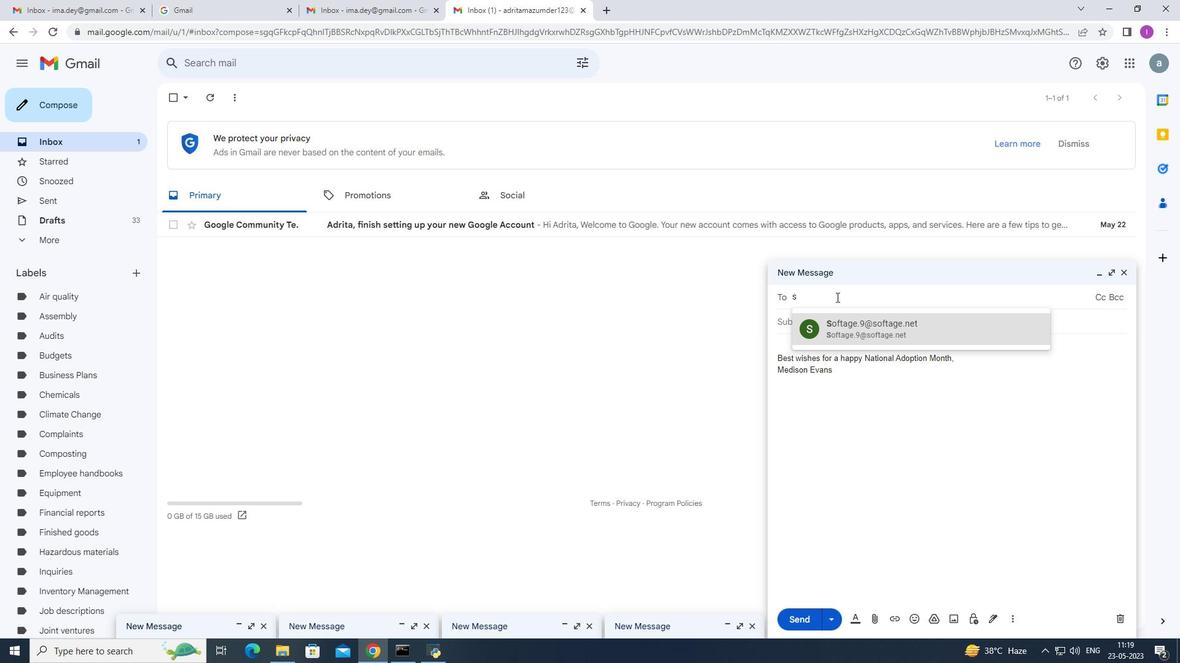 
Action: Mouse moved to (860, 335)
Screenshot: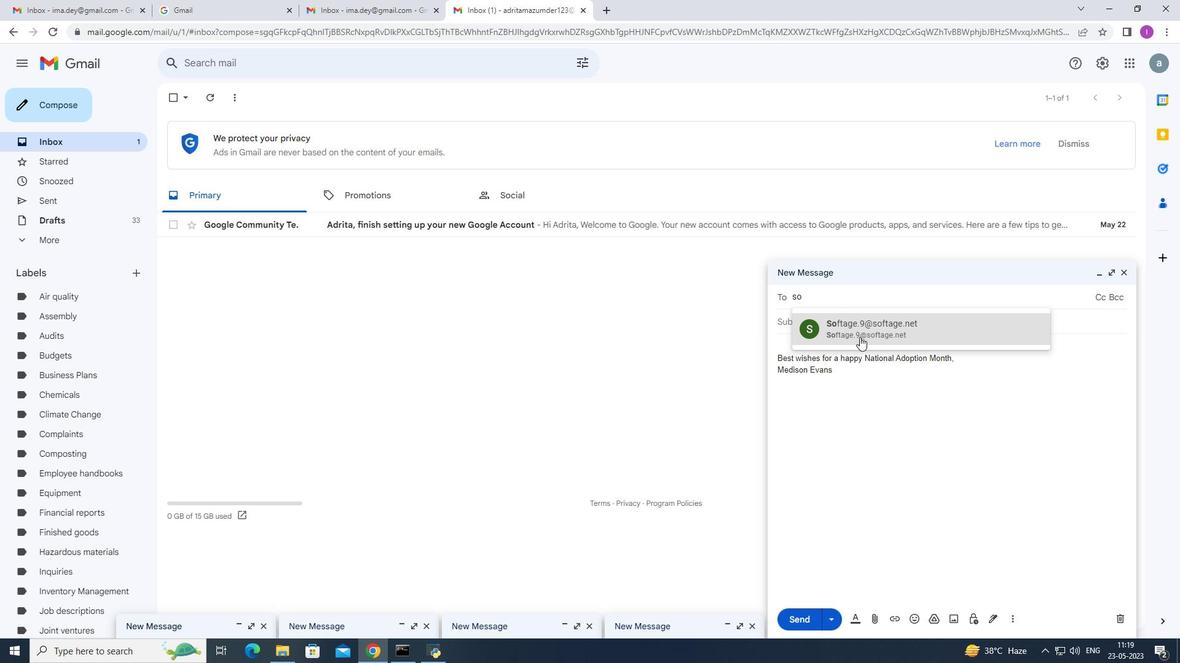 
Action: Mouse pressed left at (860, 335)
Screenshot: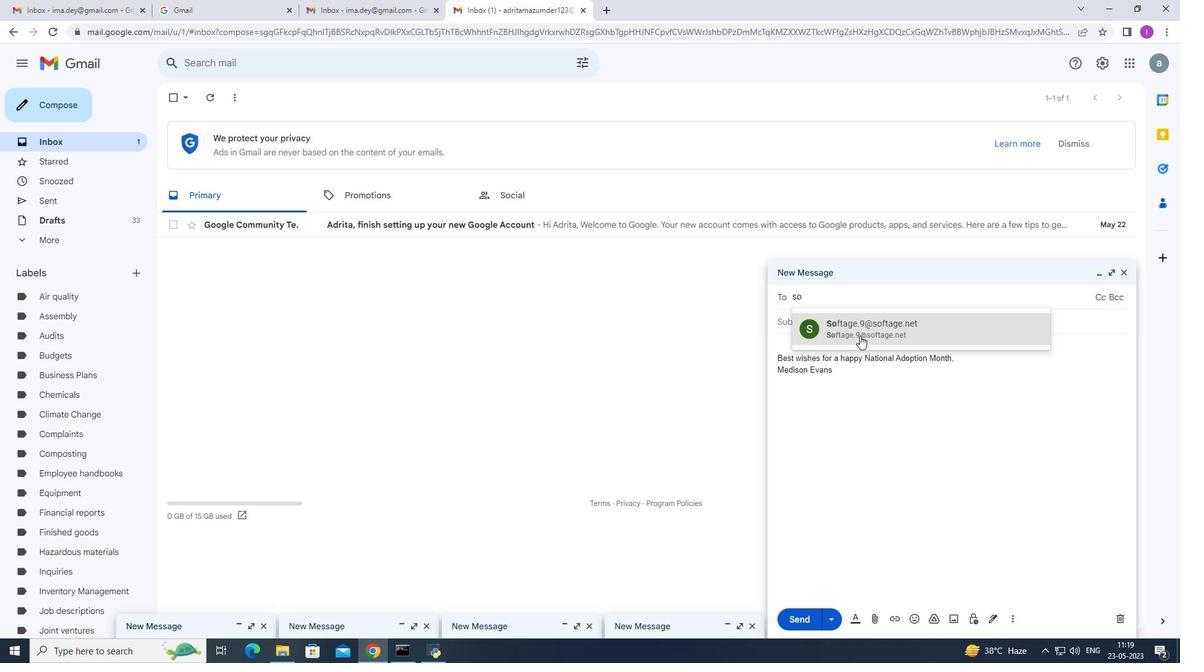 
Action: Mouse moved to (1014, 619)
Screenshot: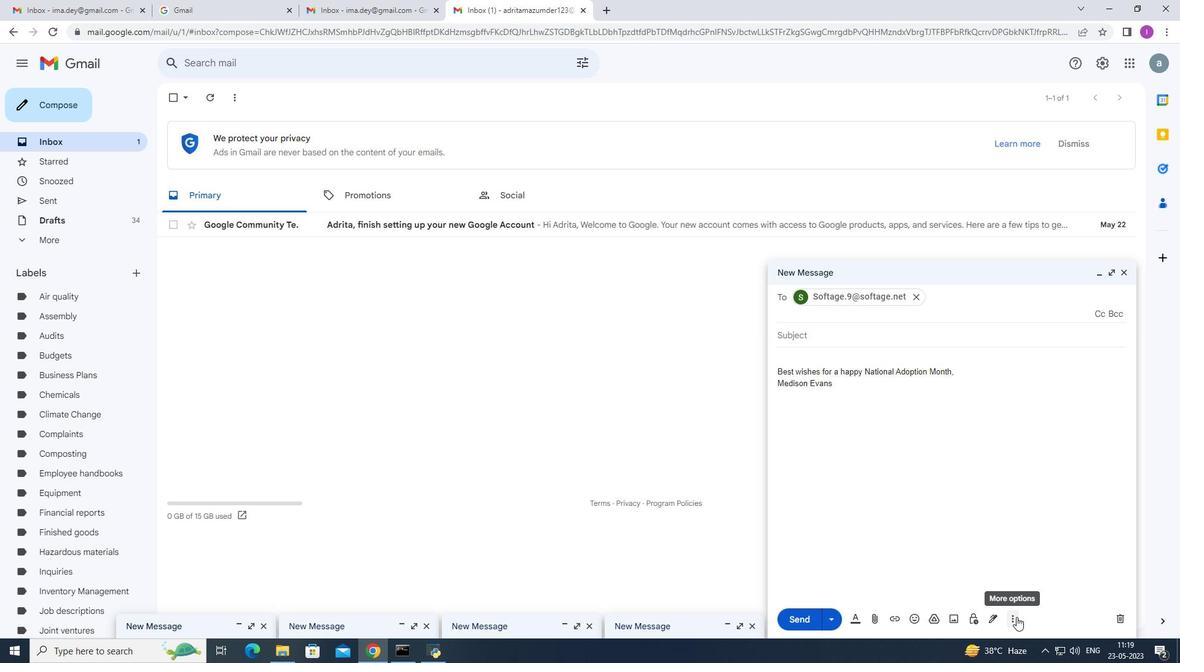 
Action: Mouse pressed left at (1014, 619)
Screenshot: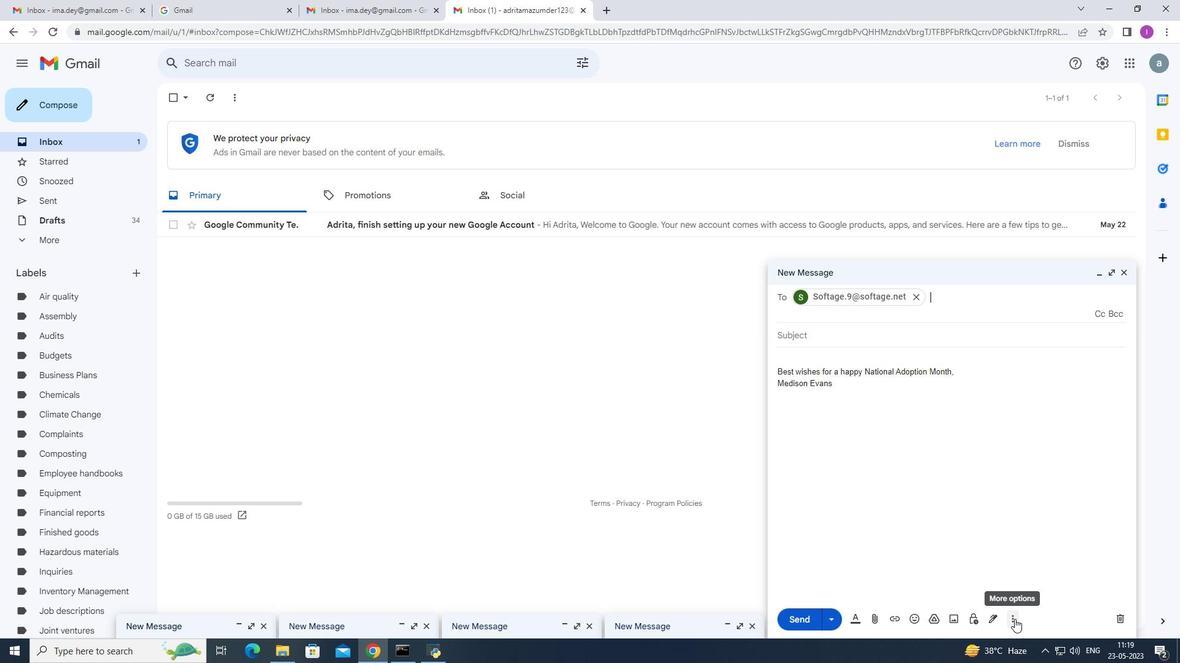 
Action: Mouse moved to (1034, 499)
Screenshot: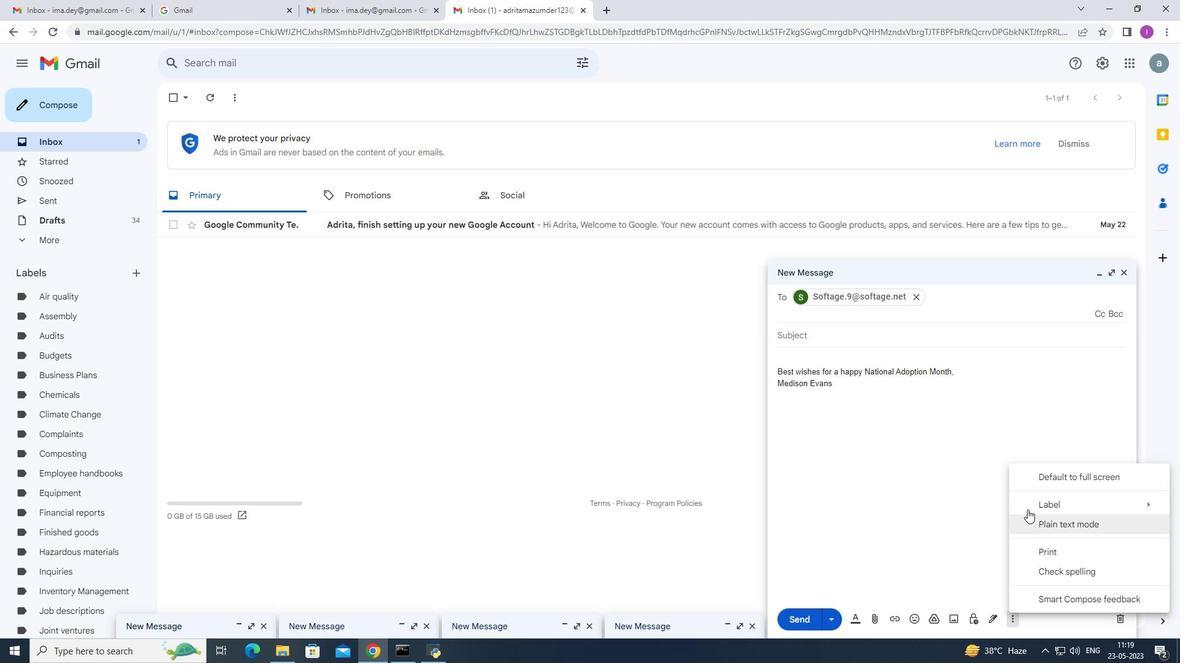 
Action: Mouse pressed left at (1034, 499)
Screenshot: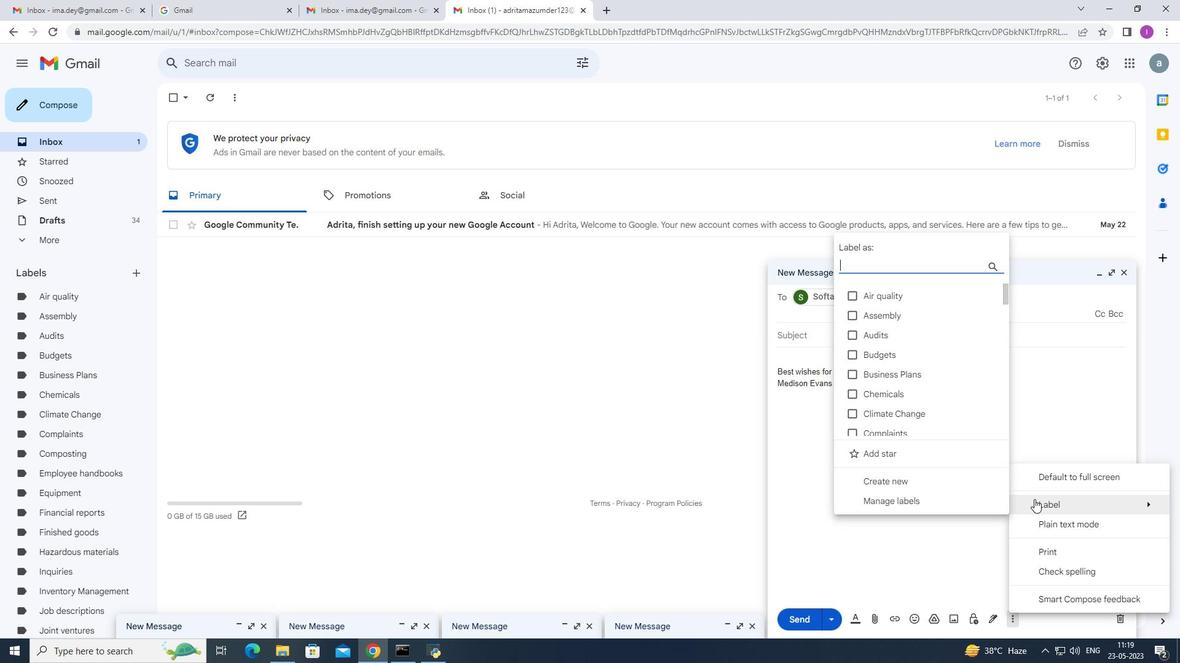 
Action: Mouse moved to (868, 262)
Screenshot: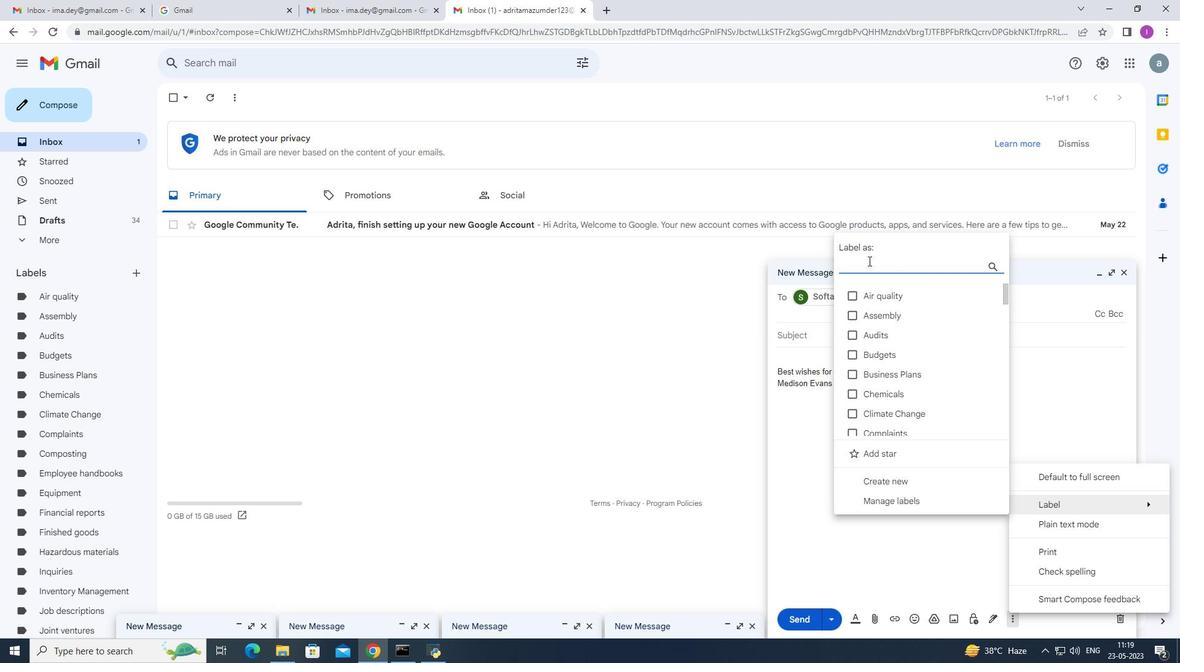 
Action: Key pressed <Key.shift>Letters<Key.space>ofb<Key.backspace>
Screenshot: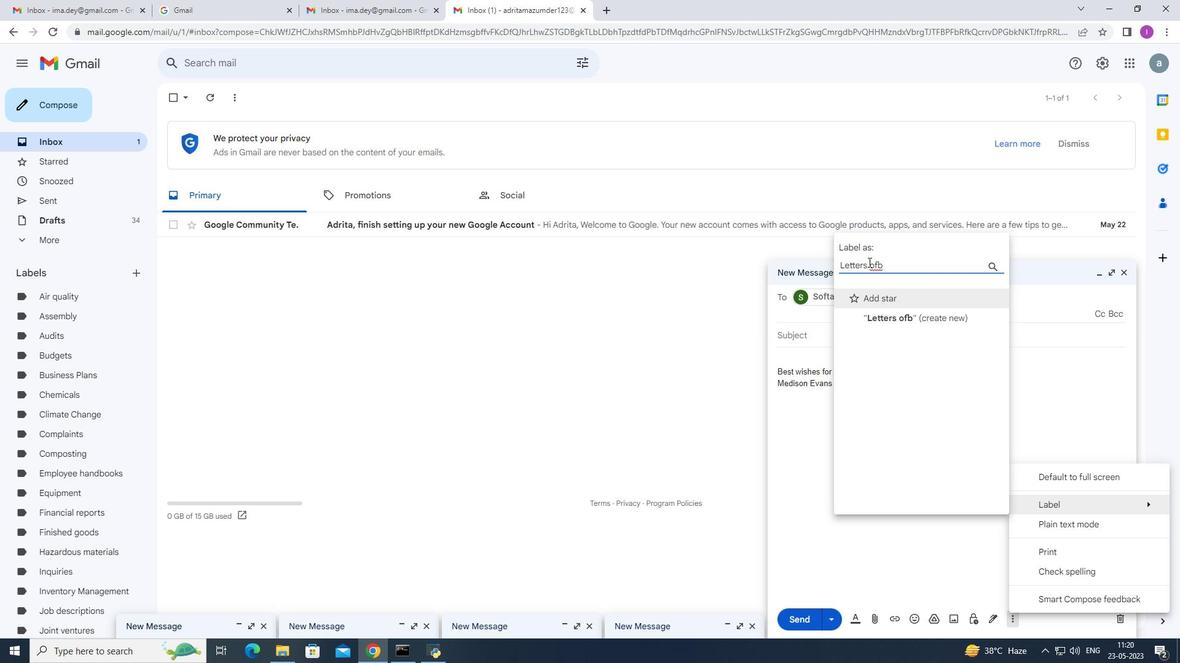 
Action: Mouse moved to (982, 311)
Screenshot: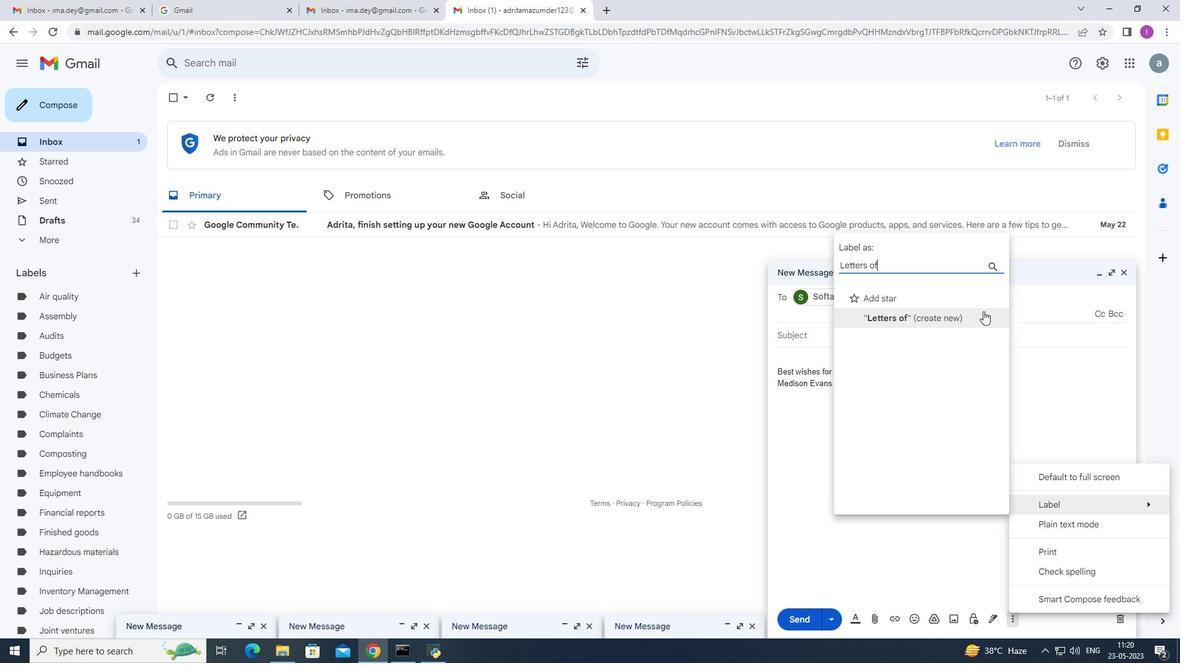 
Action: Key pressed <Key.space>intent
Screenshot: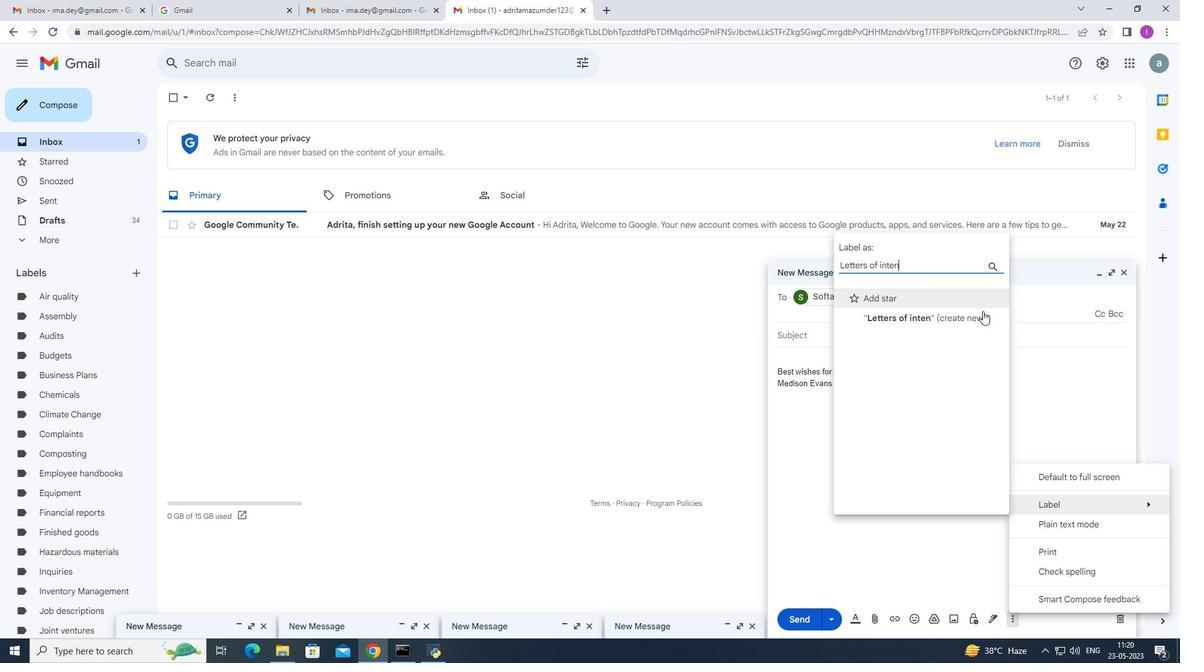 
Action: Mouse moved to (923, 314)
Screenshot: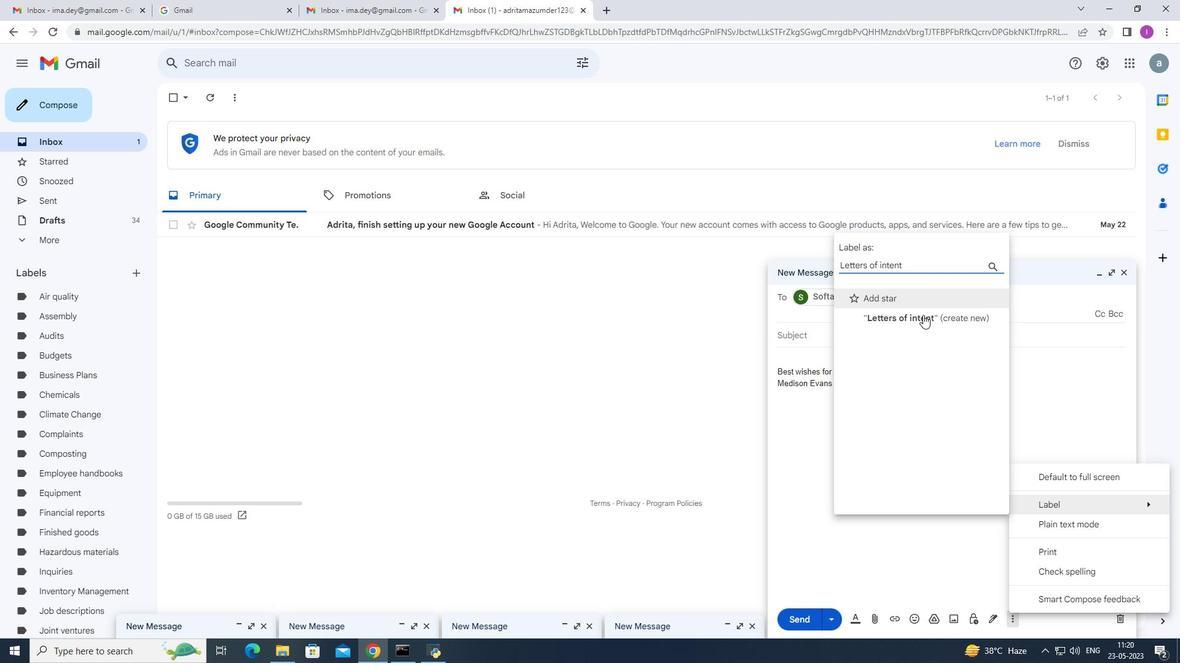 
Action: Mouse pressed left at (923, 314)
Screenshot: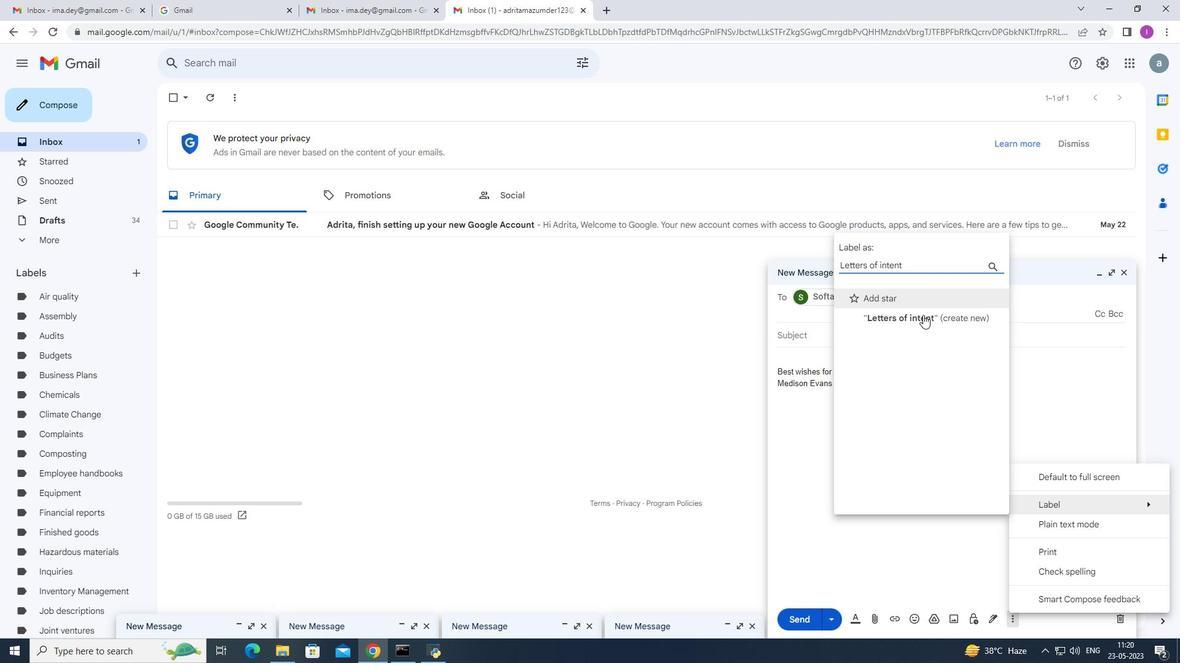 
Action: Mouse moved to (710, 392)
Screenshot: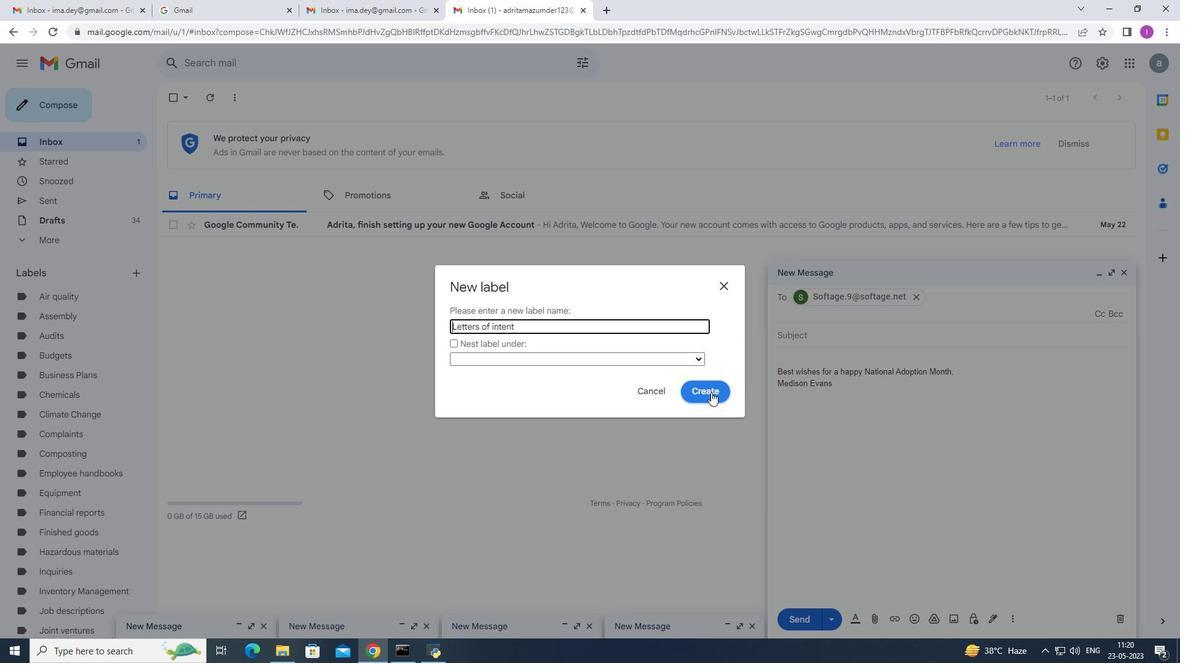 
Action: Mouse pressed left at (710, 392)
Screenshot: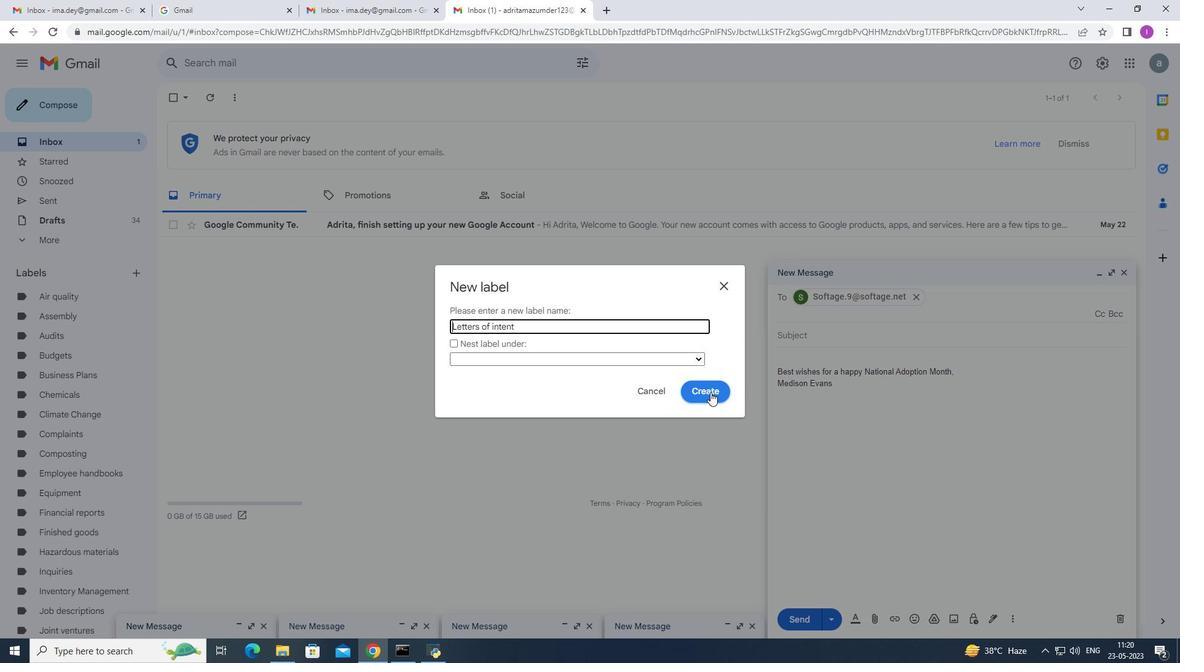 
Action: Mouse moved to (1009, 623)
Screenshot: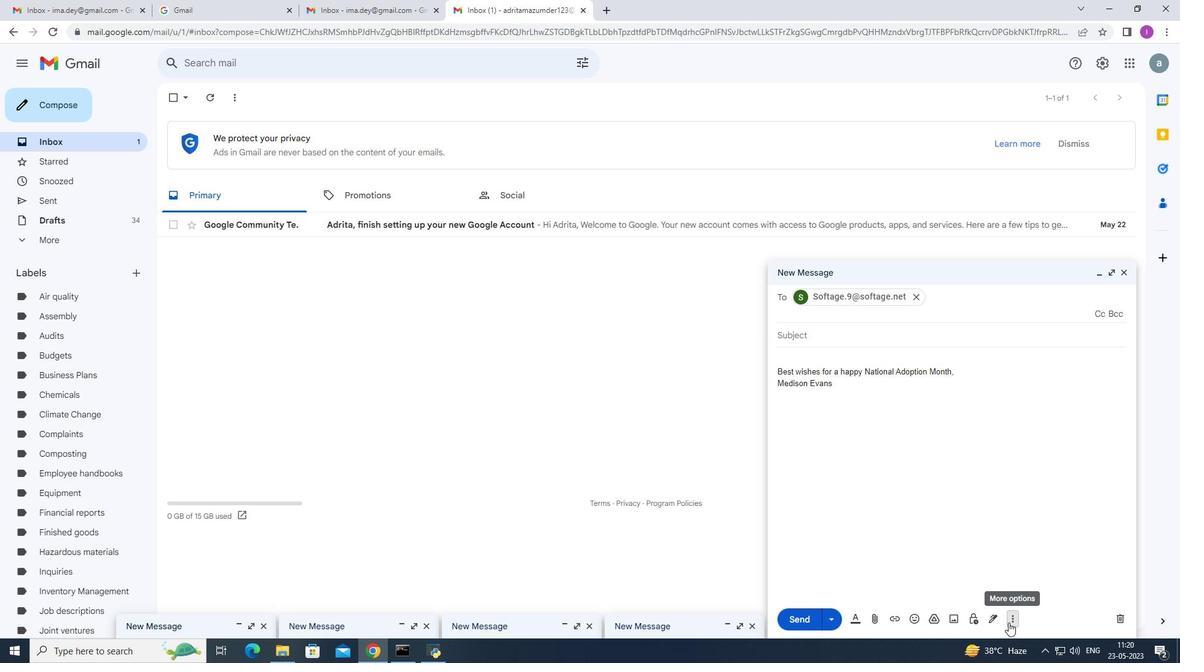 
Action: Mouse pressed left at (1009, 623)
Screenshot: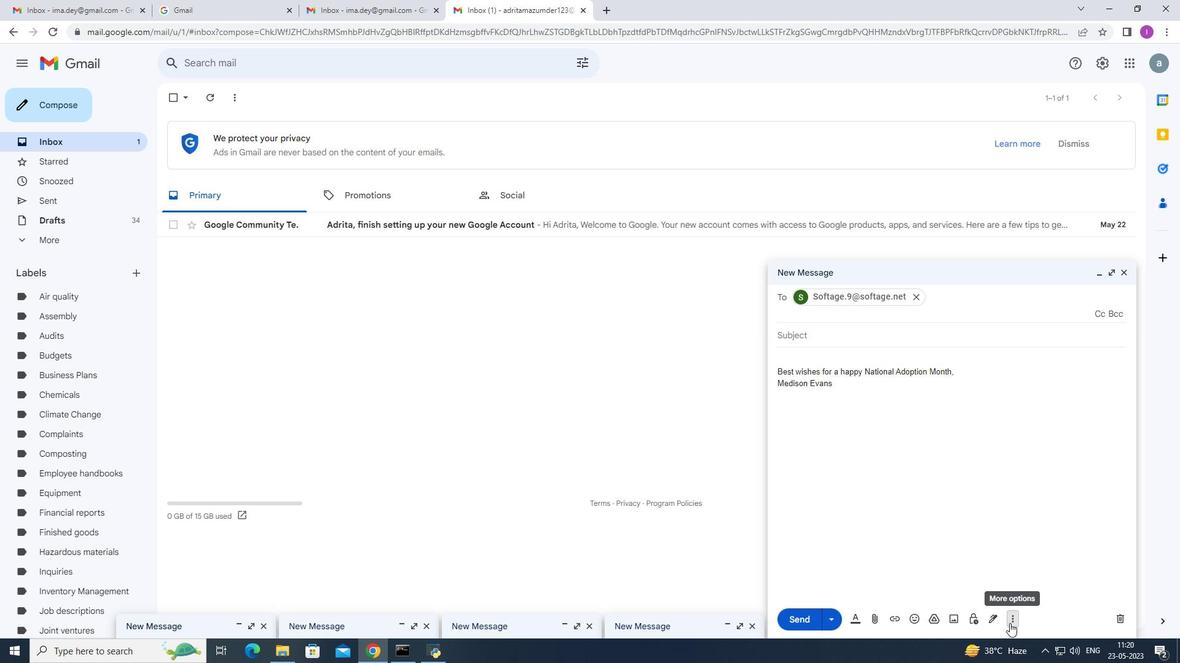 
Action: Mouse moved to (805, 508)
Screenshot: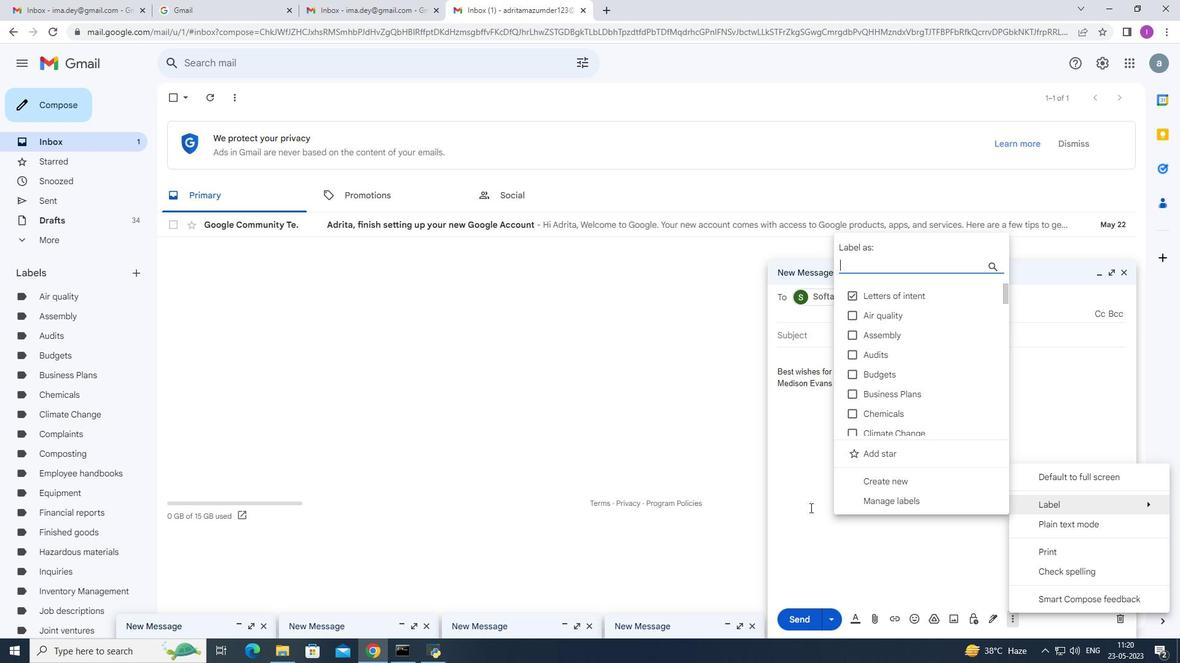 
Action: Mouse pressed left at (805, 508)
Screenshot: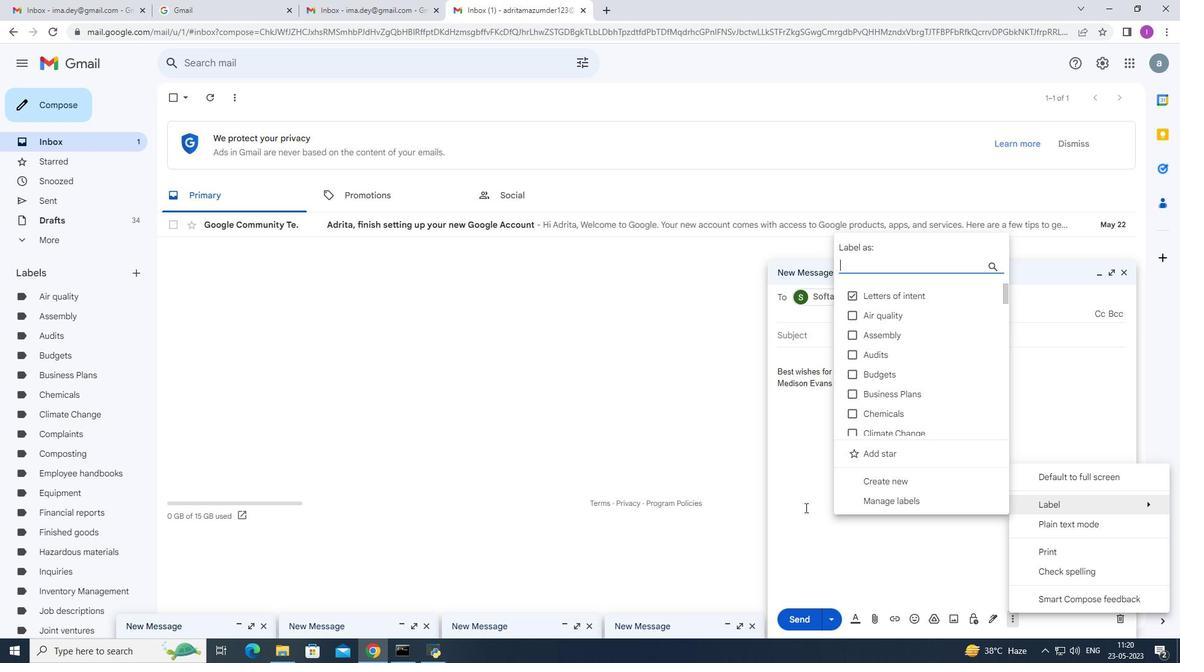 
Action: Mouse moved to (708, 359)
Screenshot: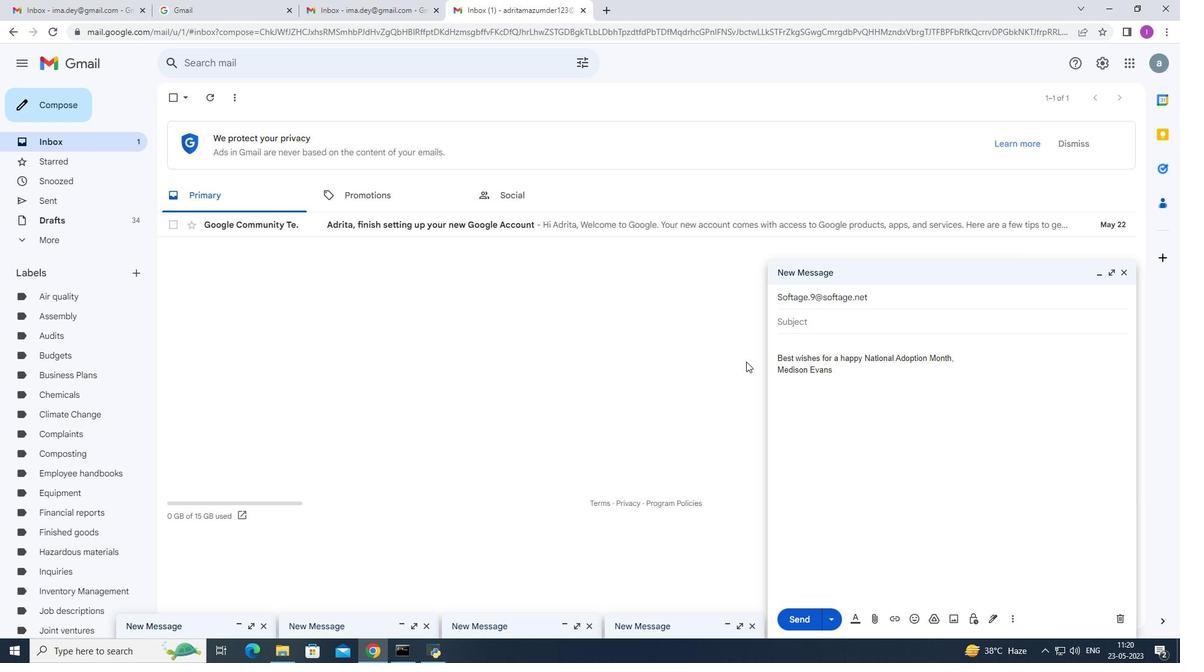 
